 Task: Look for space in Yiyang, China from 13th August, 2023 to 17th August, 2023 for 2 adults in price range Rs.10000 to Rs.16000. Place can be entire place with 2 bedrooms having 2 beds and 1 bathroom. Property type can be house, flat, guest house. Amenities needed are: wifi. Booking option can be shelf check-in. Required host language is Chinese (Simplified).
Action: Mouse moved to (512, 159)
Screenshot: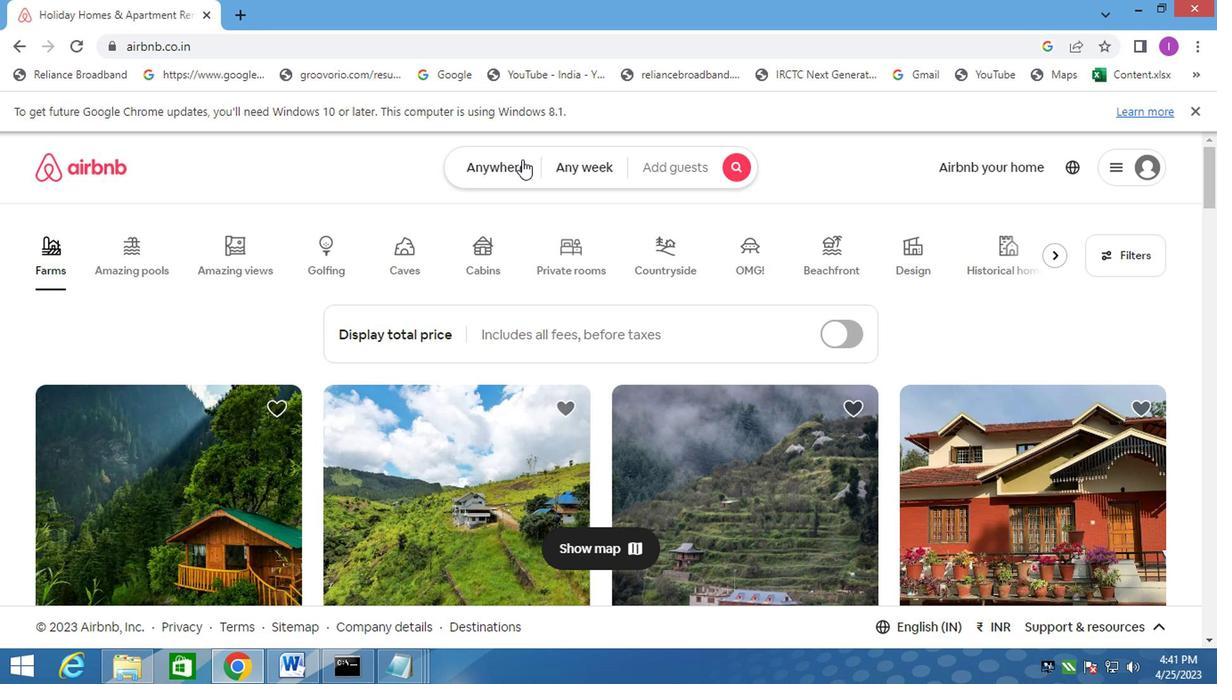 
Action: Mouse pressed left at (512, 159)
Screenshot: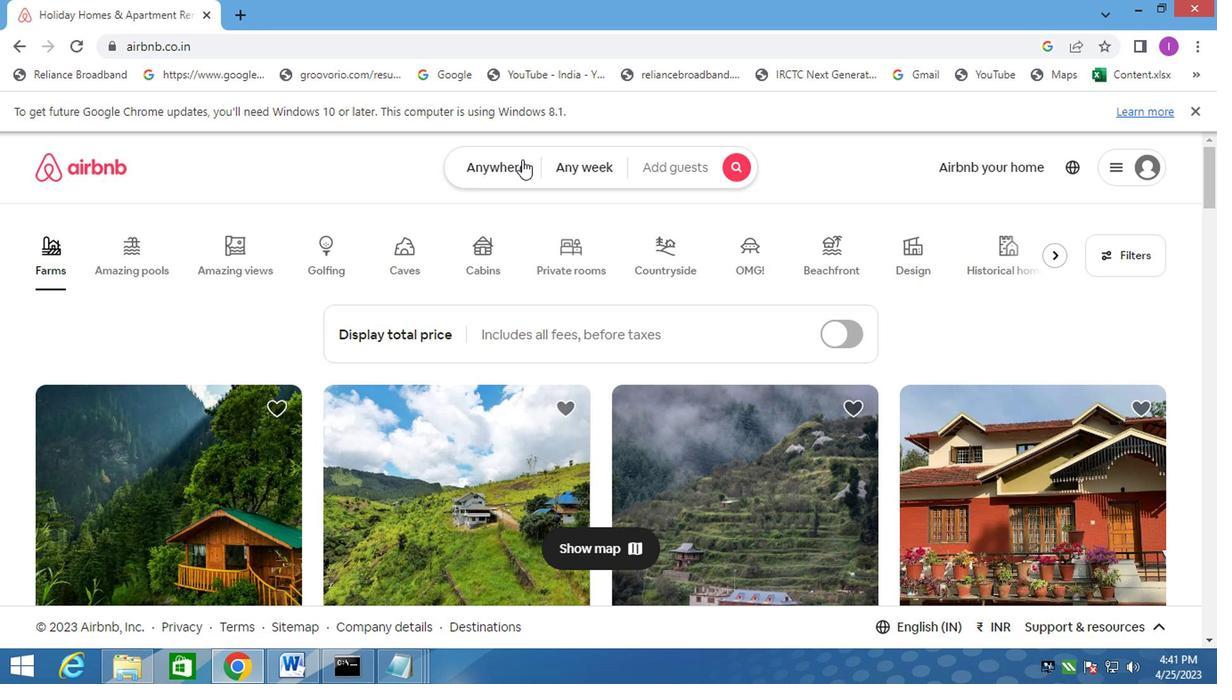 
Action: Mouse moved to (264, 240)
Screenshot: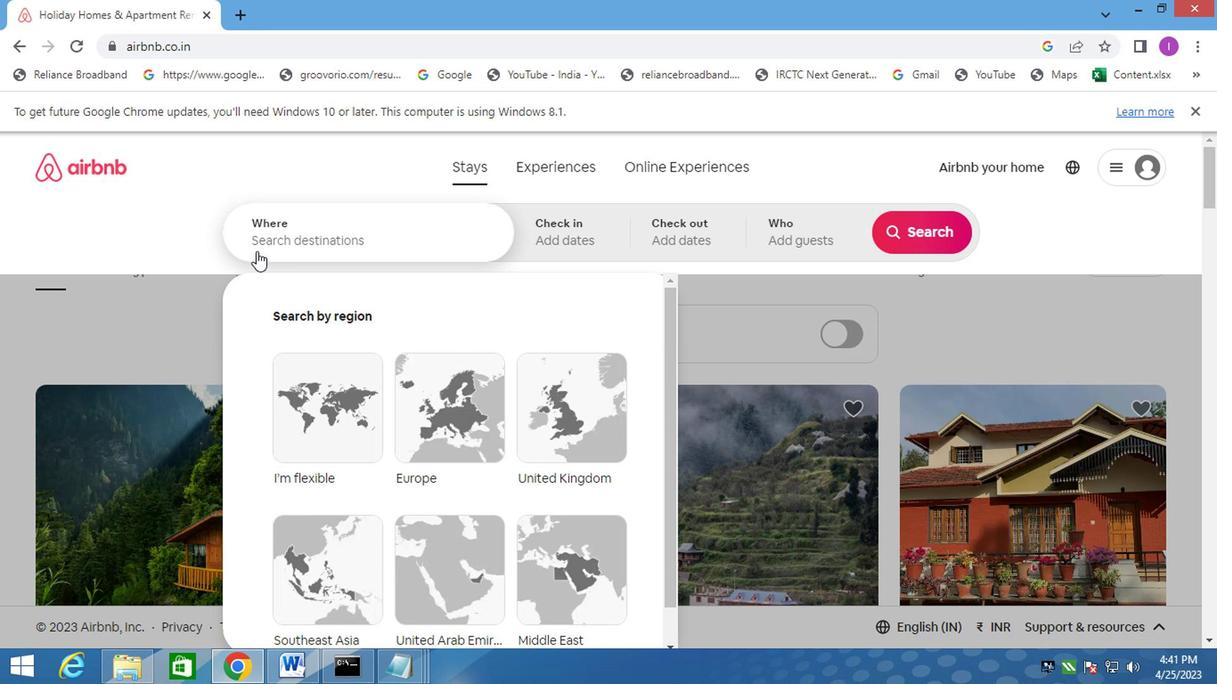 
Action: Mouse pressed left at (264, 240)
Screenshot: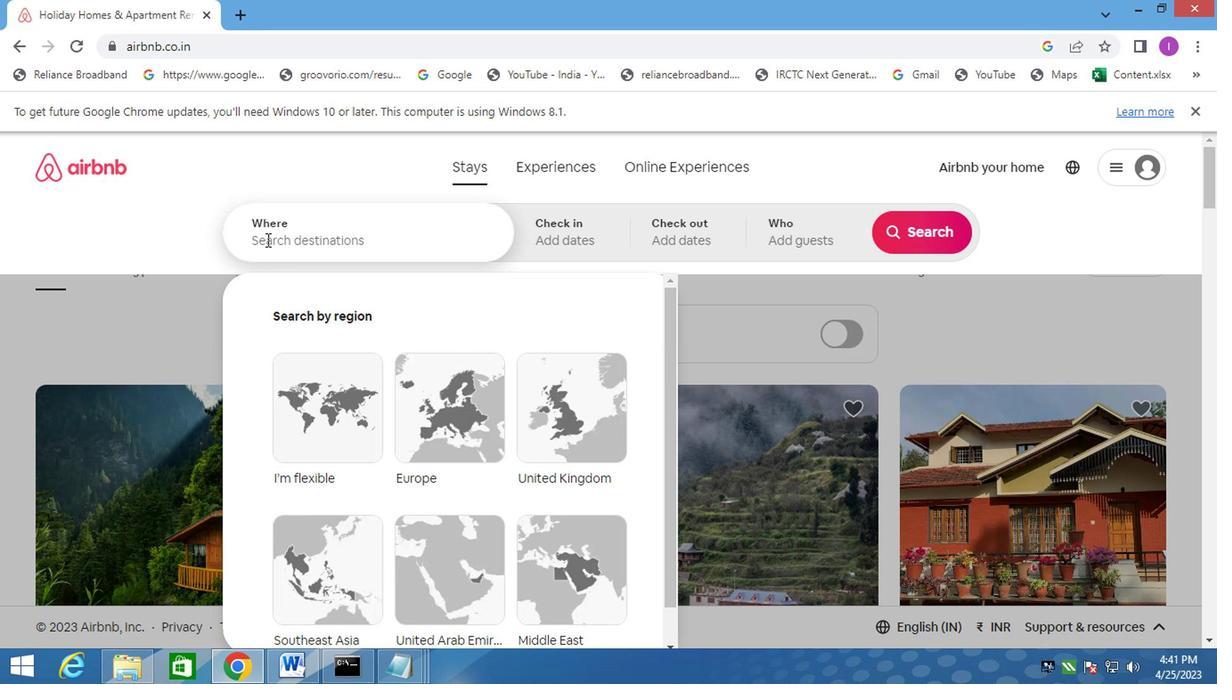 
Action: Mouse moved to (379, 246)
Screenshot: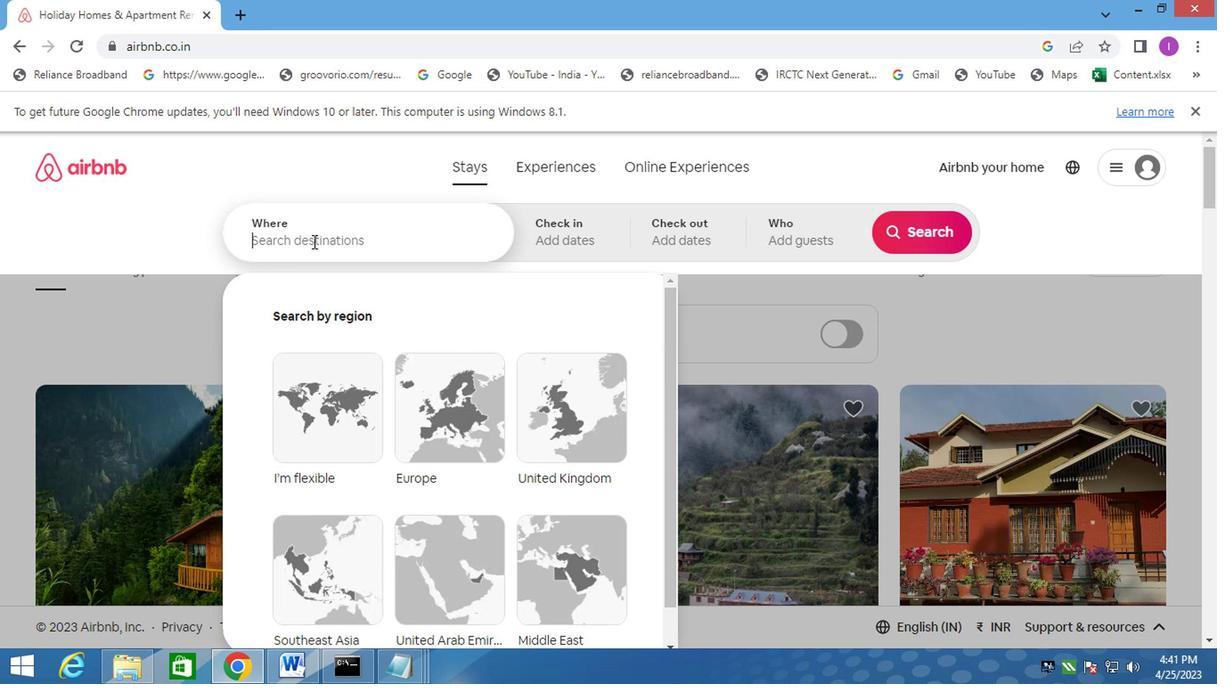 
Action: Key pressed yiyang,china
Screenshot: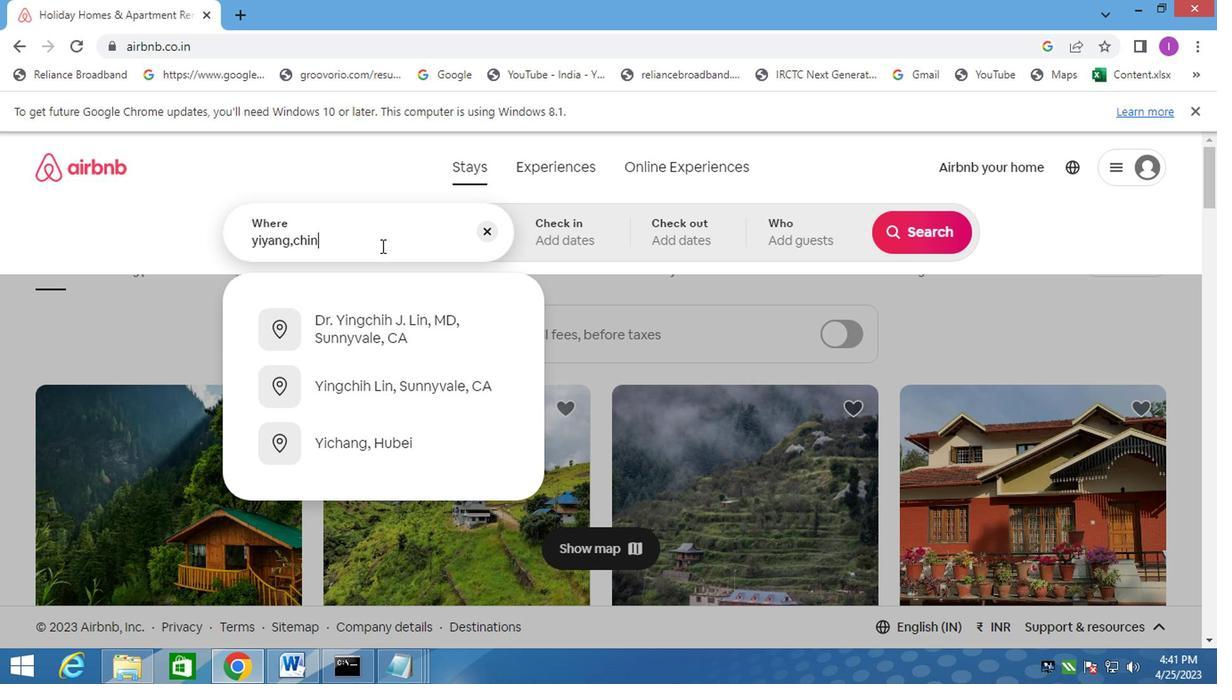 
Action: Mouse moved to (592, 233)
Screenshot: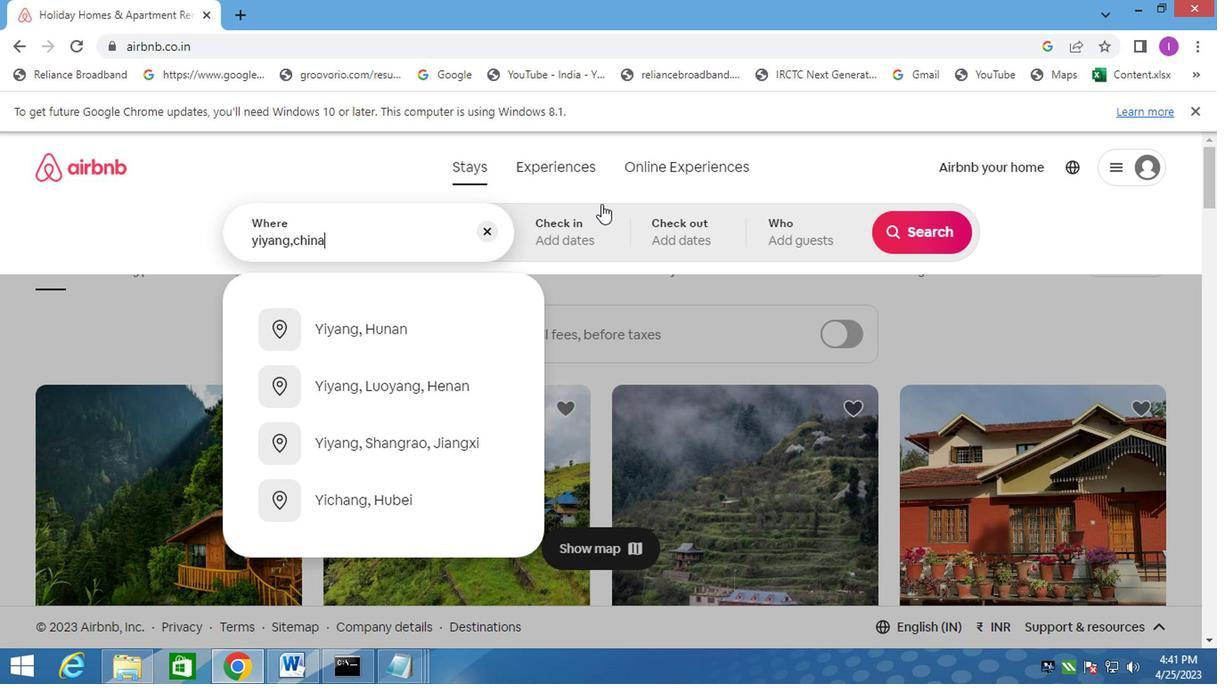 
Action: Mouse pressed left at (592, 233)
Screenshot: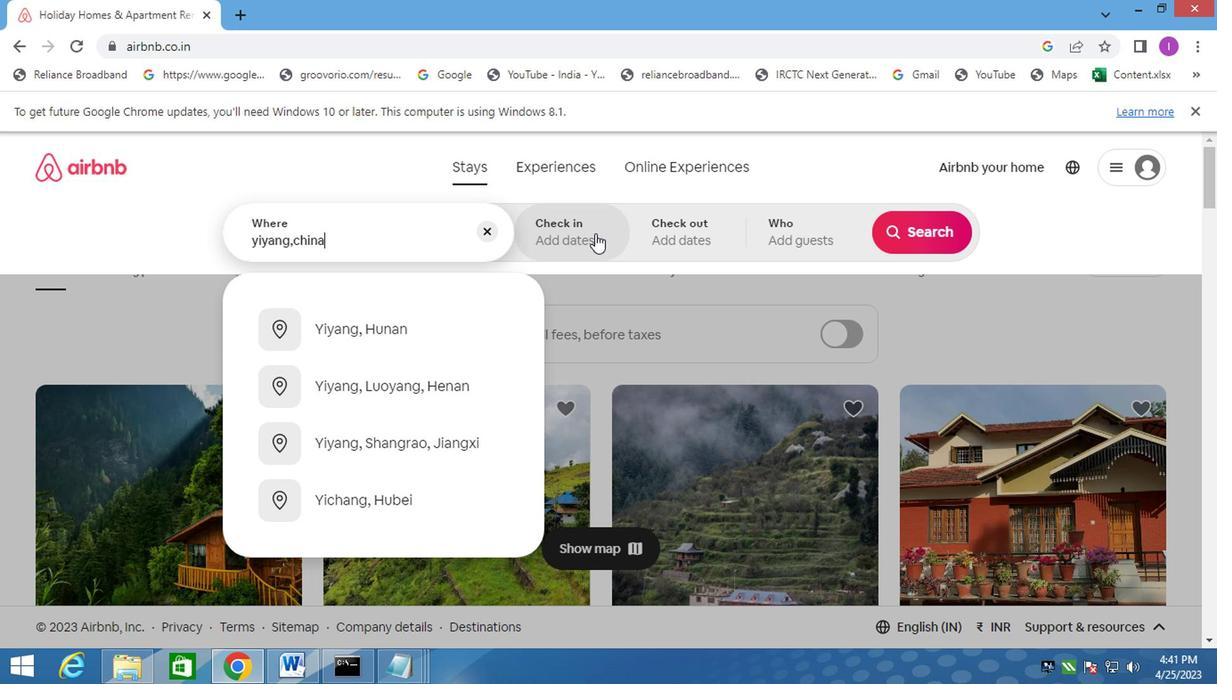 
Action: Mouse moved to (900, 372)
Screenshot: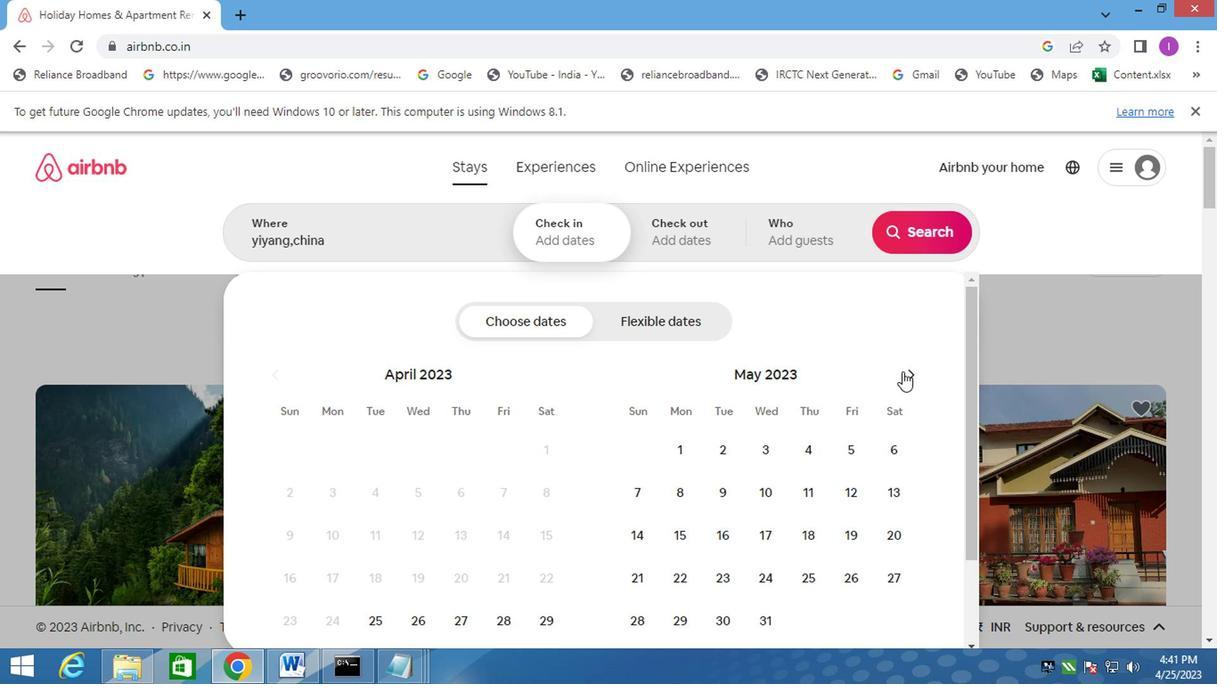 
Action: Mouse pressed left at (900, 372)
Screenshot: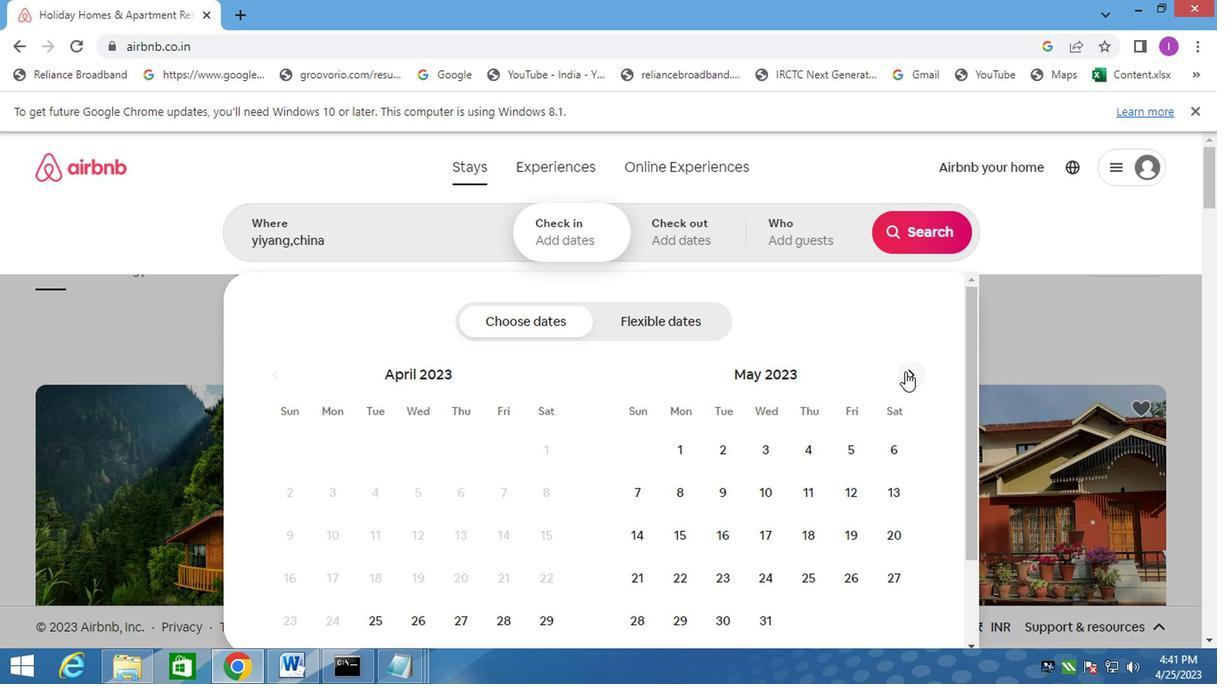 
Action: Mouse pressed left at (900, 372)
Screenshot: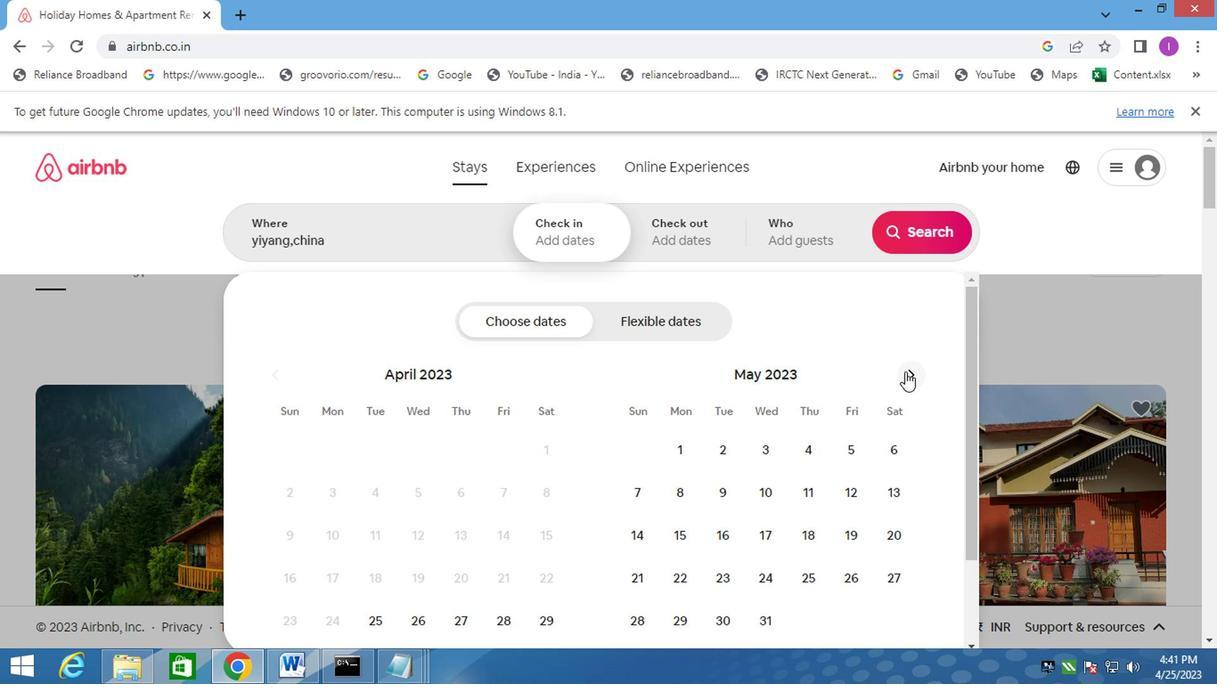 
Action: Mouse pressed left at (900, 372)
Screenshot: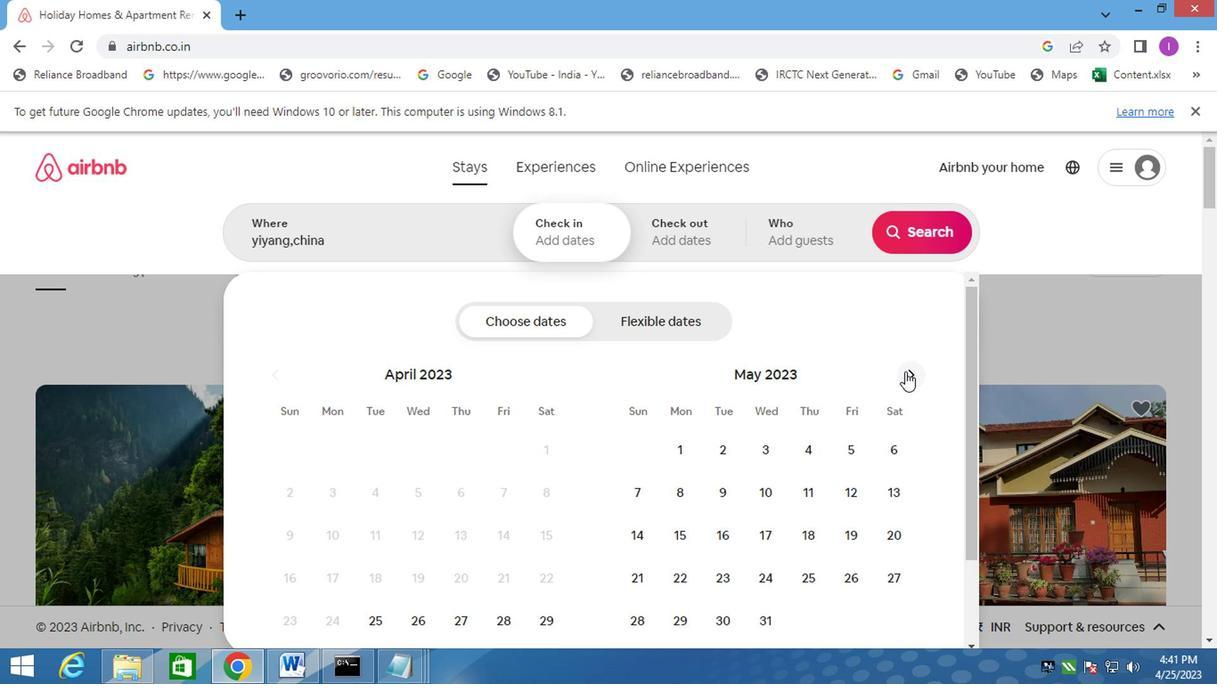 
Action: Mouse pressed left at (900, 372)
Screenshot: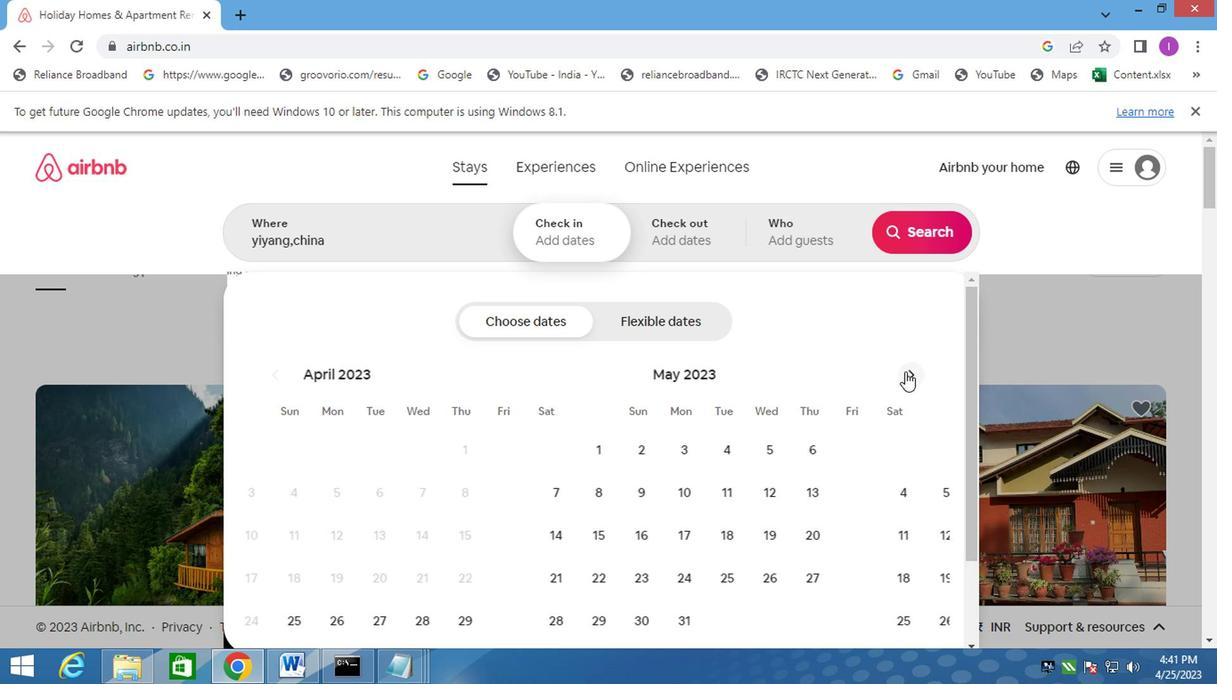 
Action: Mouse moved to (903, 375)
Screenshot: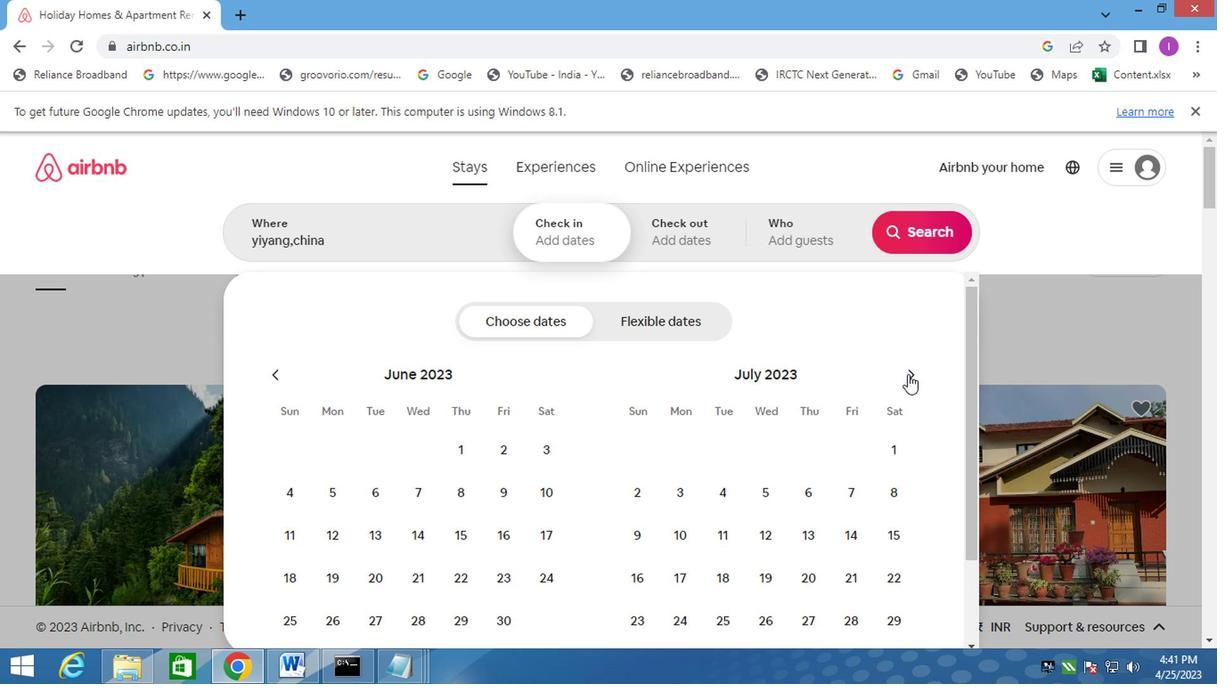 
Action: Mouse pressed left at (903, 375)
Screenshot: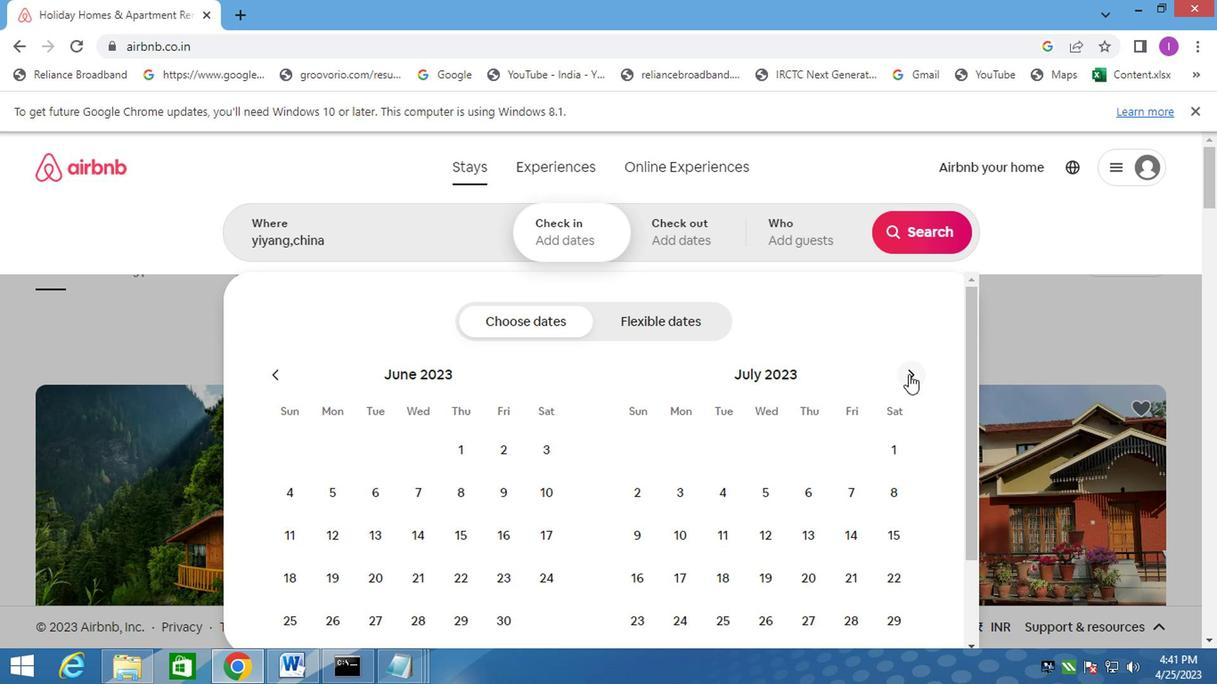 
Action: Mouse moved to (638, 536)
Screenshot: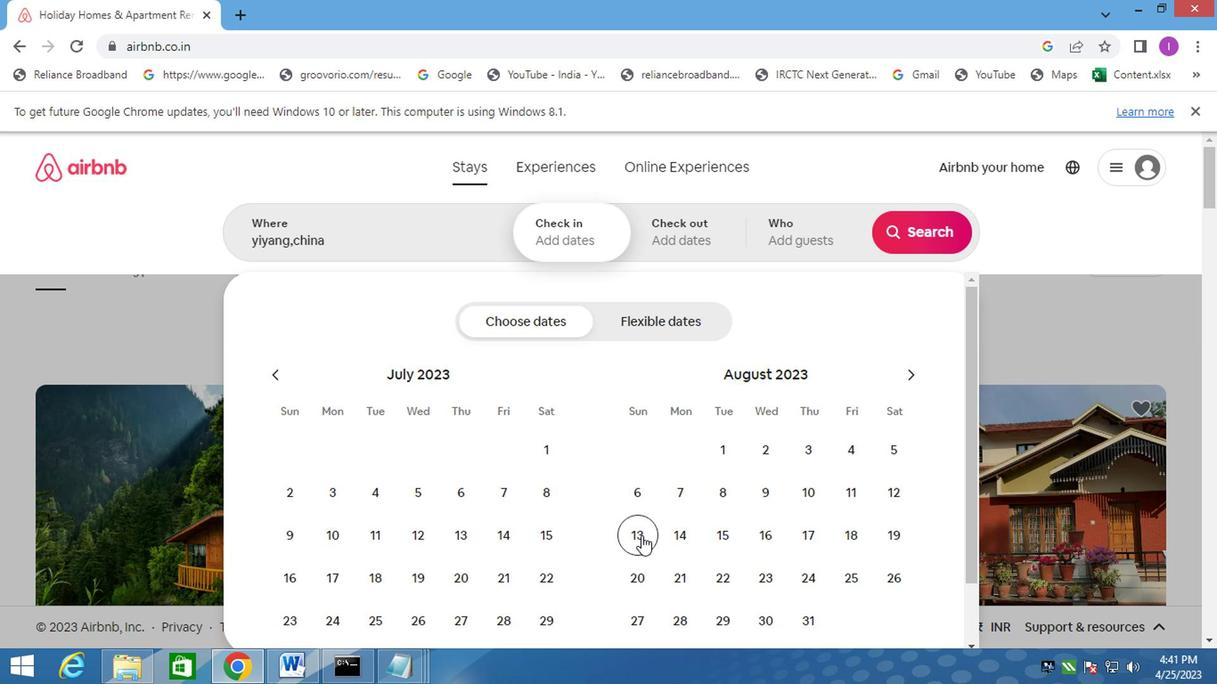 
Action: Mouse pressed left at (638, 536)
Screenshot: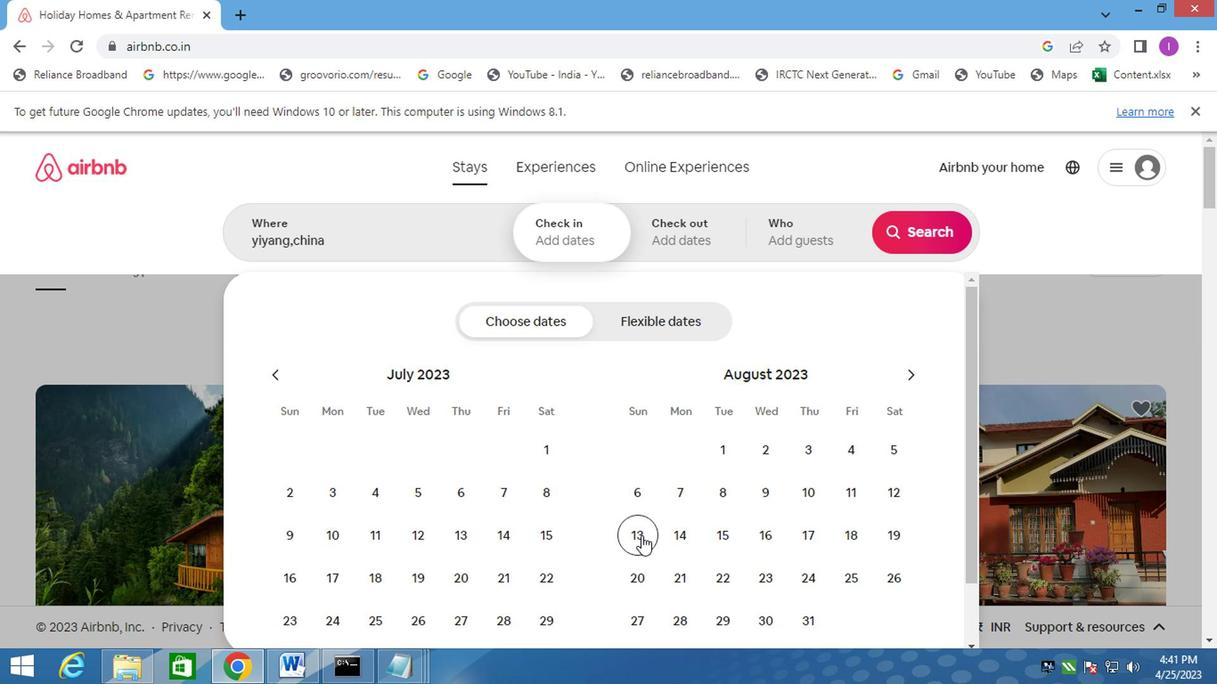 
Action: Mouse moved to (809, 547)
Screenshot: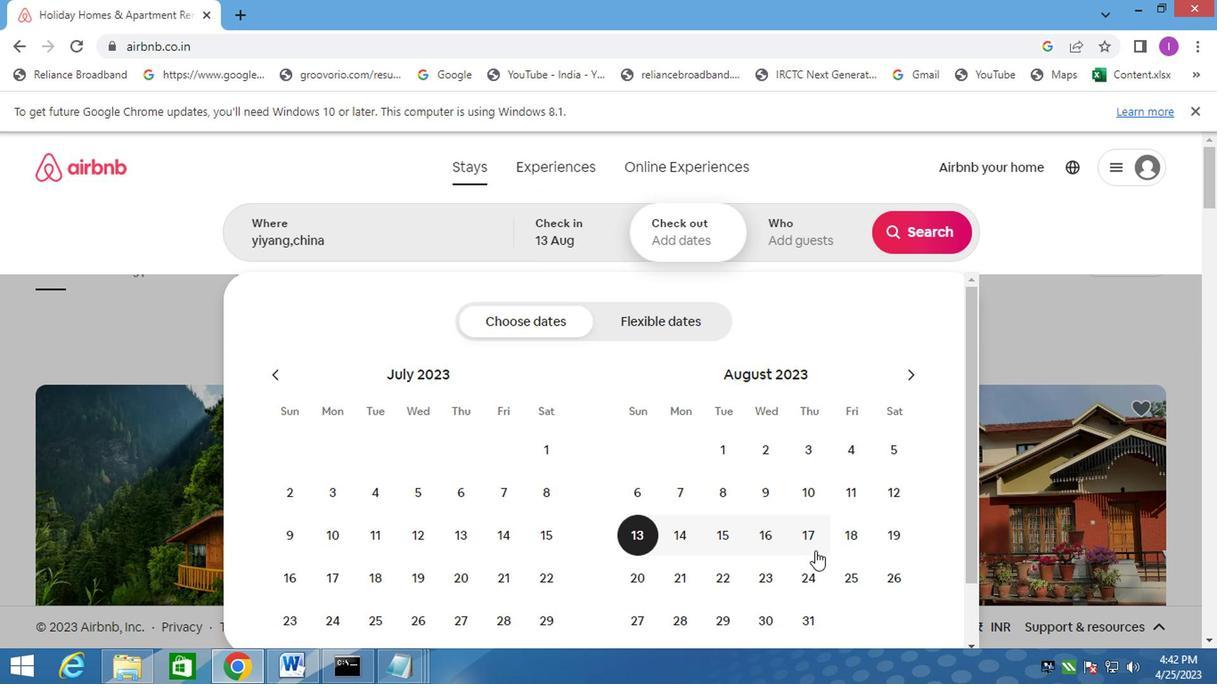 
Action: Mouse pressed left at (809, 547)
Screenshot: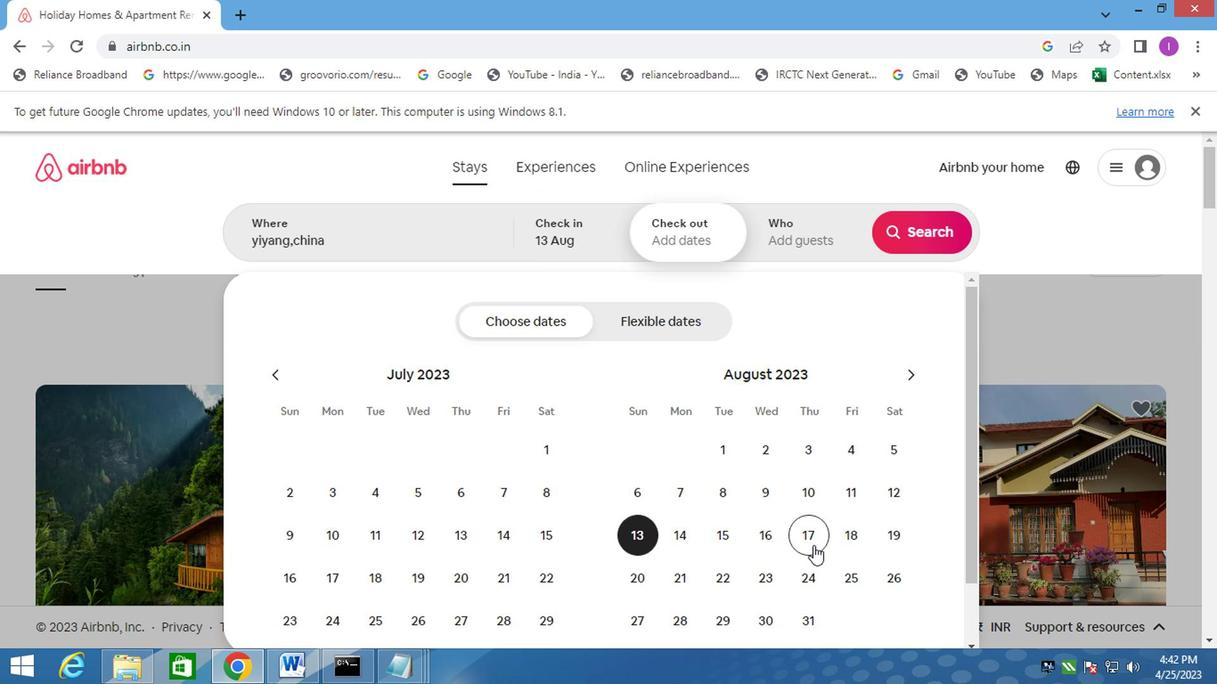 
Action: Mouse moved to (798, 242)
Screenshot: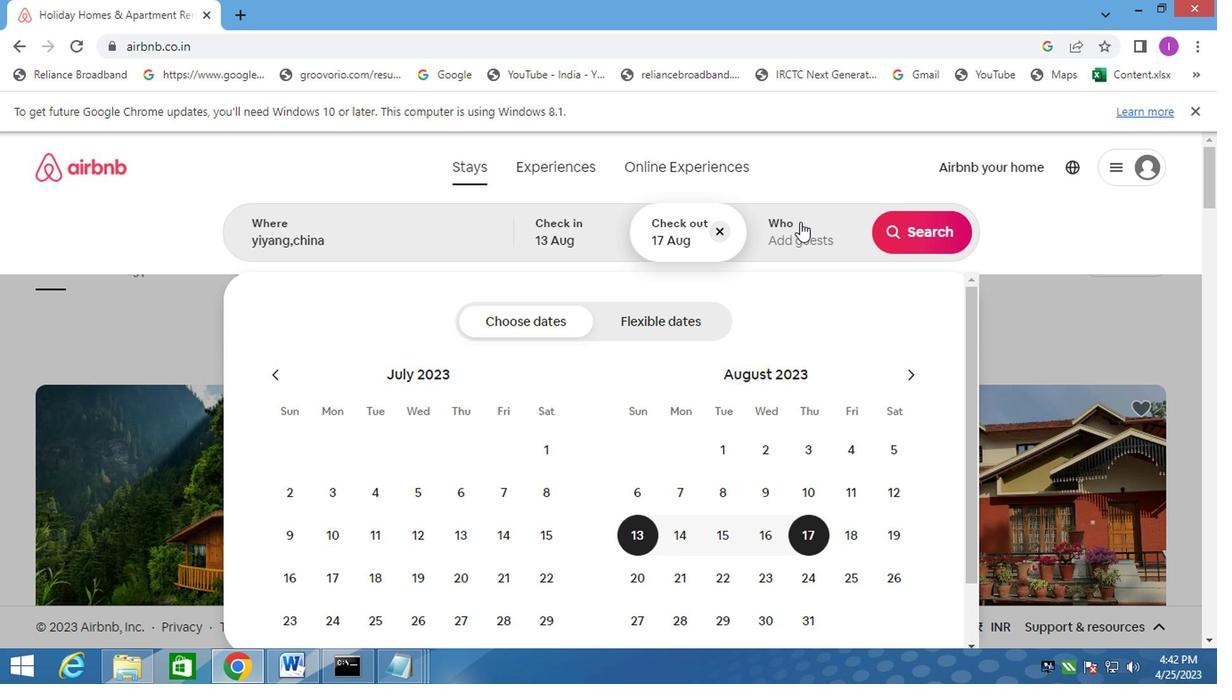 
Action: Mouse pressed left at (798, 242)
Screenshot: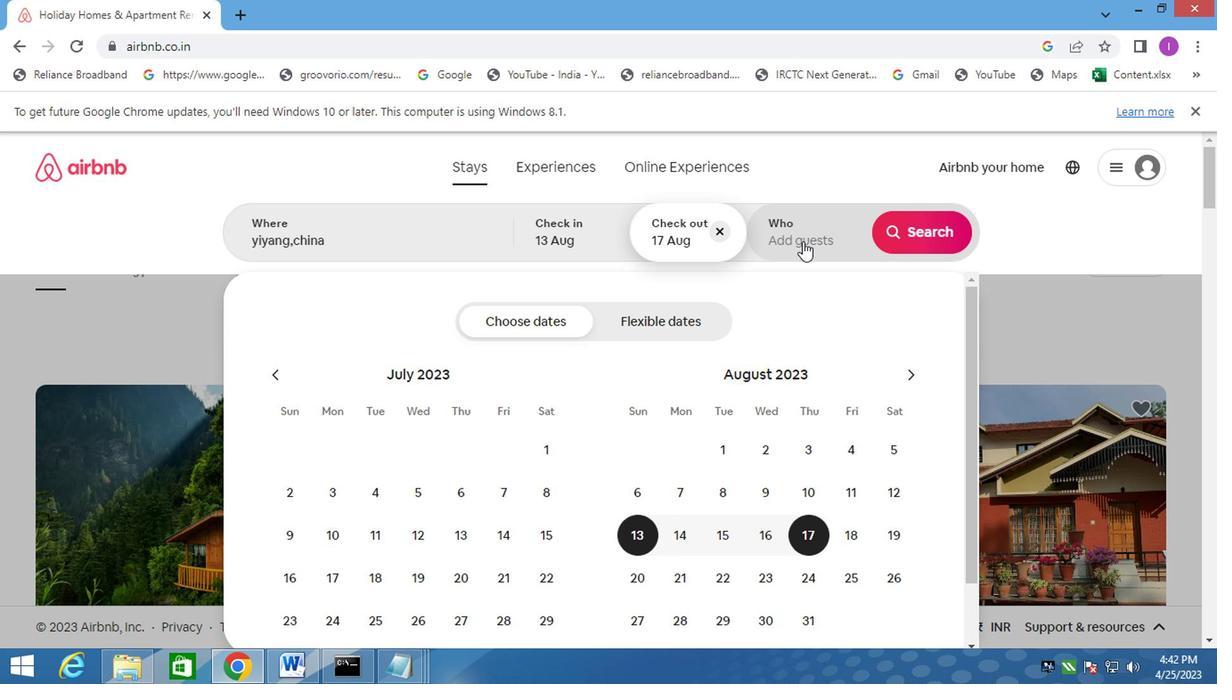 
Action: Mouse moved to (926, 331)
Screenshot: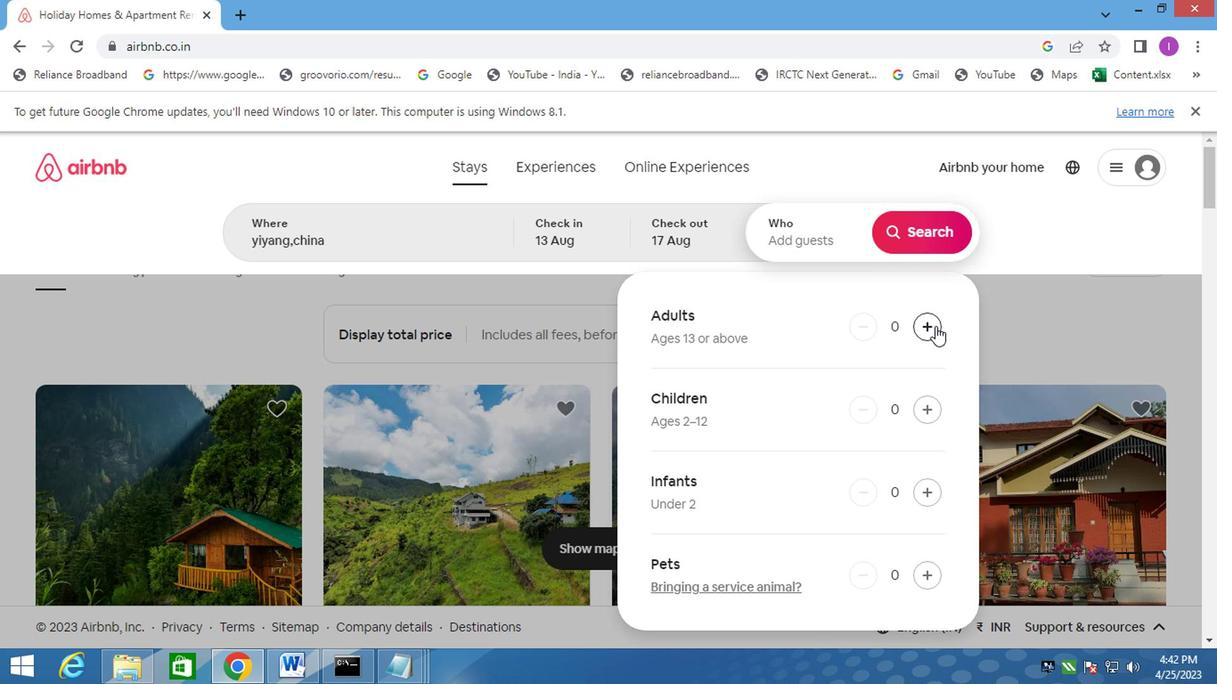 
Action: Mouse pressed left at (926, 331)
Screenshot: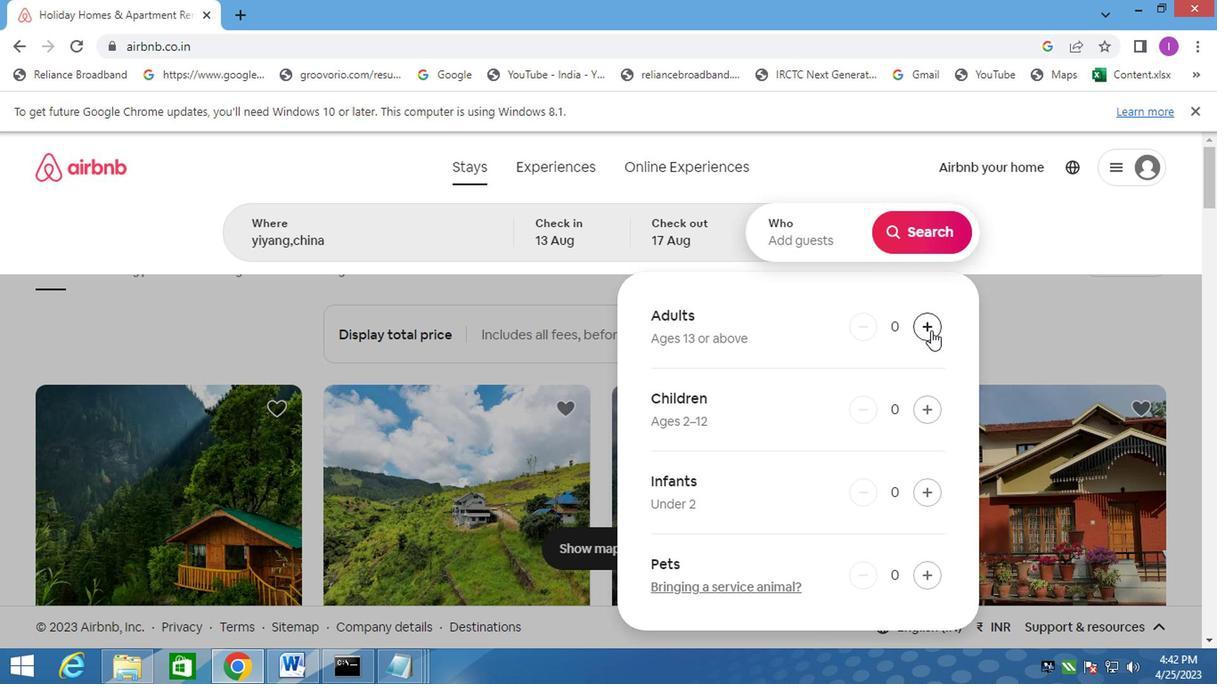 
Action: Mouse pressed left at (926, 331)
Screenshot: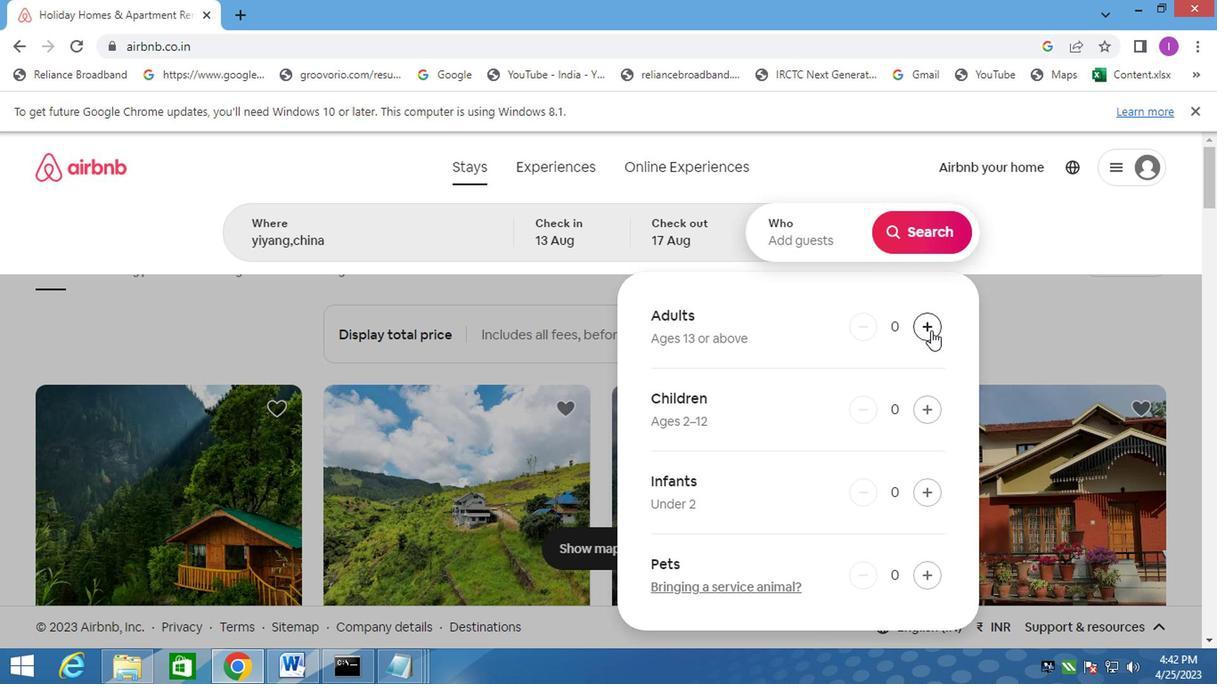 
Action: Mouse moved to (921, 232)
Screenshot: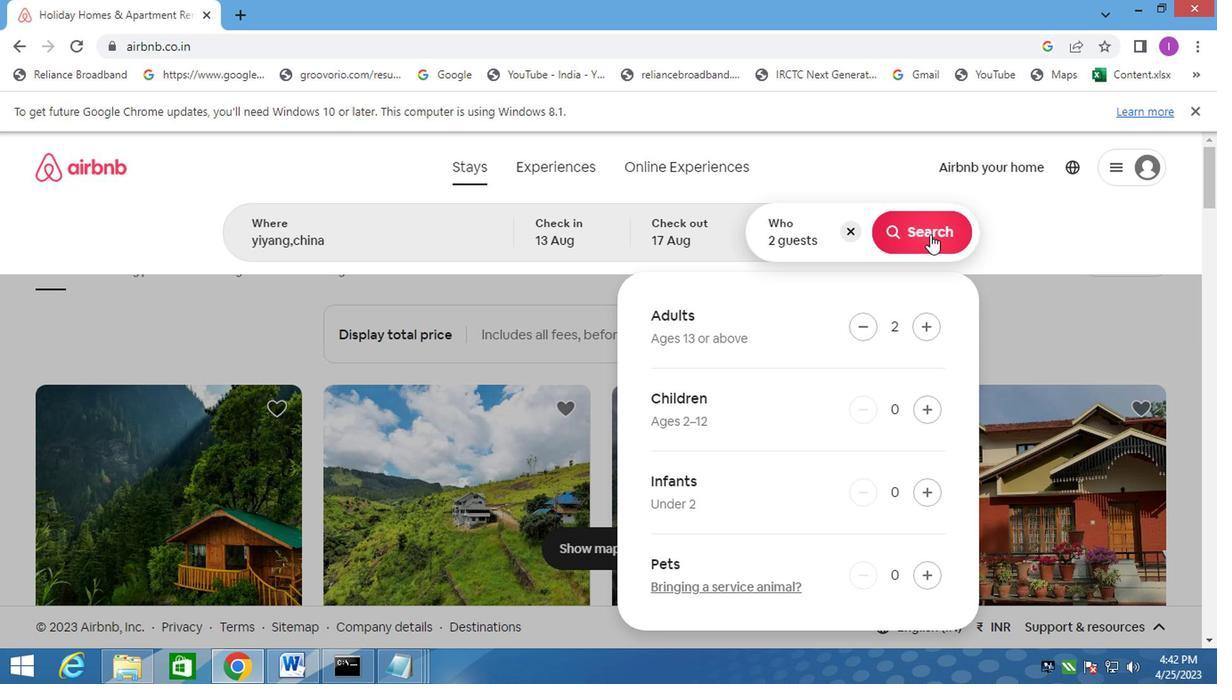 
Action: Mouse pressed left at (921, 232)
Screenshot: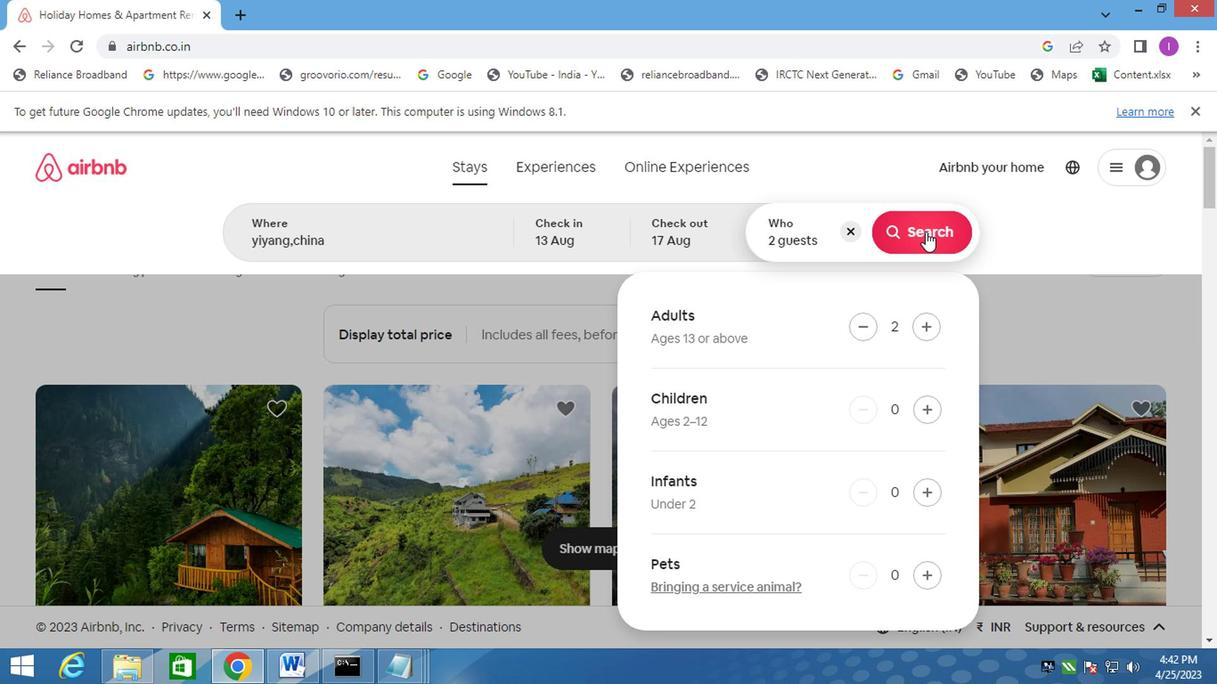 
Action: Mouse moved to (1151, 235)
Screenshot: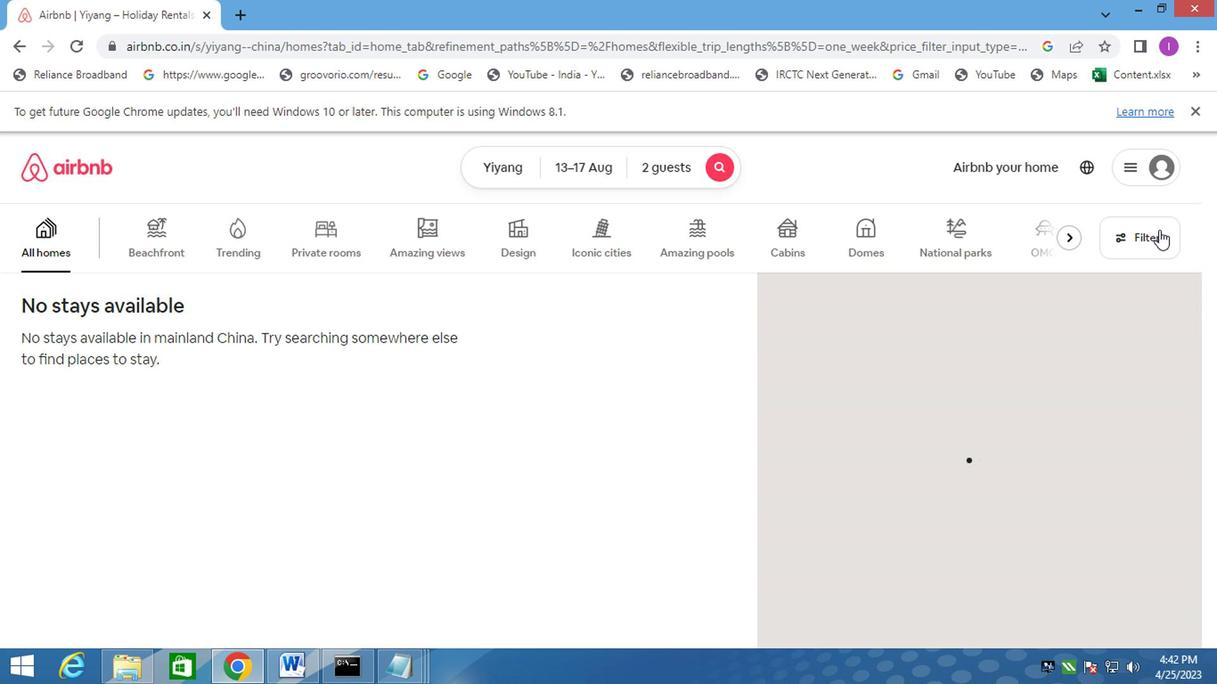 
Action: Mouse pressed left at (1151, 235)
Screenshot: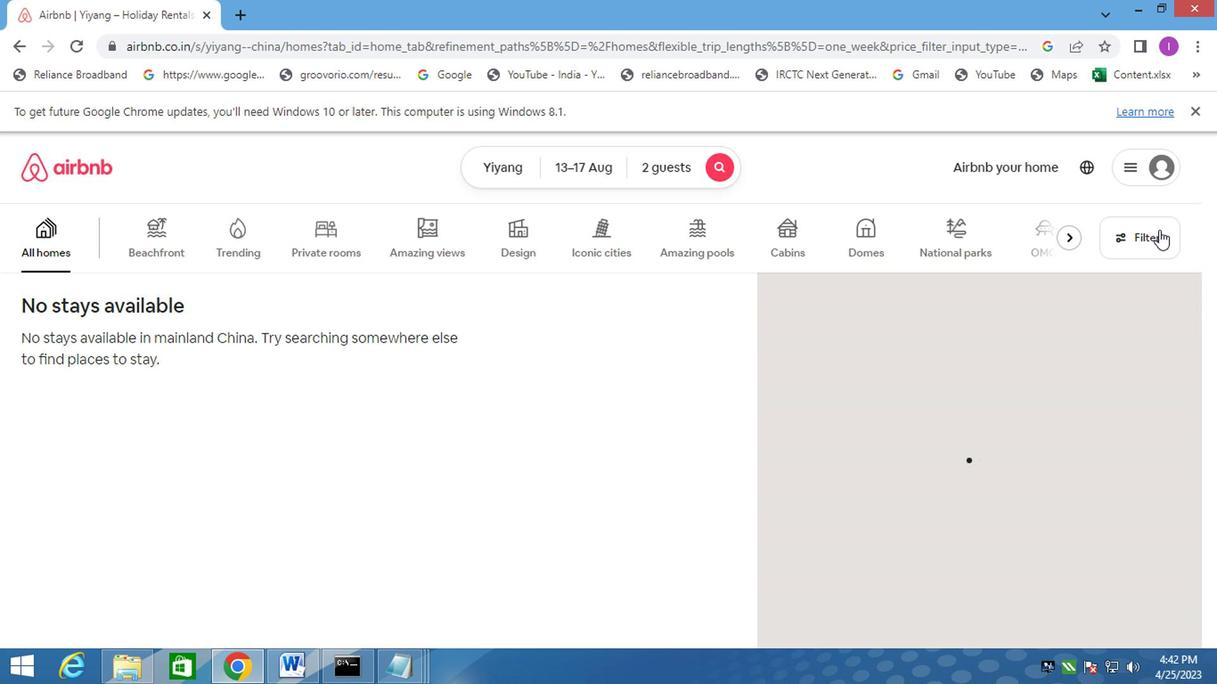 
Action: Mouse moved to (370, 339)
Screenshot: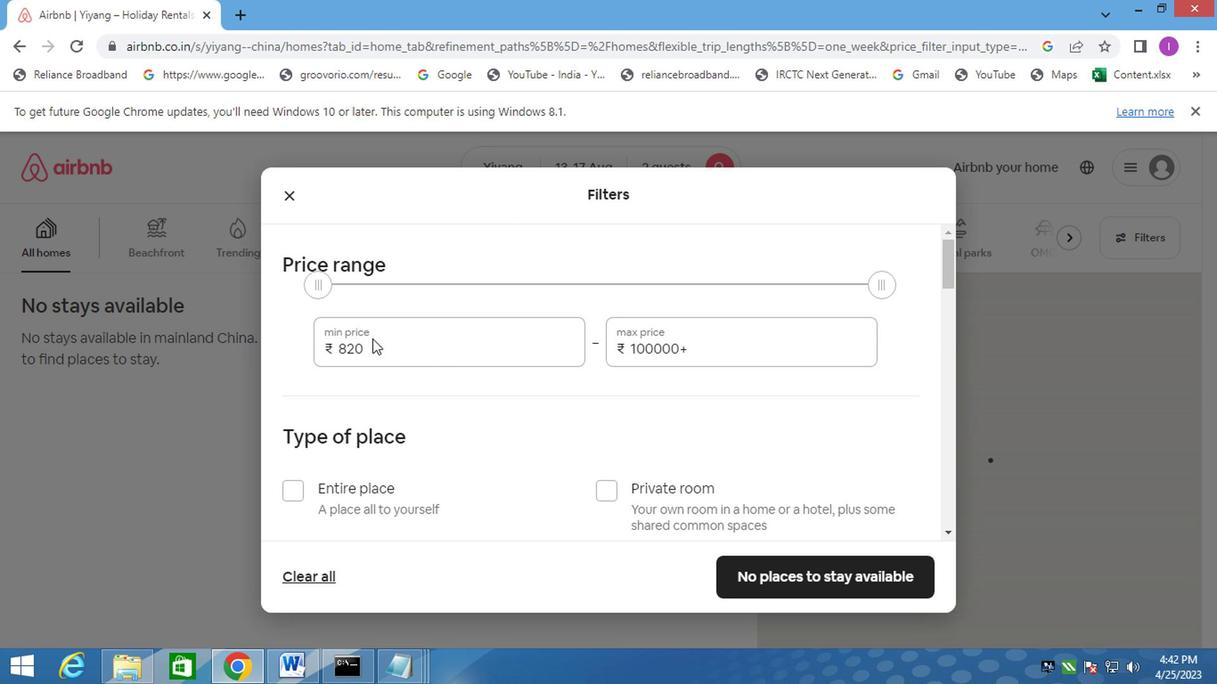 
Action: Mouse pressed left at (370, 339)
Screenshot: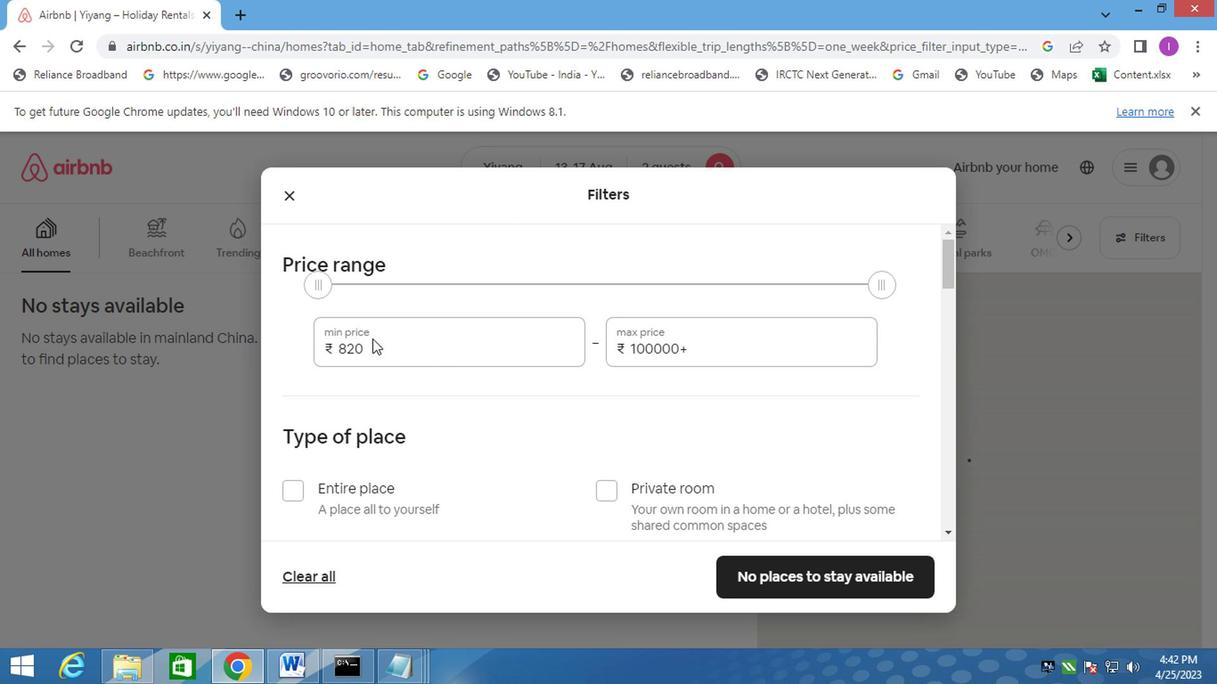 
Action: Mouse moved to (372, 345)
Screenshot: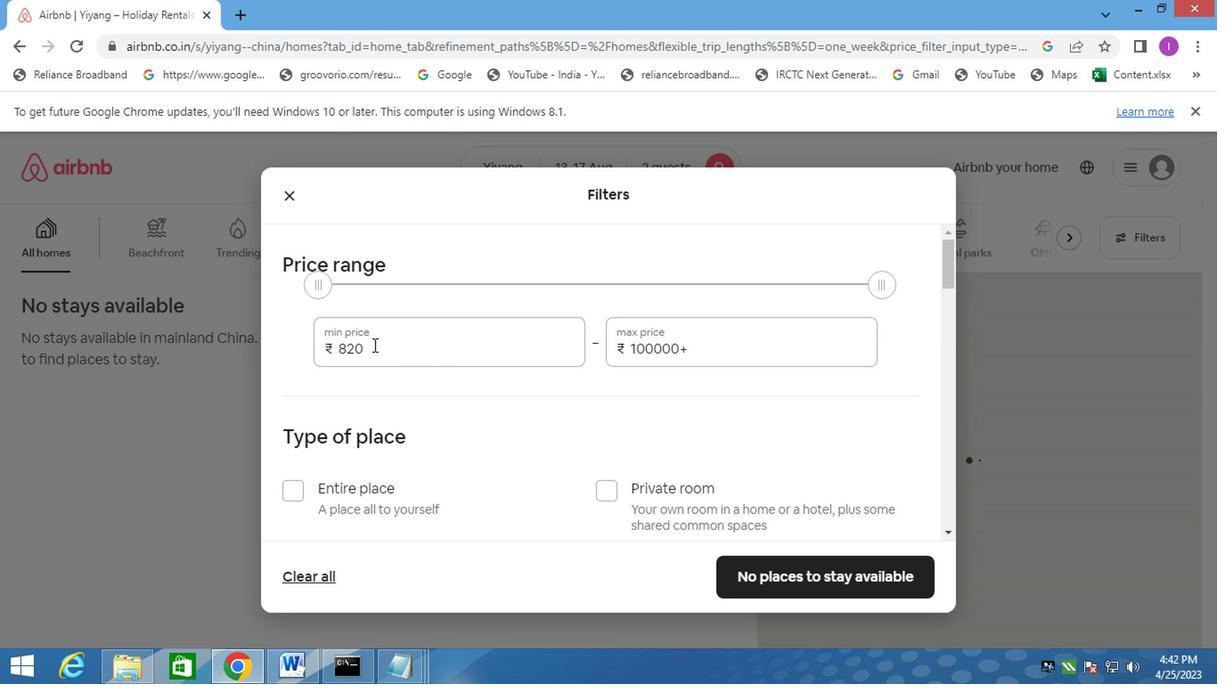 
Action: Mouse pressed left at (372, 345)
Screenshot: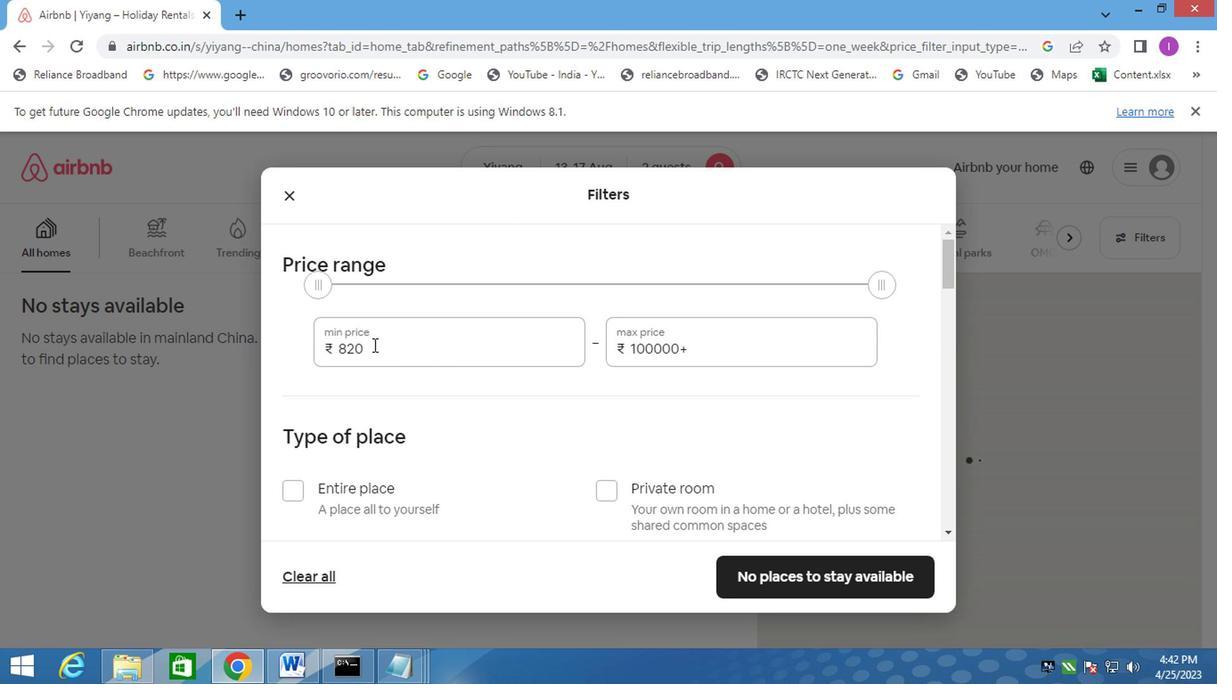 
Action: Mouse moved to (618, 319)
Screenshot: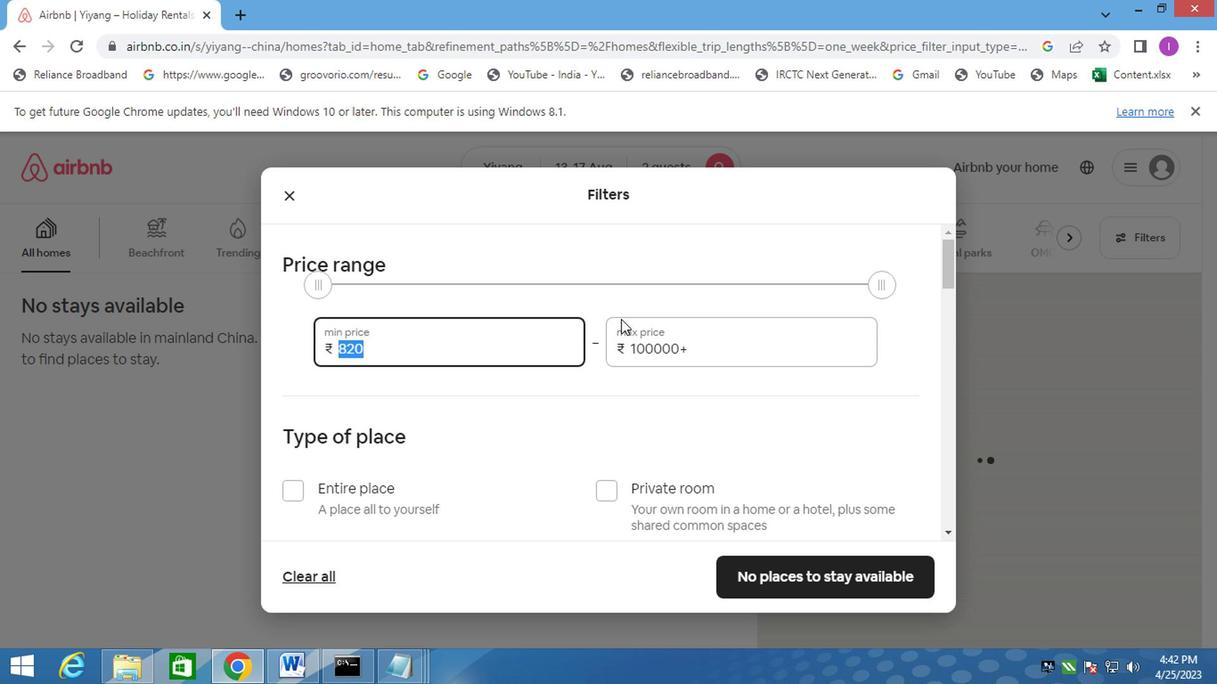 
Action: Key pressed 1
Screenshot: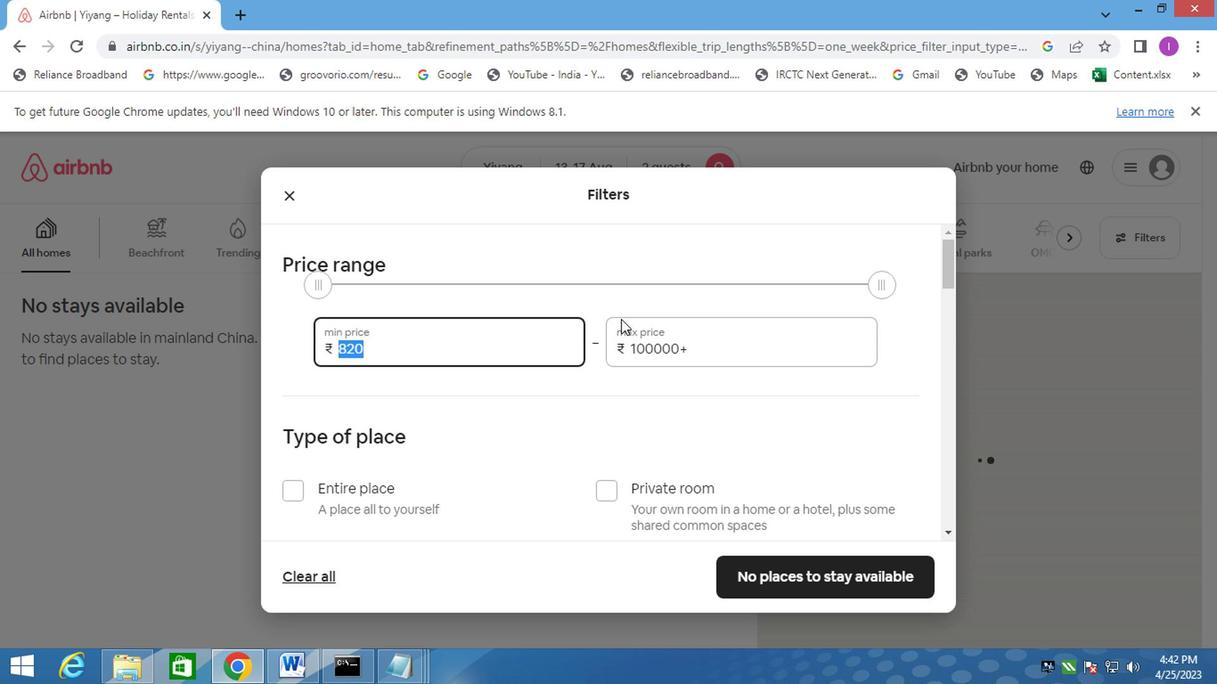 
Action: Mouse moved to (616, 320)
Screenshot: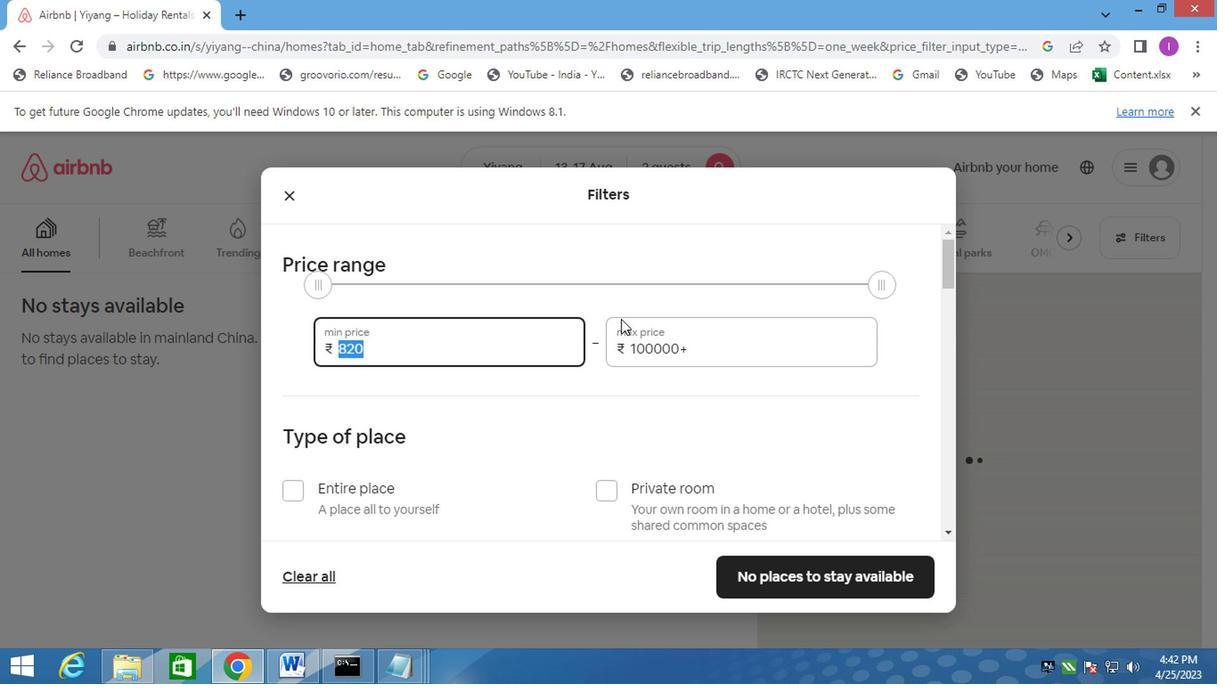 
Action: Key pressed 0000
Screenshot: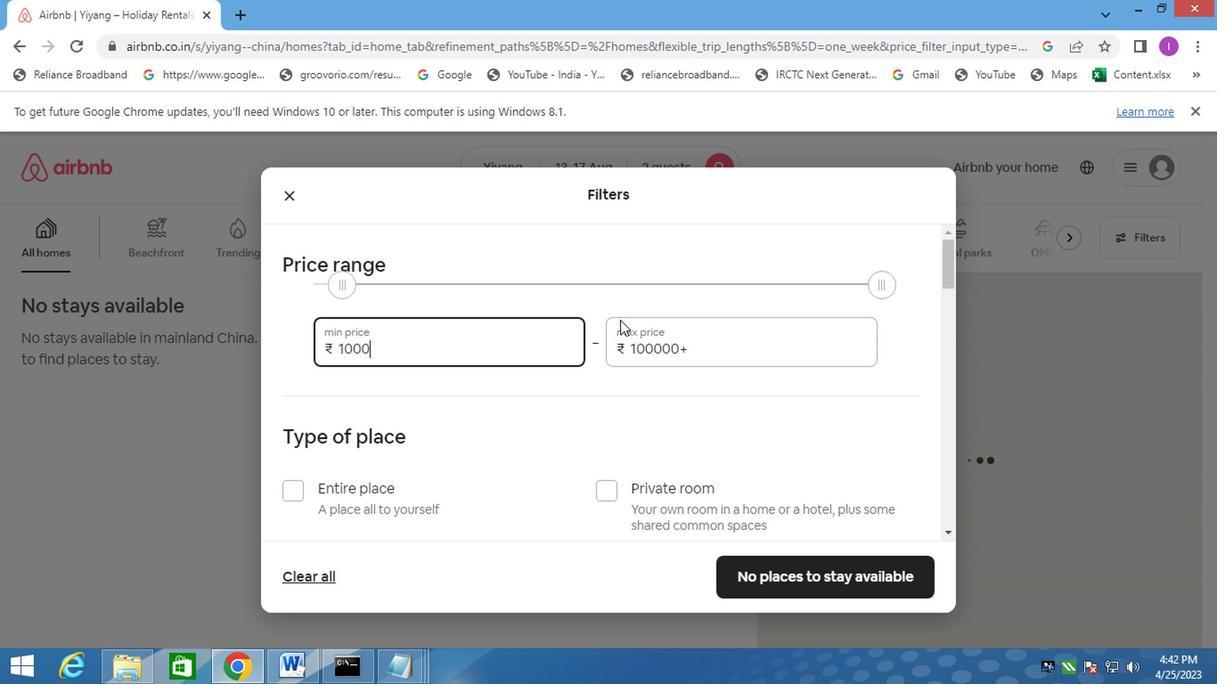 
Action: Mouse moved to (684, 337)
Screenshot: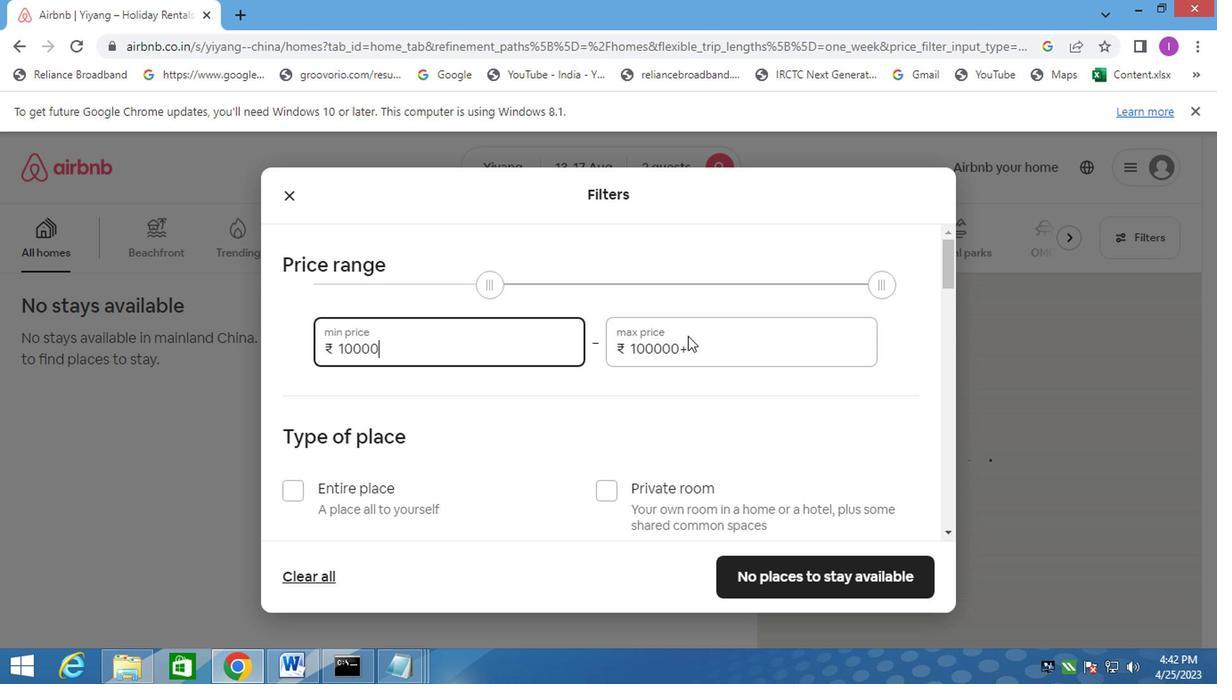 
Action: Mouse pressed left at (684, 337)
Screenshot: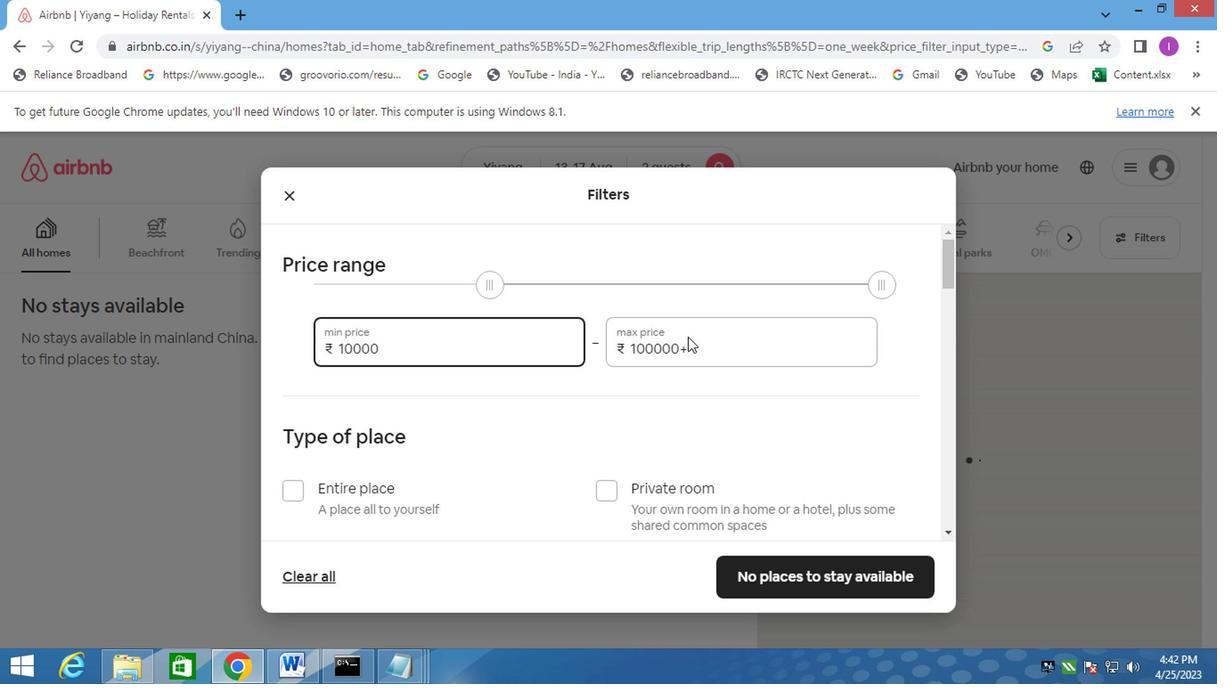 
Action: Mouse moved to (712, 353)
Screenshot: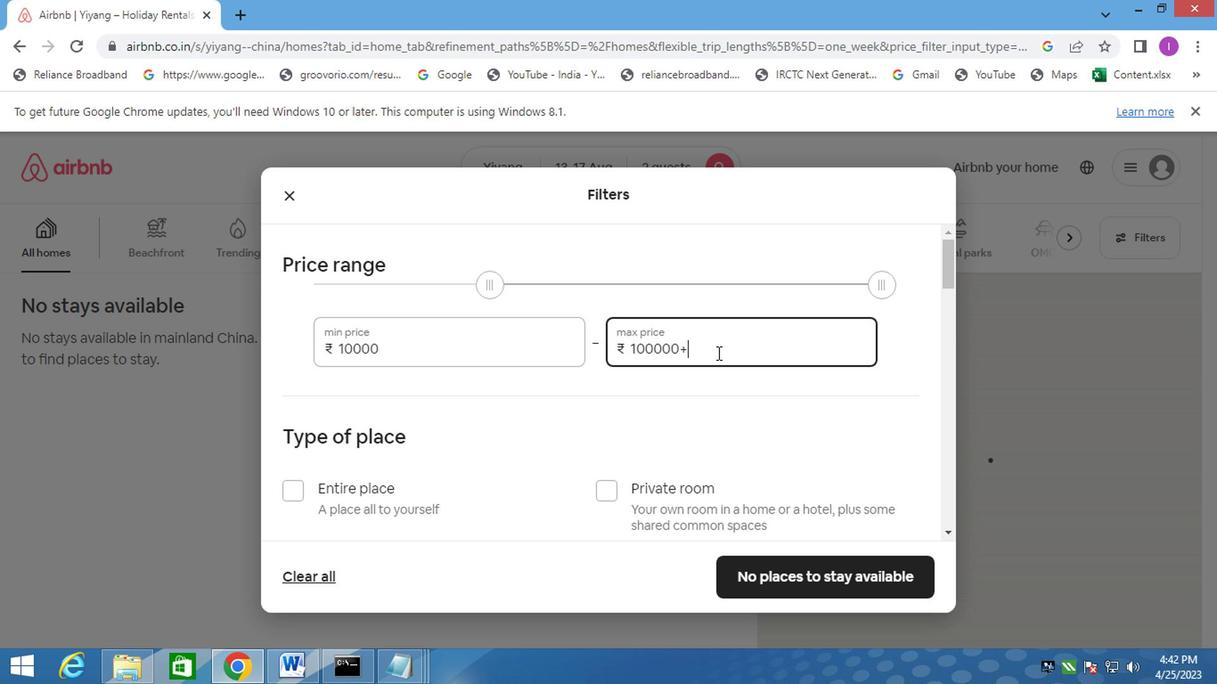 
Action: Mouse pressed left at (712, 353)
Screenshot: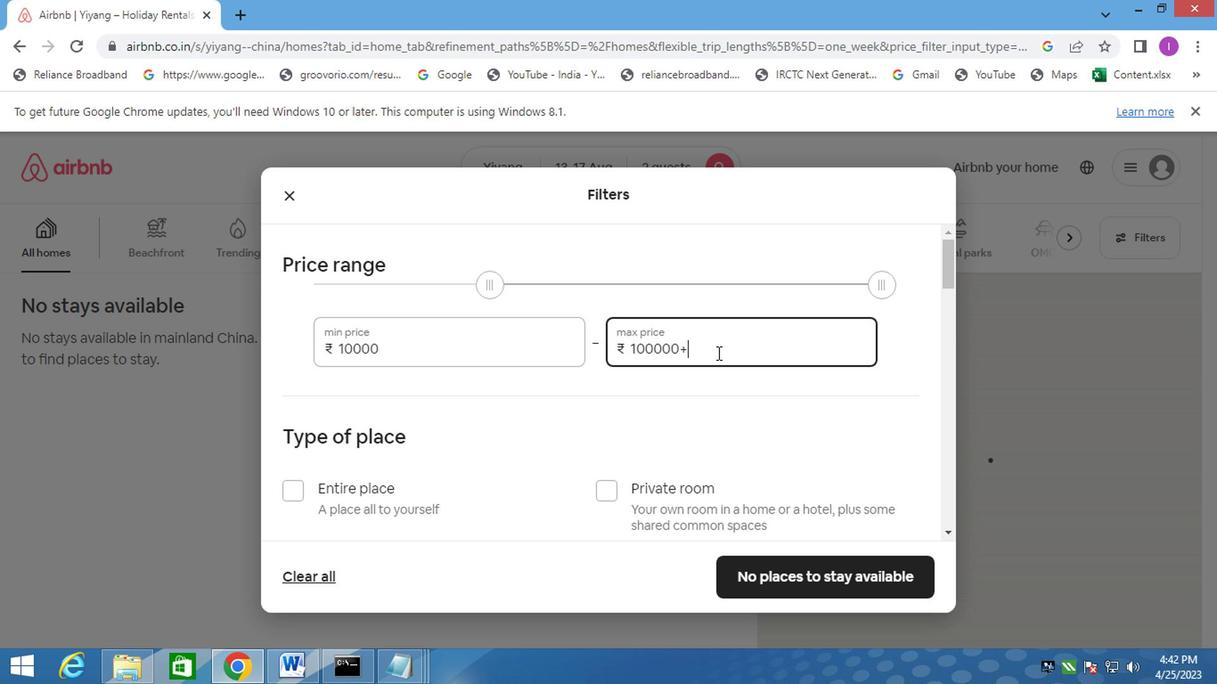 
Action: Mouse moved to (620, 344)
Screenshot: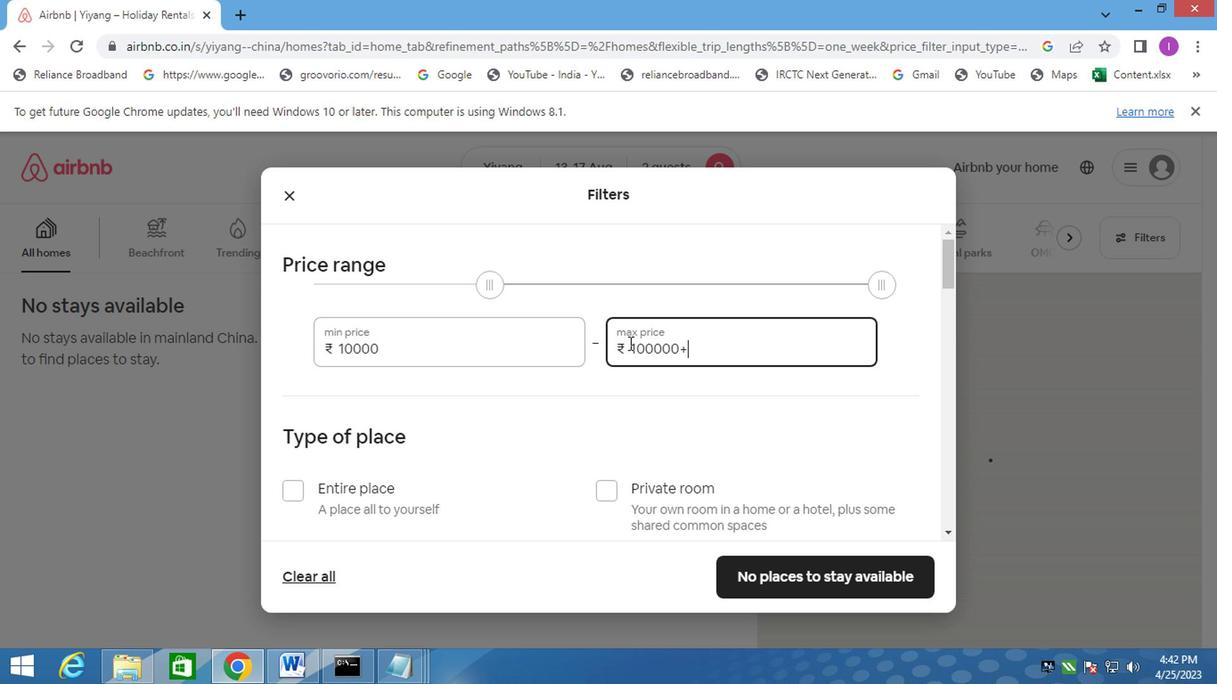 
Action: Key pressed 16000
Screenshot: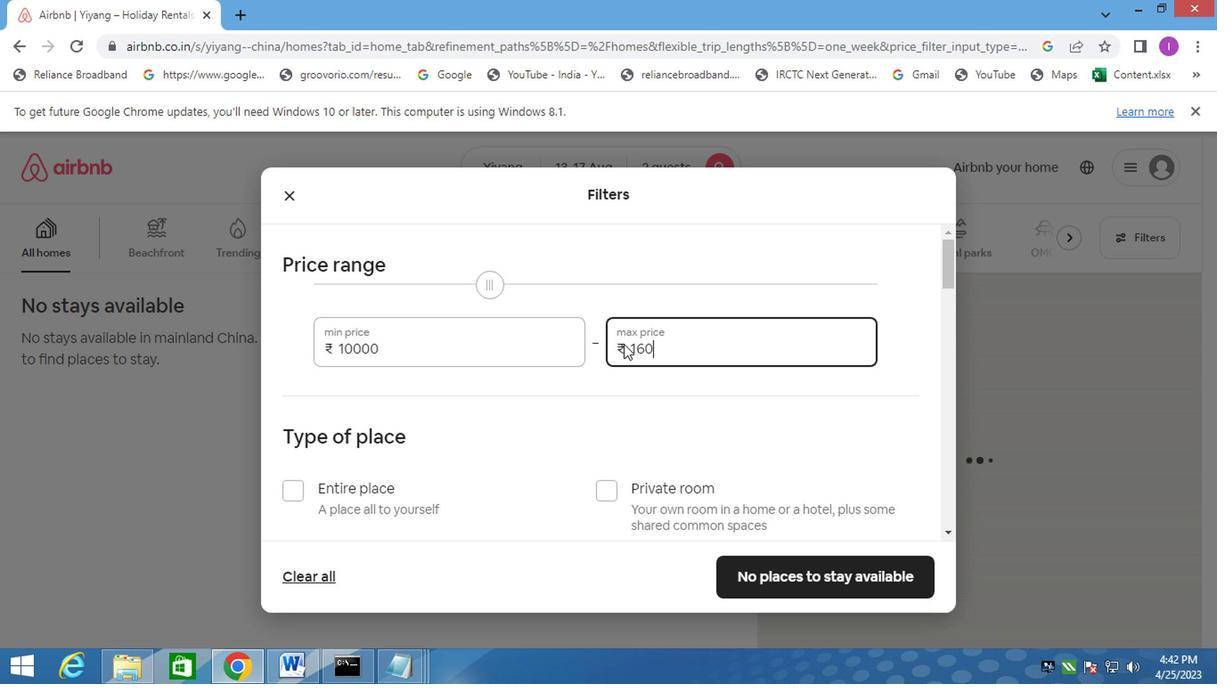 
Action: Mouse moved to (281, 491)
Screenshot: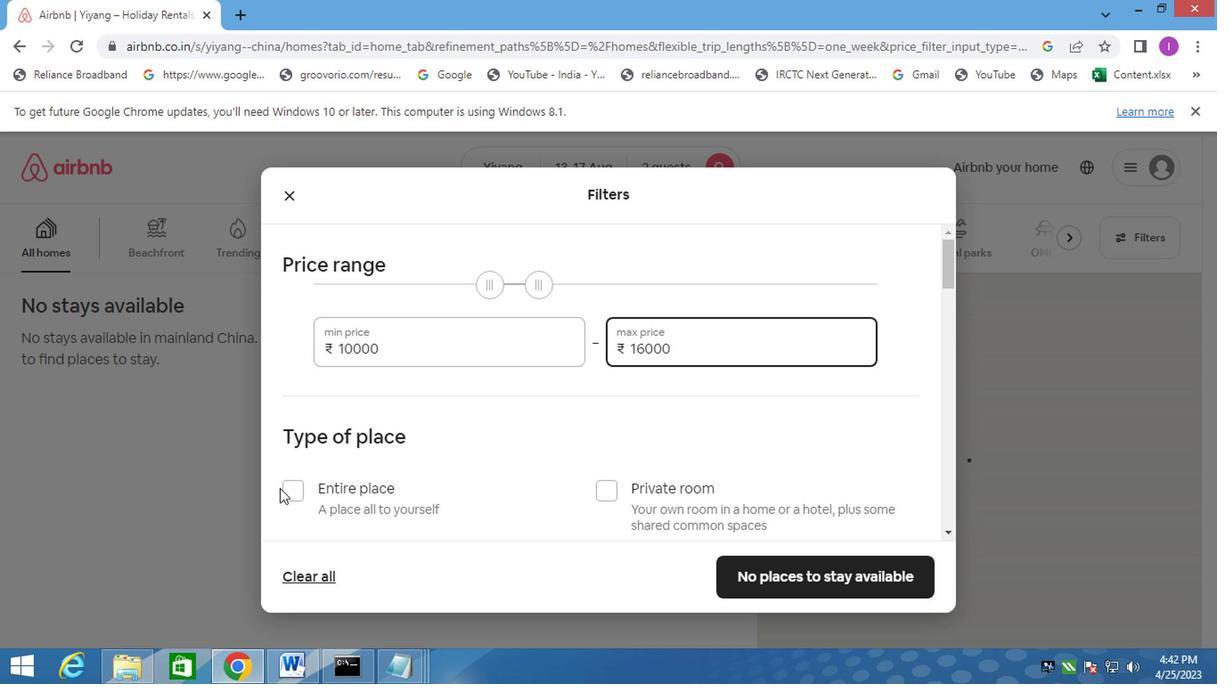 
Action: Mouse pressed left at (281, 491)
Screenshot: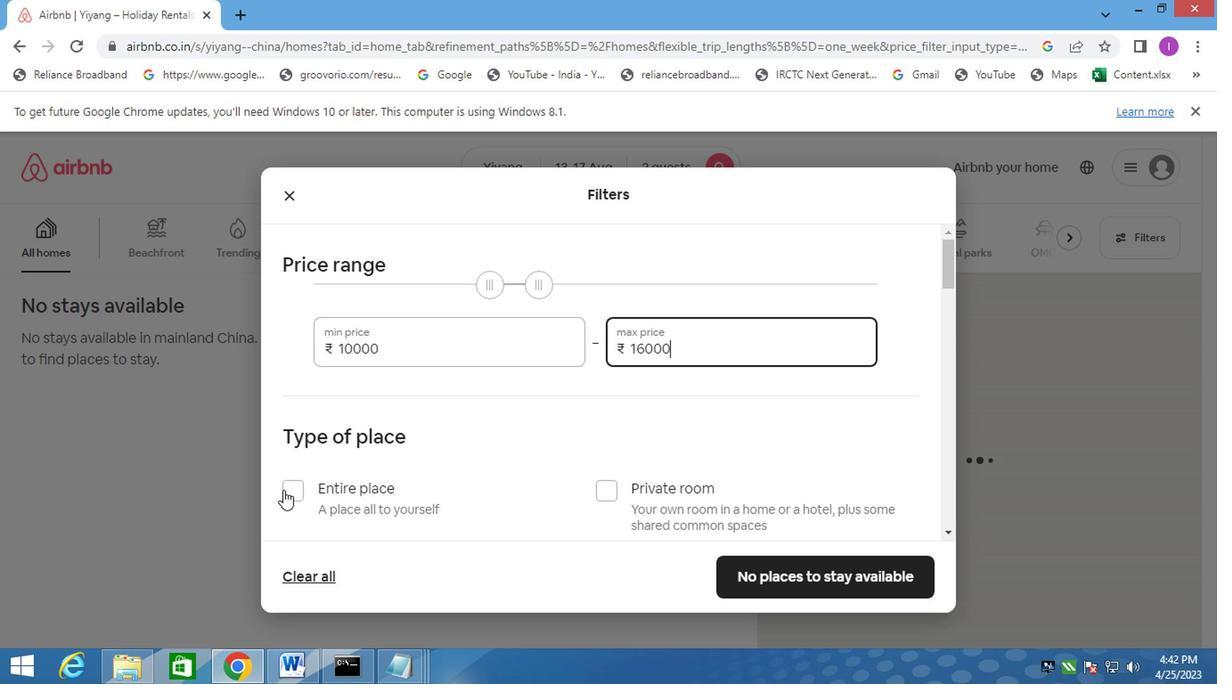 
Action: Mouse moved to (616, 347)
Screenshot: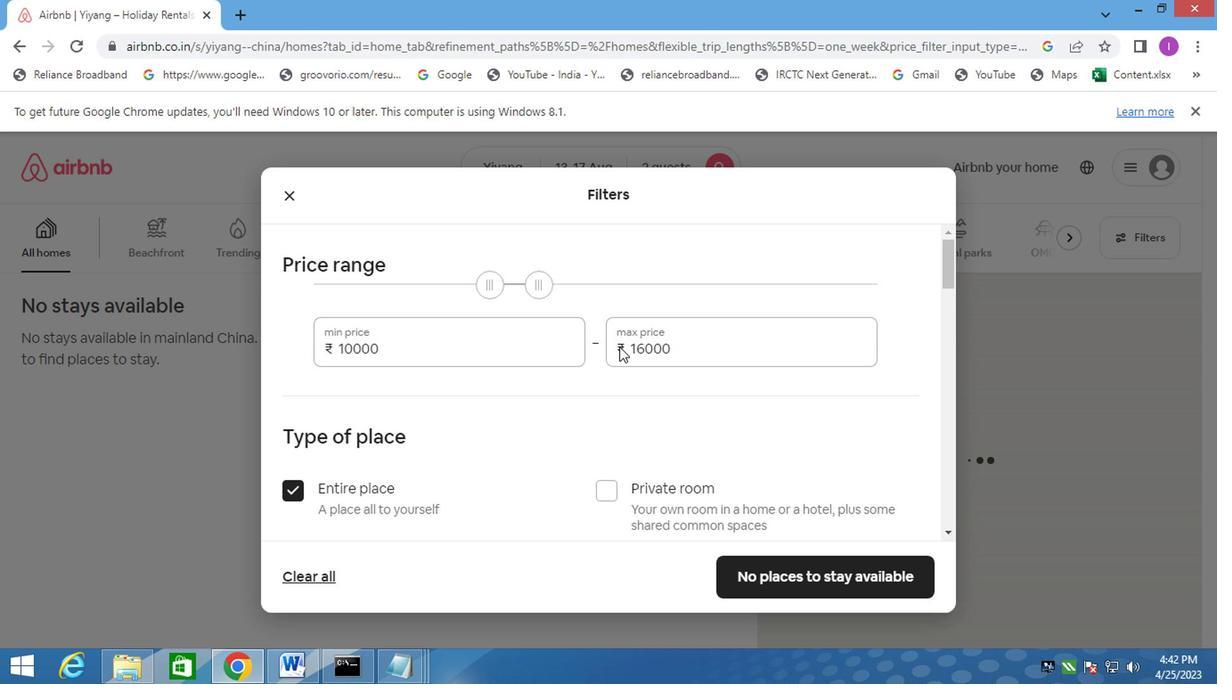 
Action: Mouse scrolled (616, 346) with delta (0, 0)
Screenshot: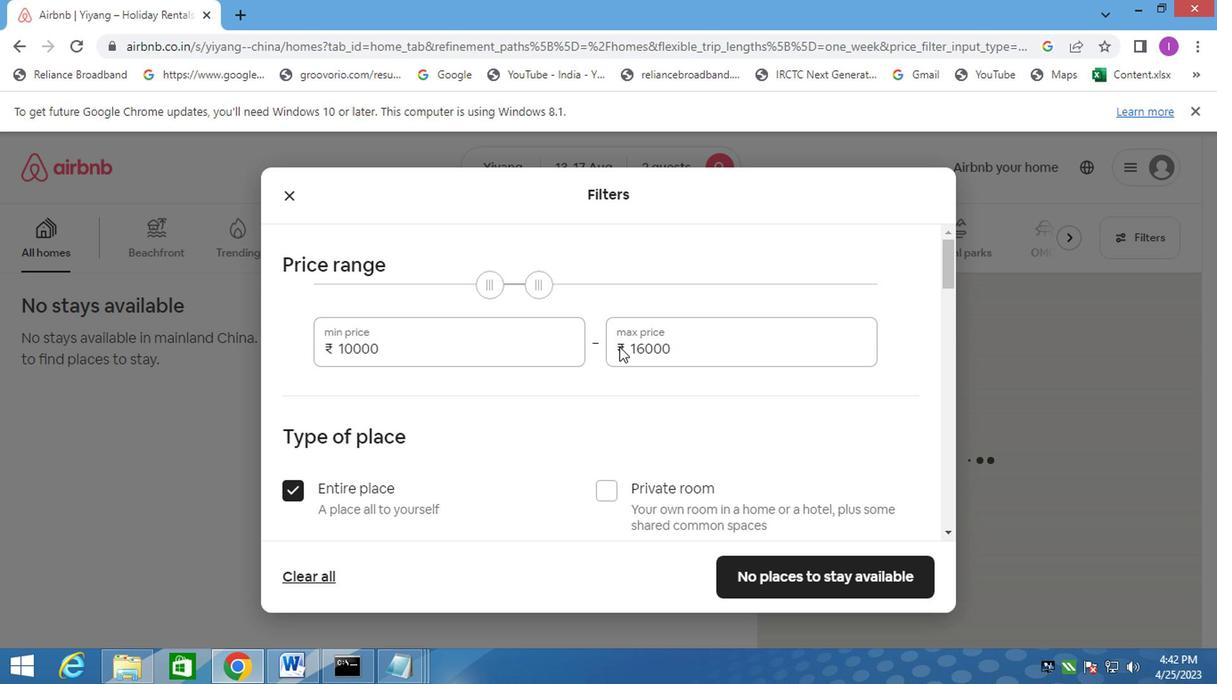
Action: Mouse moved to (622, 345)
Screenshot: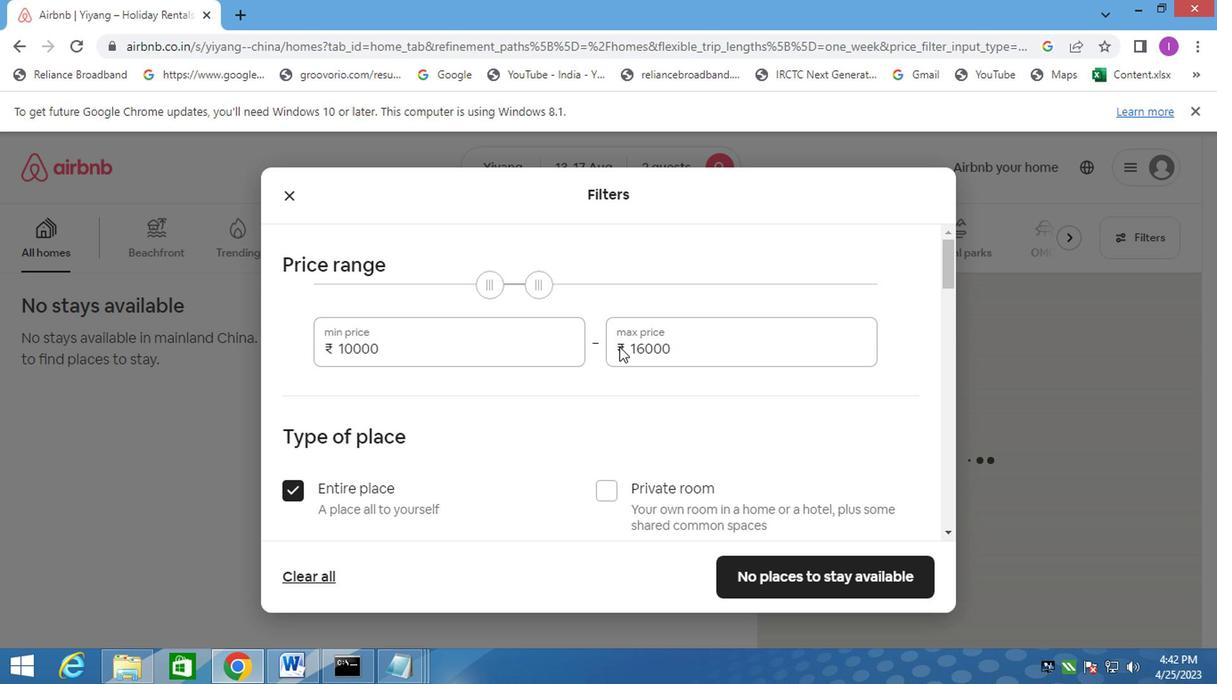 
Action: Mouse scrolled (622, 344) with delta (0, 0)
Screenshot: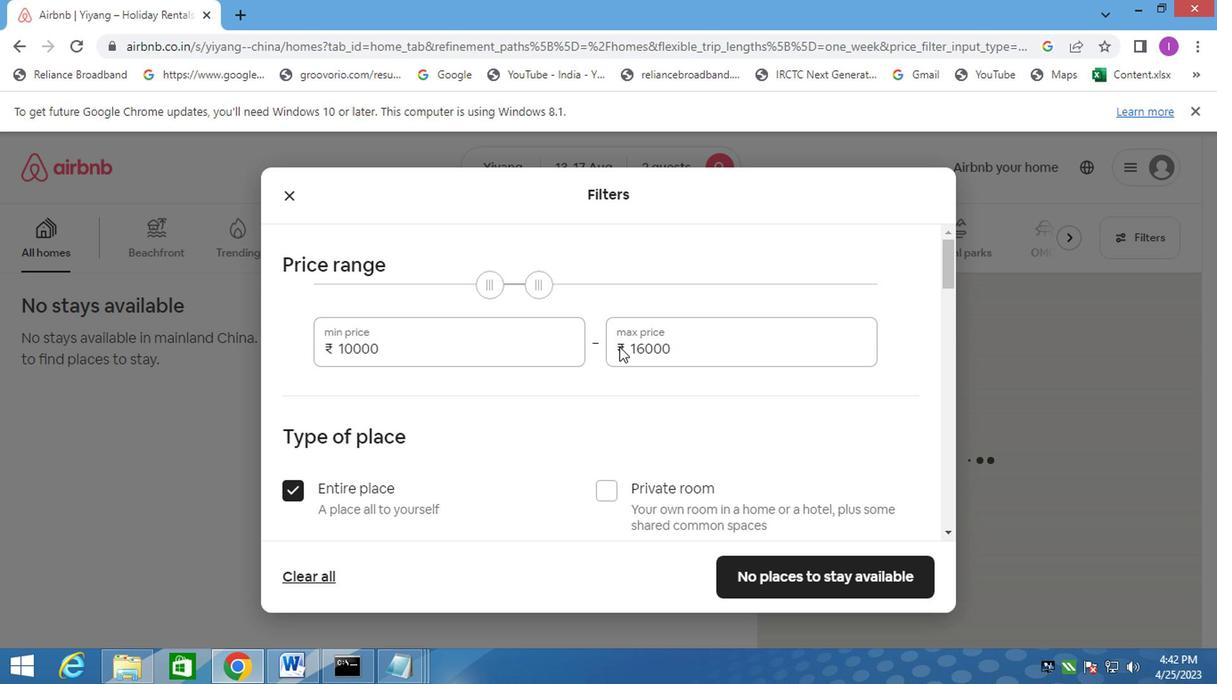 
Action: Mouse scrolled (622, 344) with delta (0, 0)
Screenshot: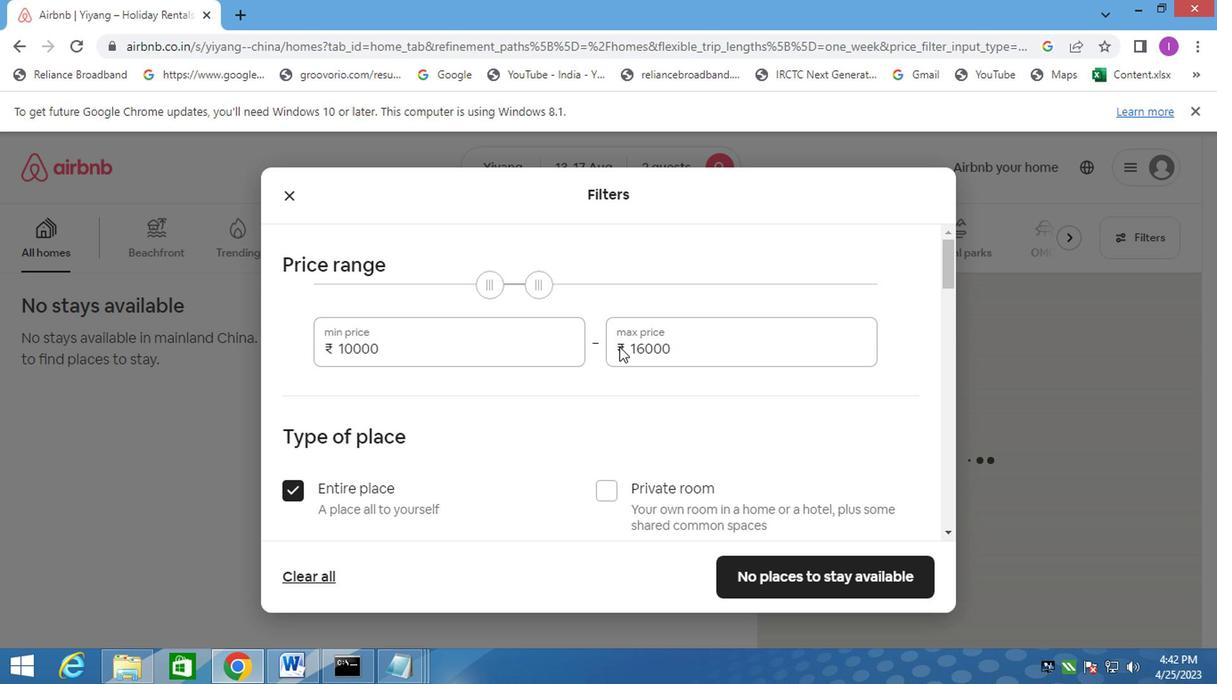 
Action: Mouse moved to (418, 442)
Screenshot: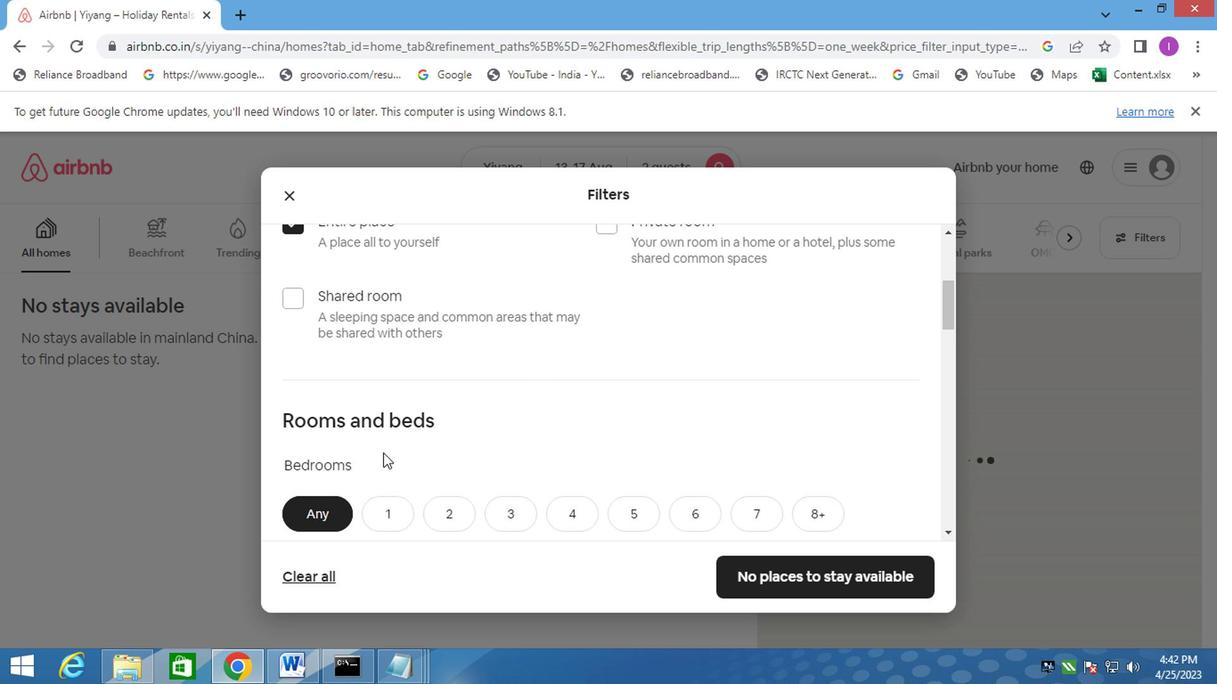 
Action: Mouse scrolled (418, 441) with delta (0, -1)
Screenshot: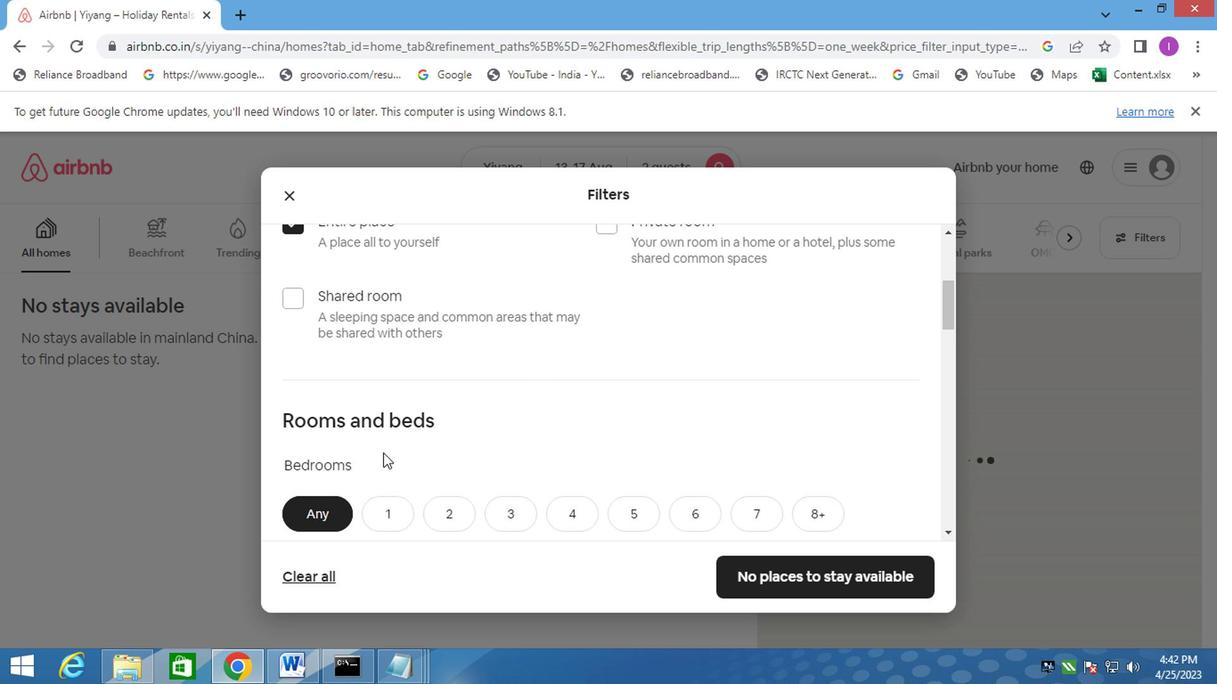 
Action: Mouse moved to (458, 434)
Screenshot: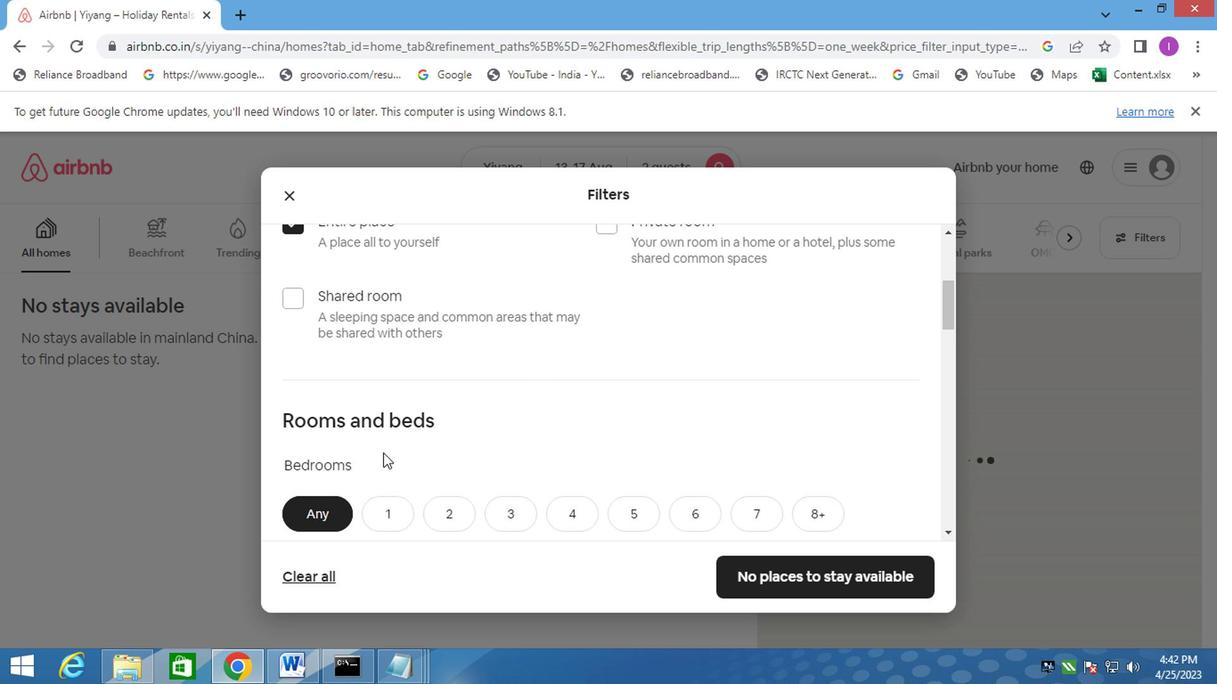 
Action: Mouse scrolled (458, 432) with delta (0, -1)
Screenshot: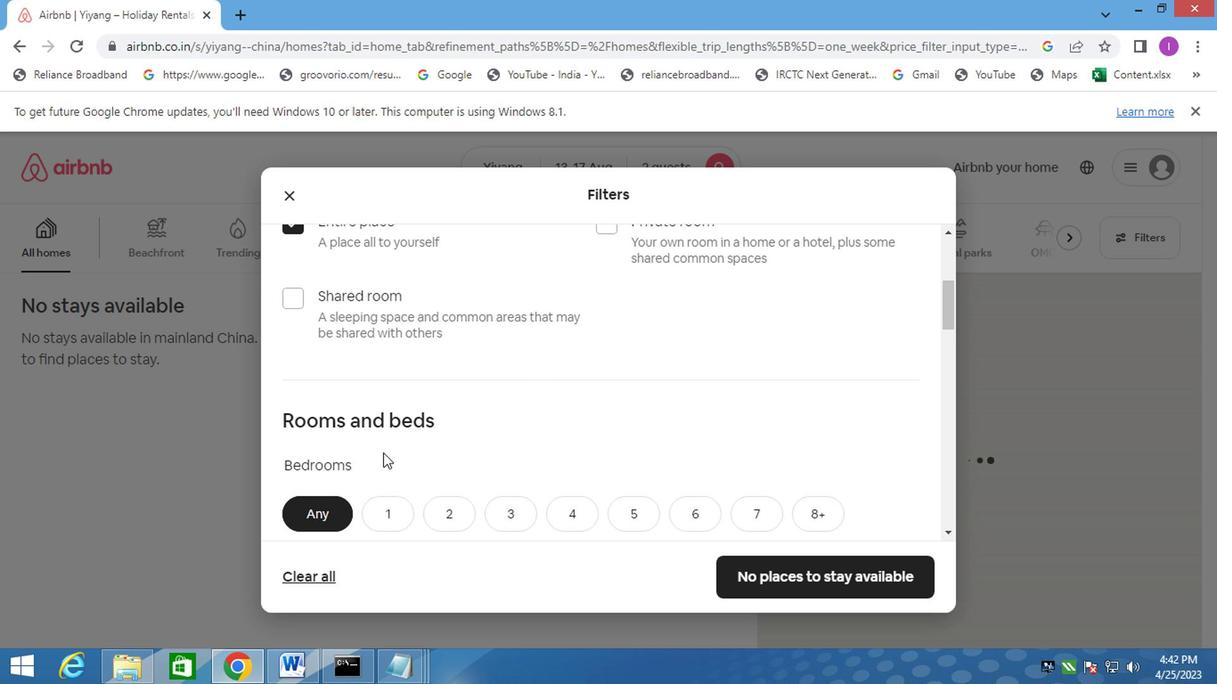 
Action: Mouse moved to (454, 339)
Screenshot: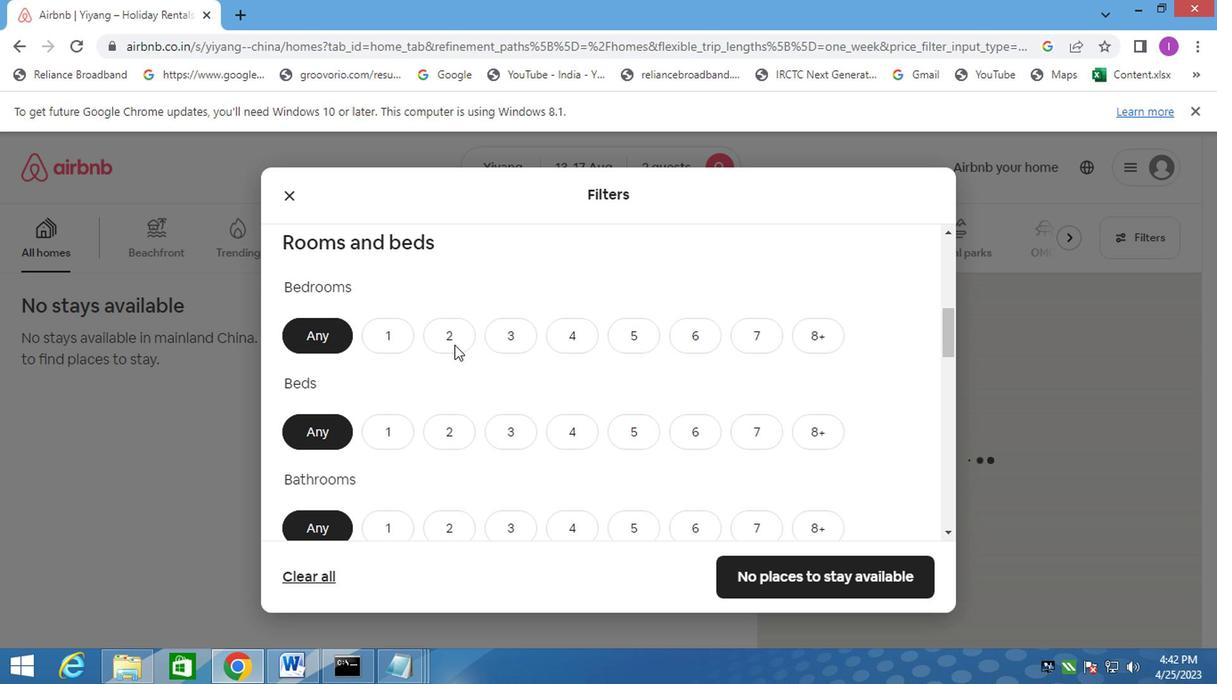 
Action: Mouse pressed left at (454, 339)
Screenshot: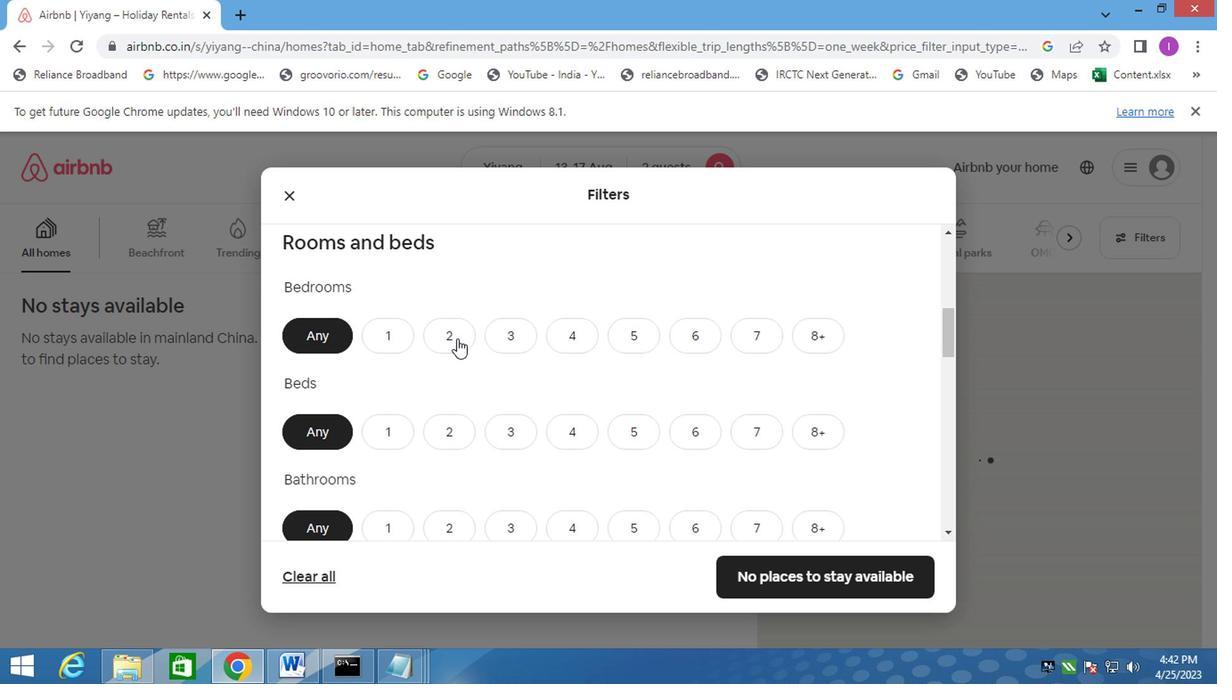 
Action: Mouse moved to (434, 431)
Screenshot: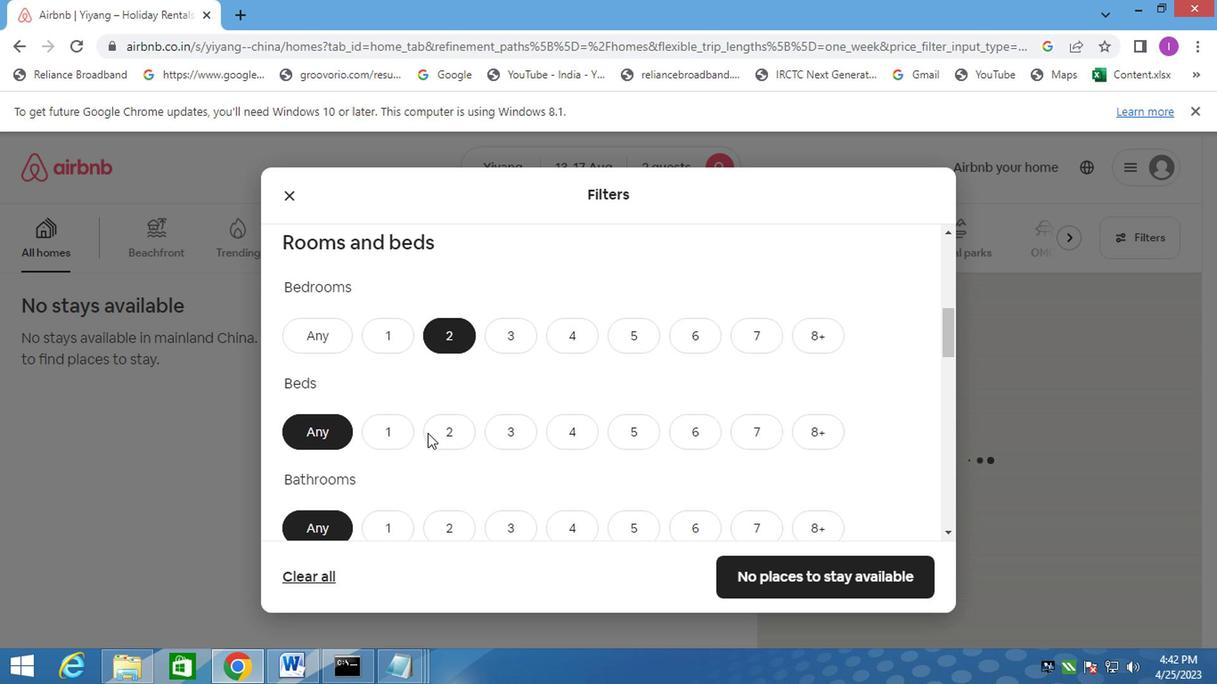 
Action: Mouse pressed left at (434, 431)
Screenshot: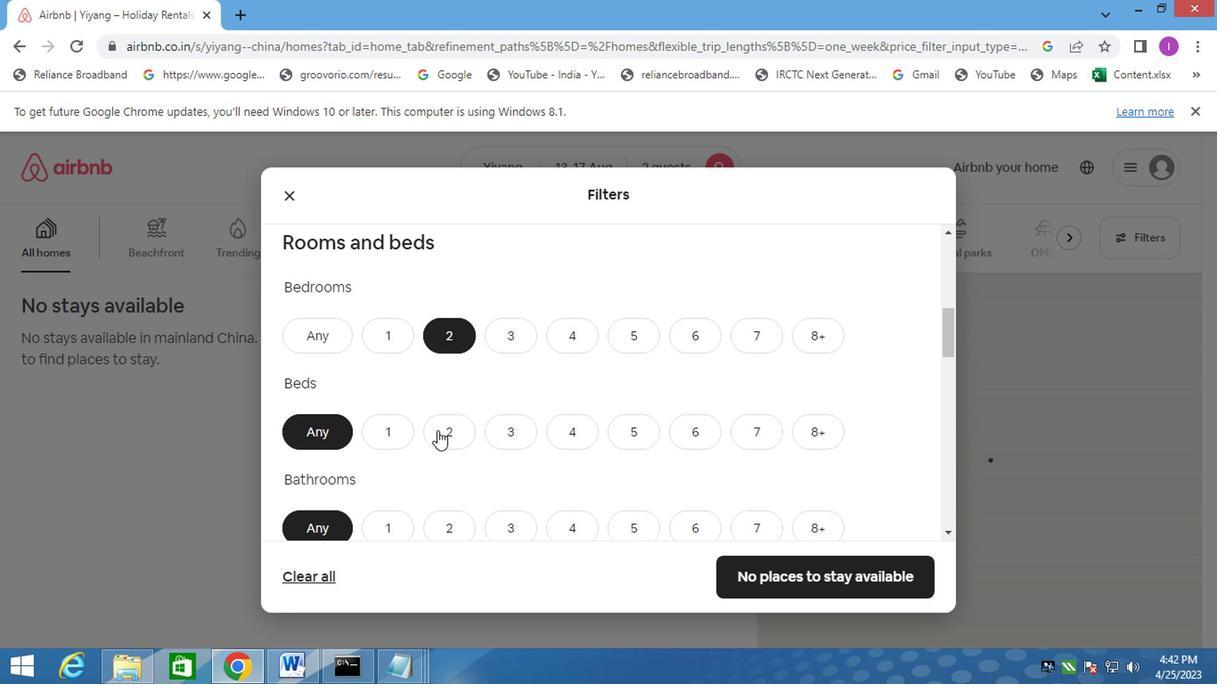 
Action: Mouse moved to (376, 517)
Screenshot: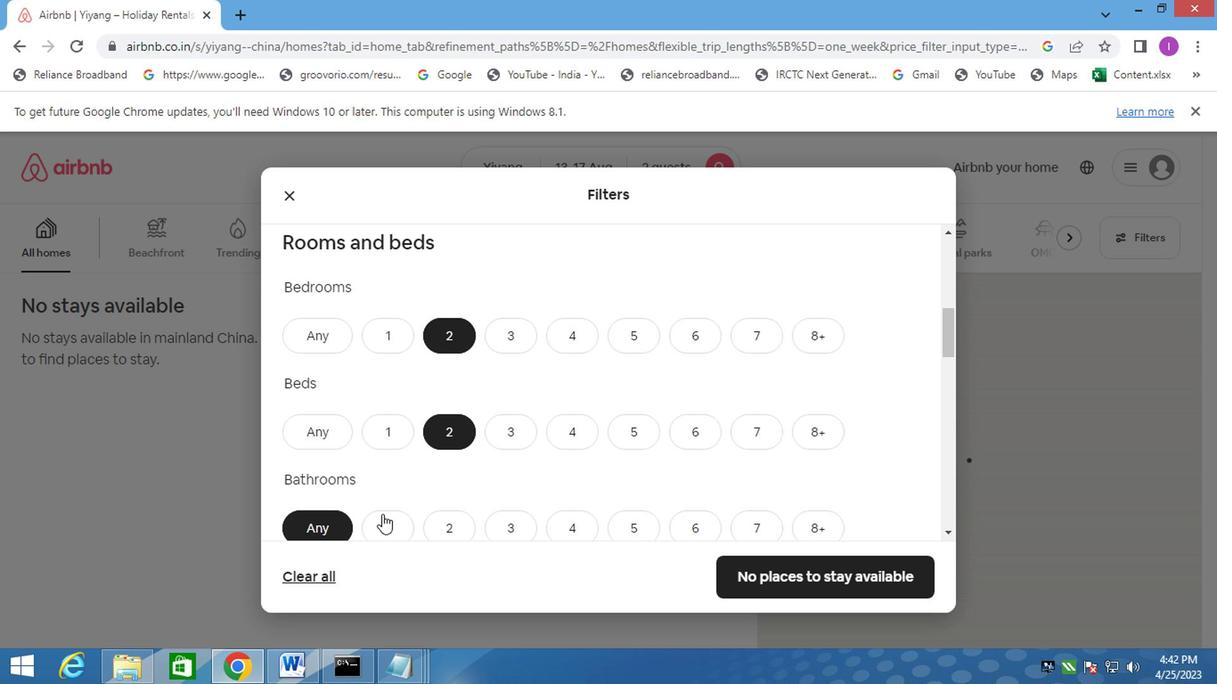 
Action: Mouse pressed left at (376, 517)
Screenshot: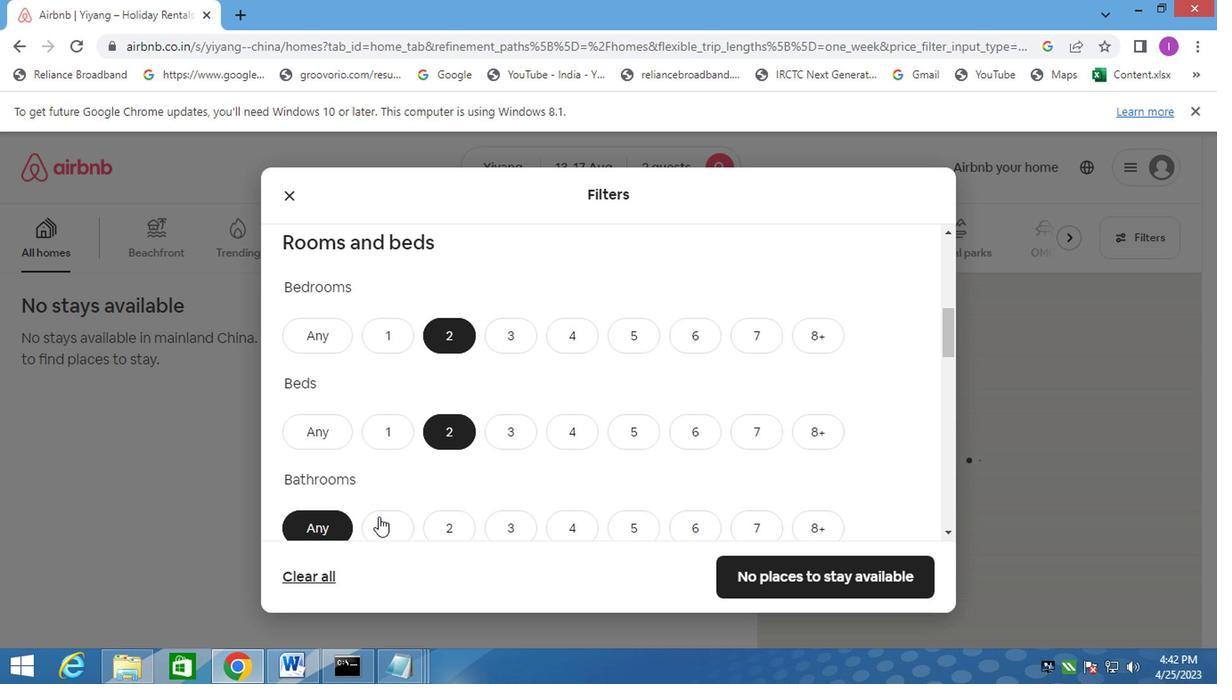 
Action: Mouse moved to (491, 399)
Screenshot: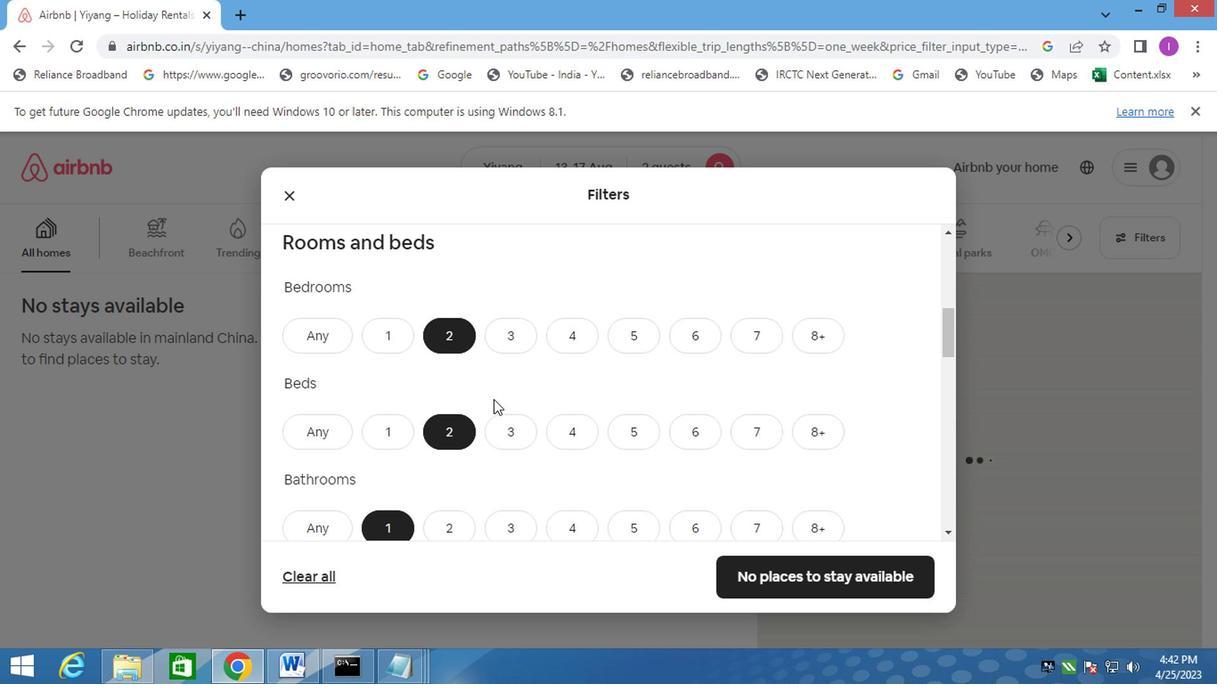 
Action: Mouse scrolled (491, 398) with delta (0, 0)
Screenshot: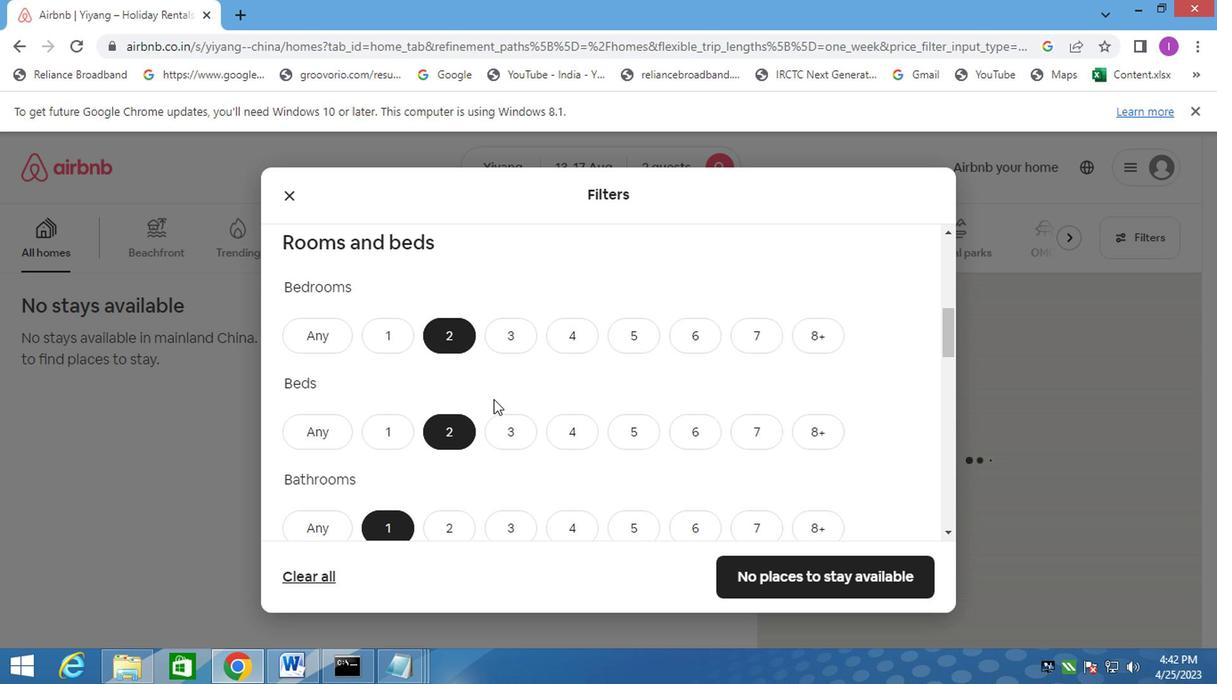 
Action: Mouse scrolled (491, 398) with delta (0, 0)
Screenshot: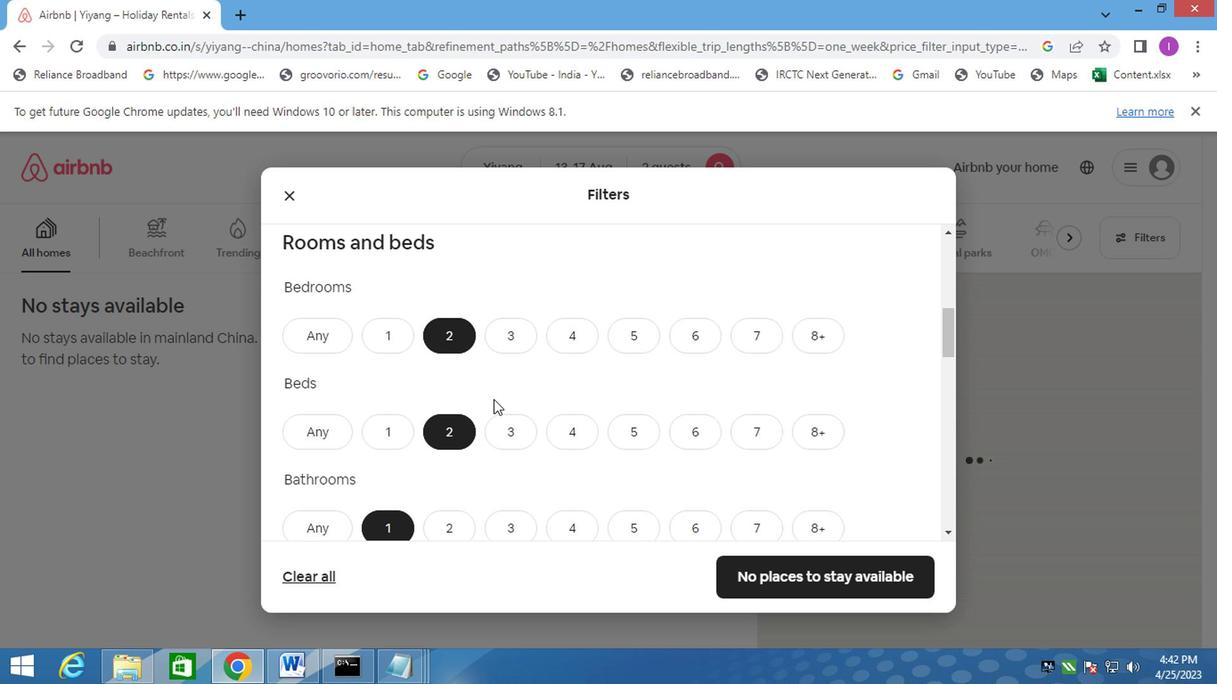 
Action: Mouse moved to (493, 398)
Screenshot: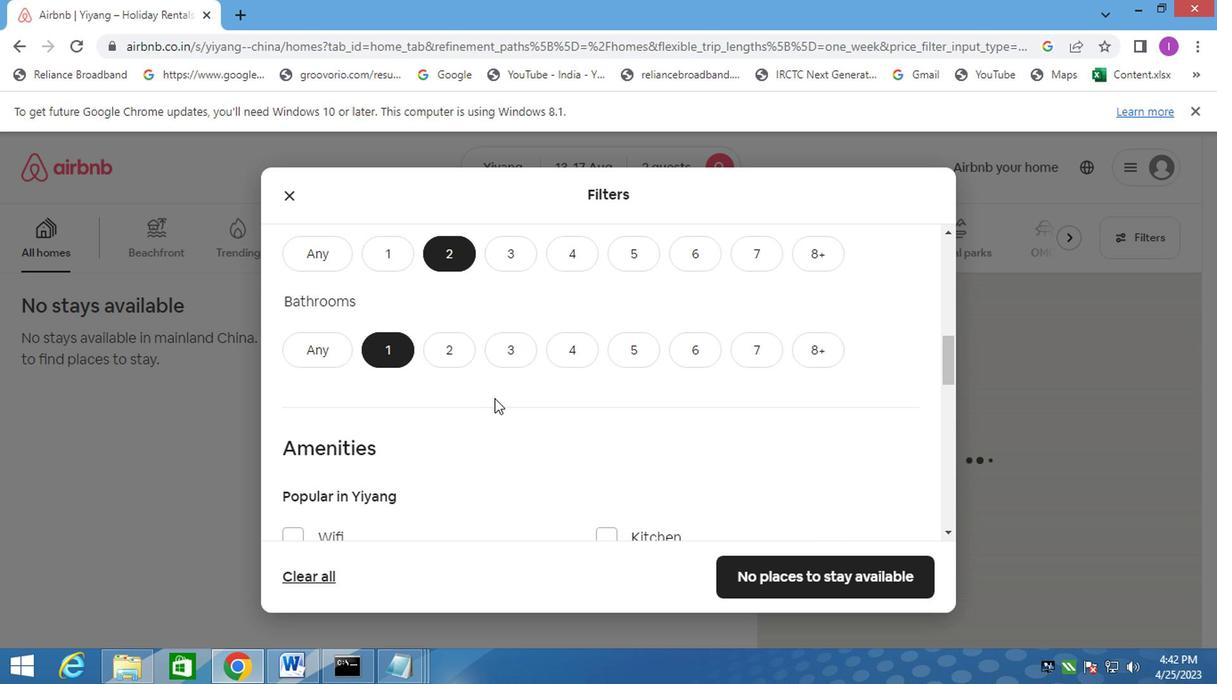
Action: Mouse scrolled (493, 397) with delta (0, -1)
Screenshot: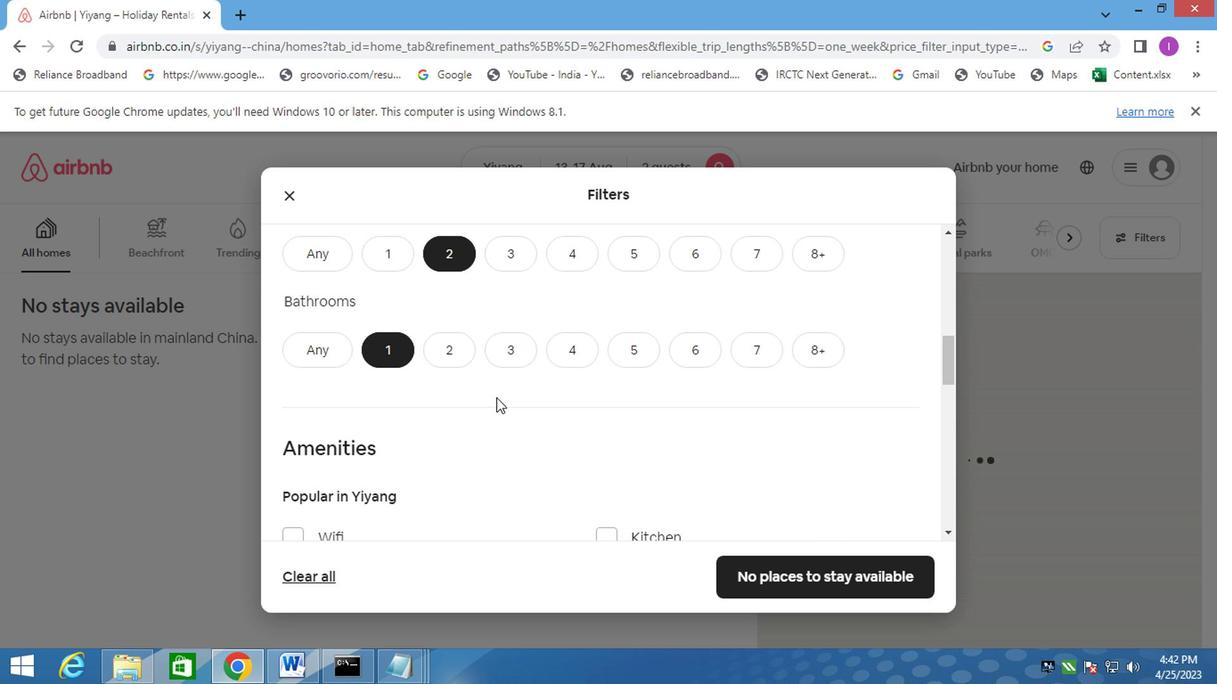 
Action: Mouse scrolled (493, 397) with delta (0, -1)
Screenshot: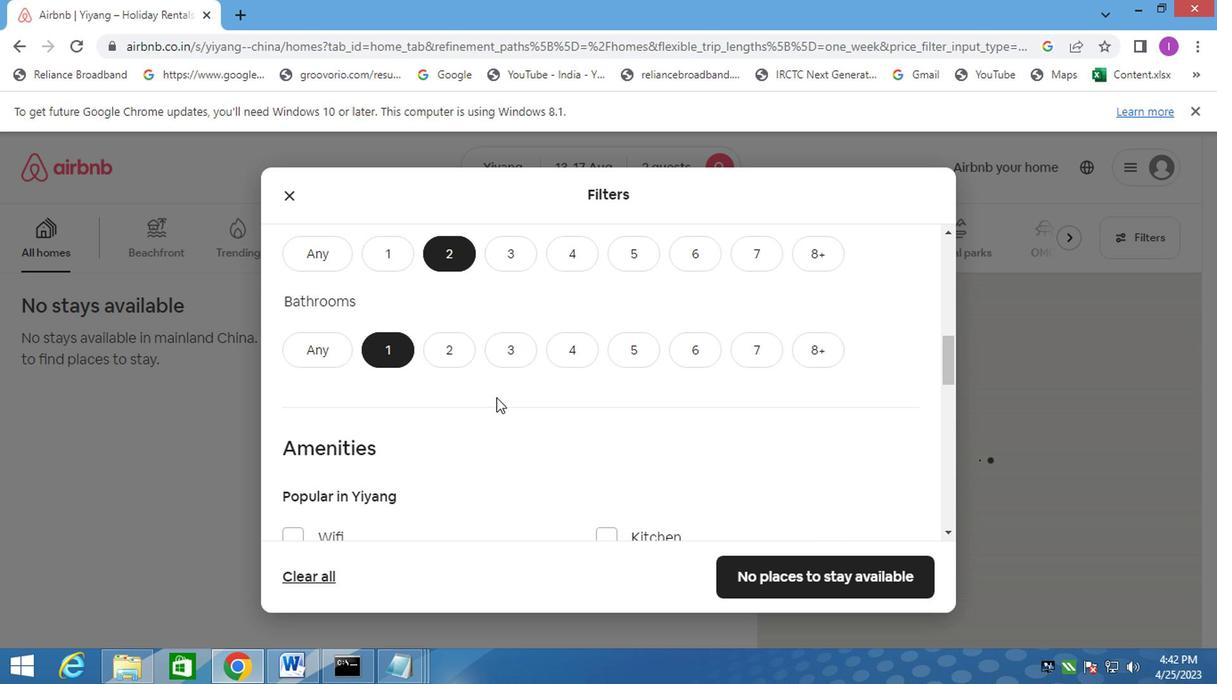 
Action: Mouse moved to (477, 391)
Screenshot: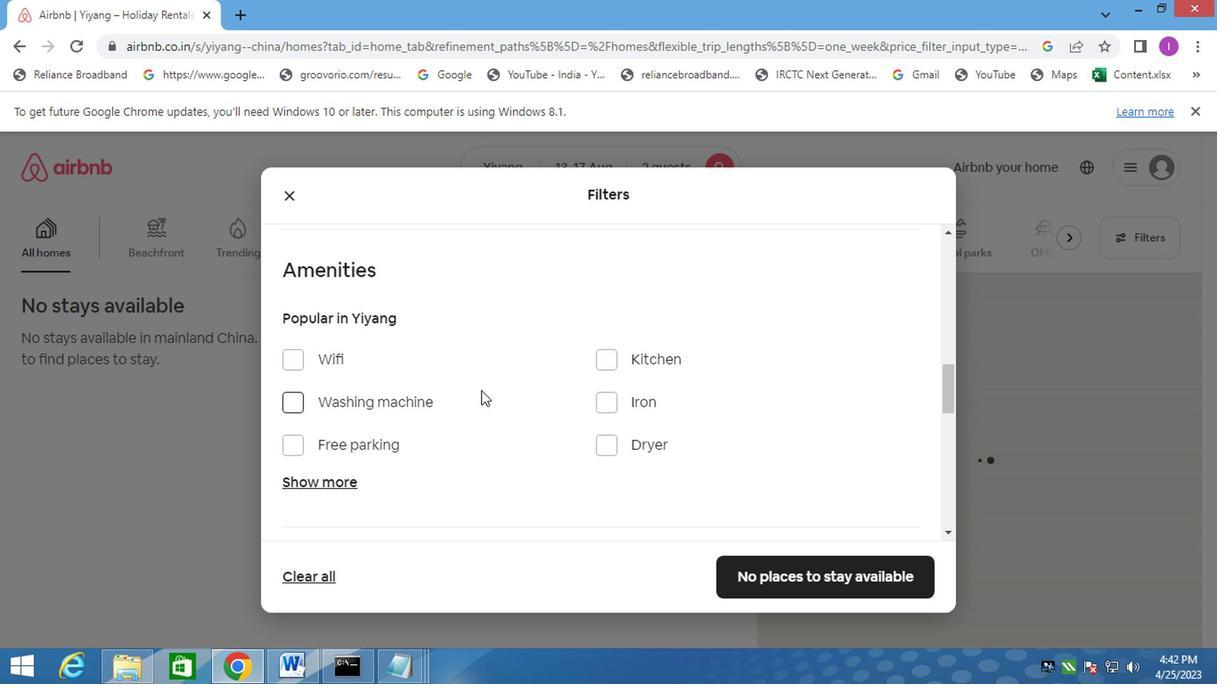 
Action: Mouse scrolled (477, 390) with delta (0, 0)
Screenshot: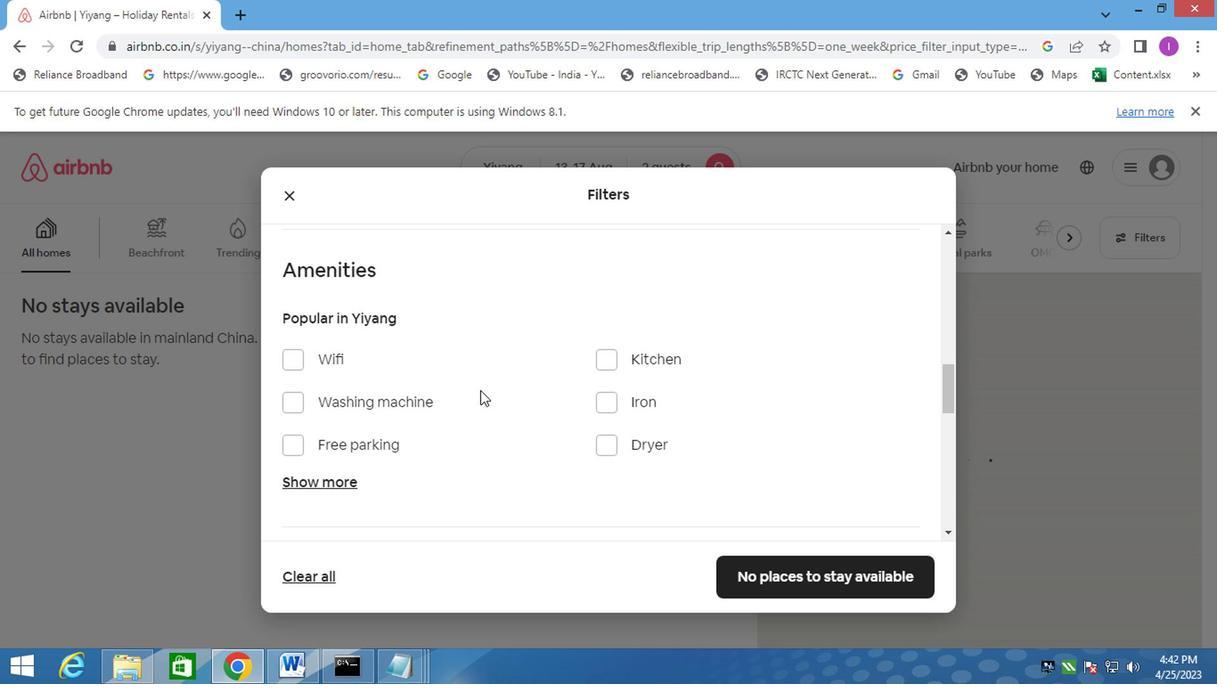 
Action: Mouse moved to (284, 272)
Screenshot: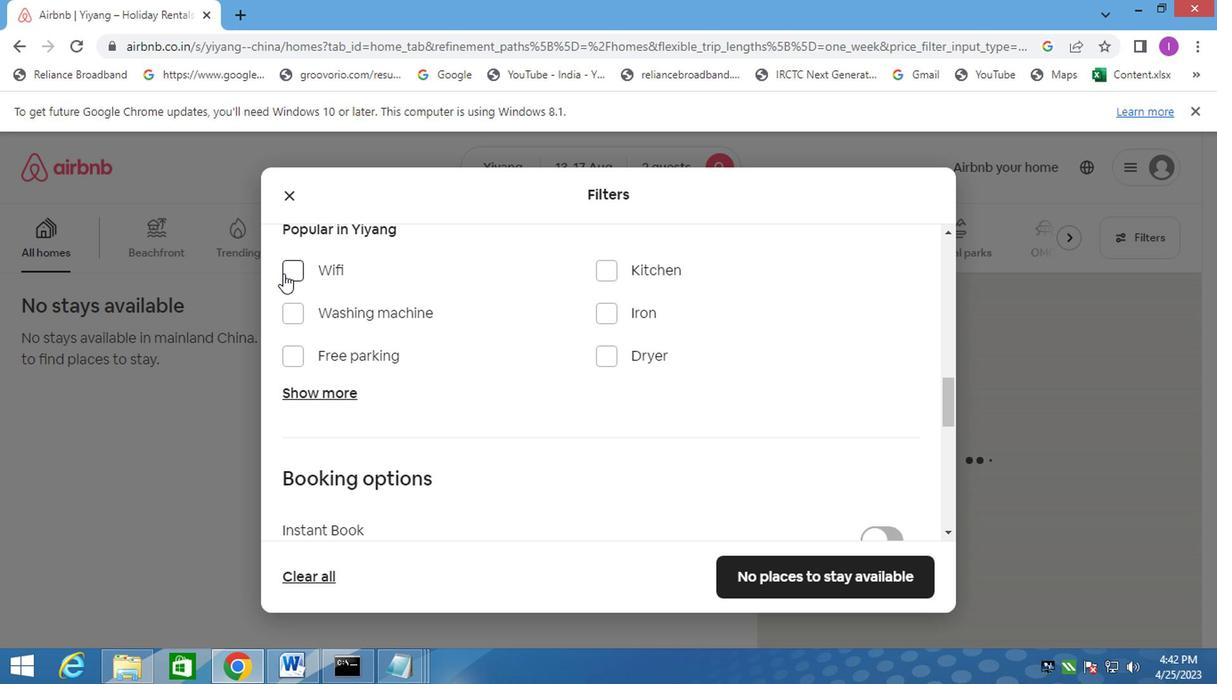 
Action: Mouse pressed left at (284, 272)
Screenshot: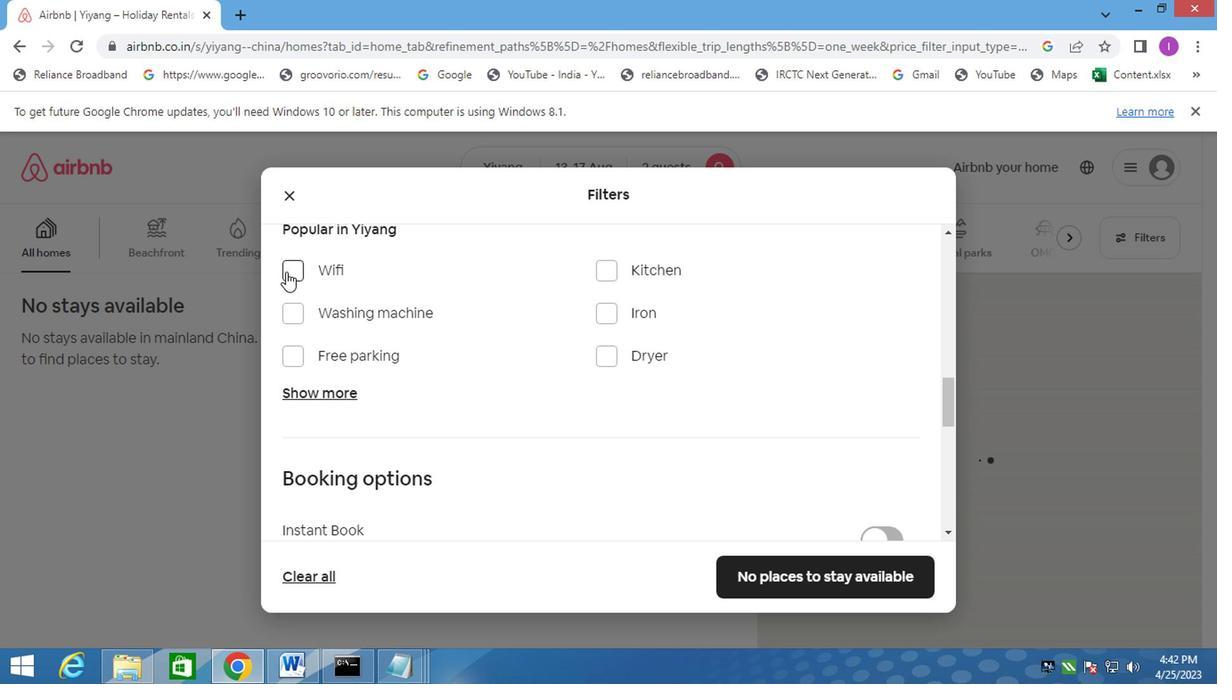 
Action: Mouse moved to (405, 334)
Screenshot: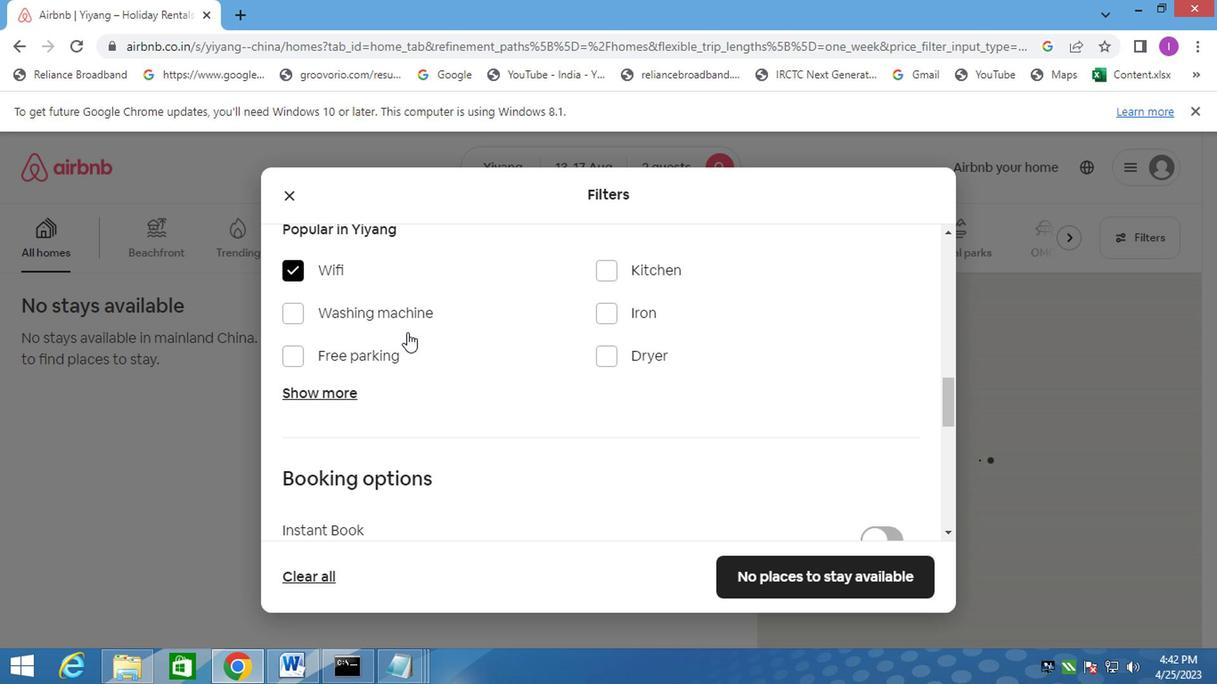 
Action: Mouse scrolled (405, 334) with delta (0, 0)
Screenshot: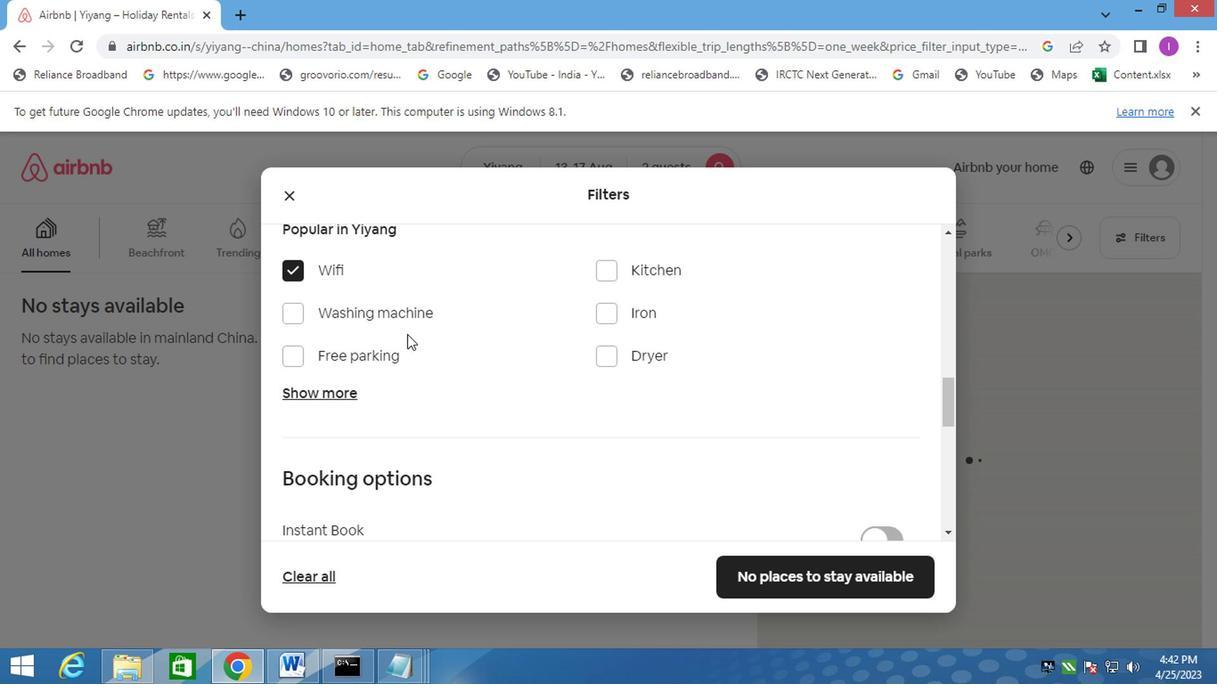
Action: Mouse scrolled (405, 334) with delta (0, 0)
Screenshot: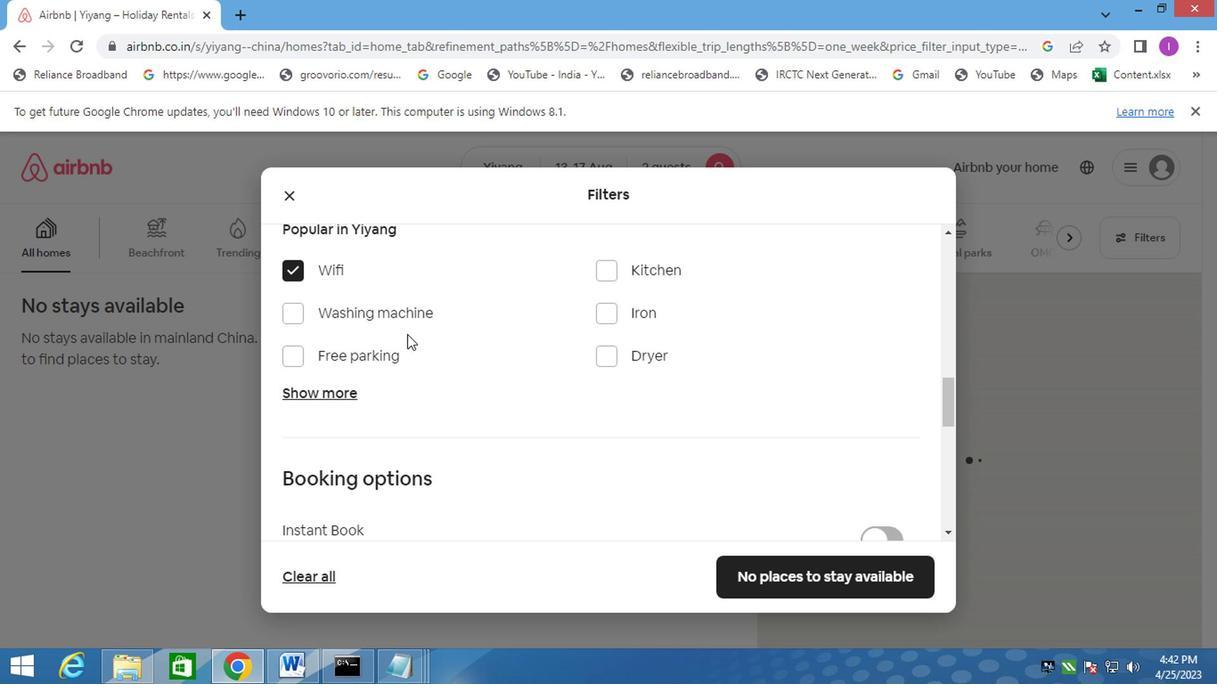 
Action: Mouse moved to (408, 329)
Screenshot: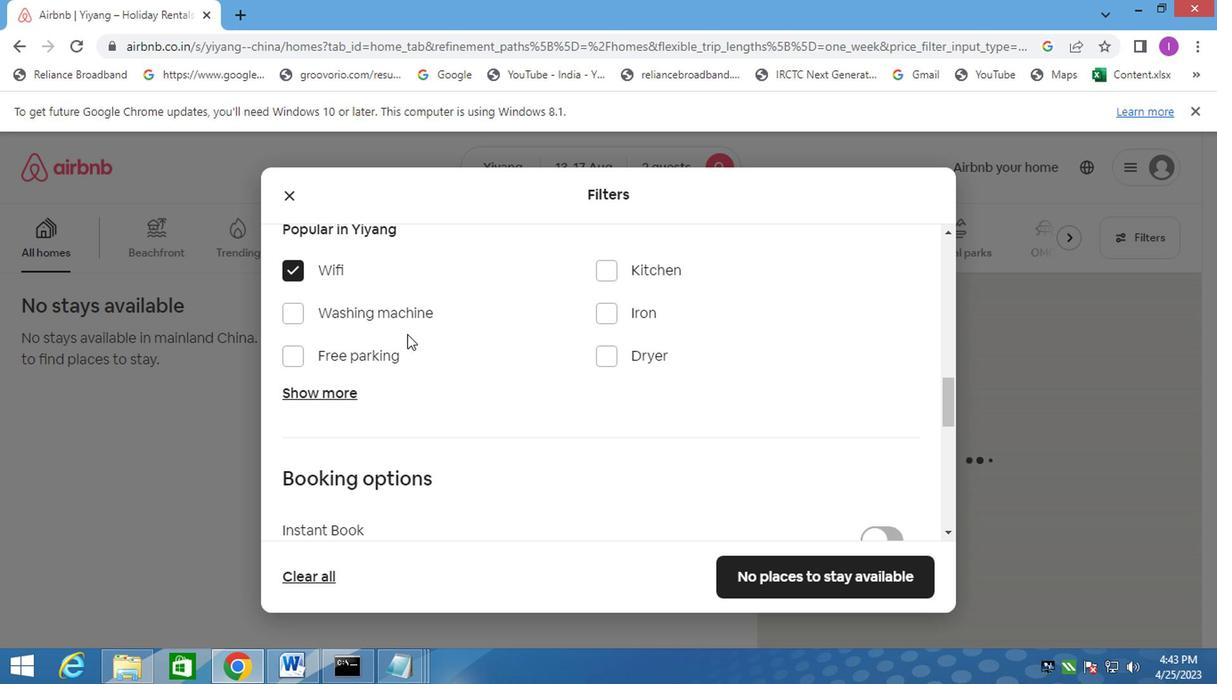 
Action: Mouse scrolled (408, 329) with delta (0, 0)
Screenshot: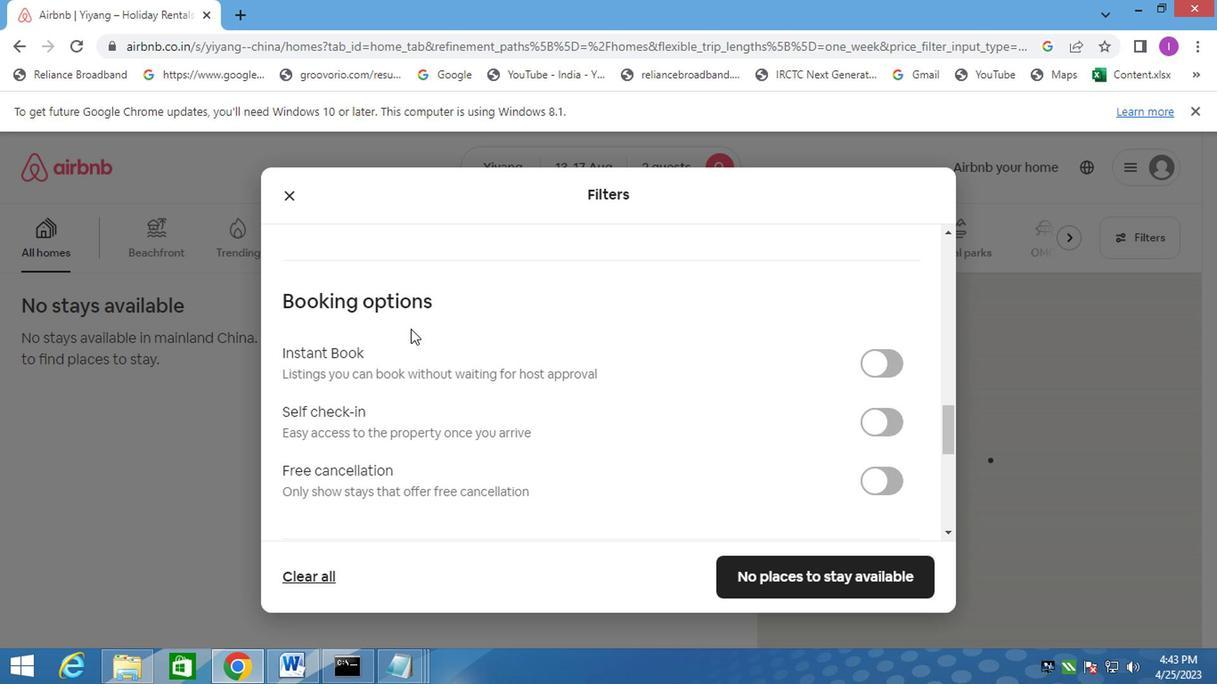
Action: Mouse moved to (888, 338)
Screenshot: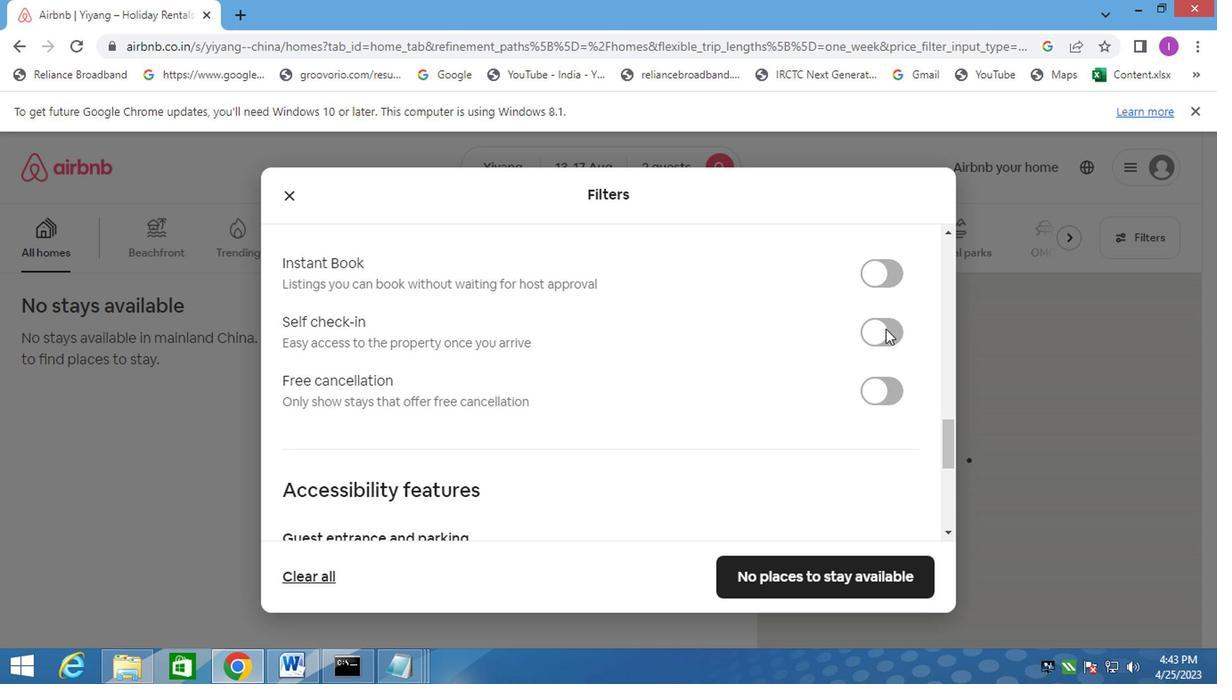 
Action: Mouse pressed left at (888, 338)
Screenshot: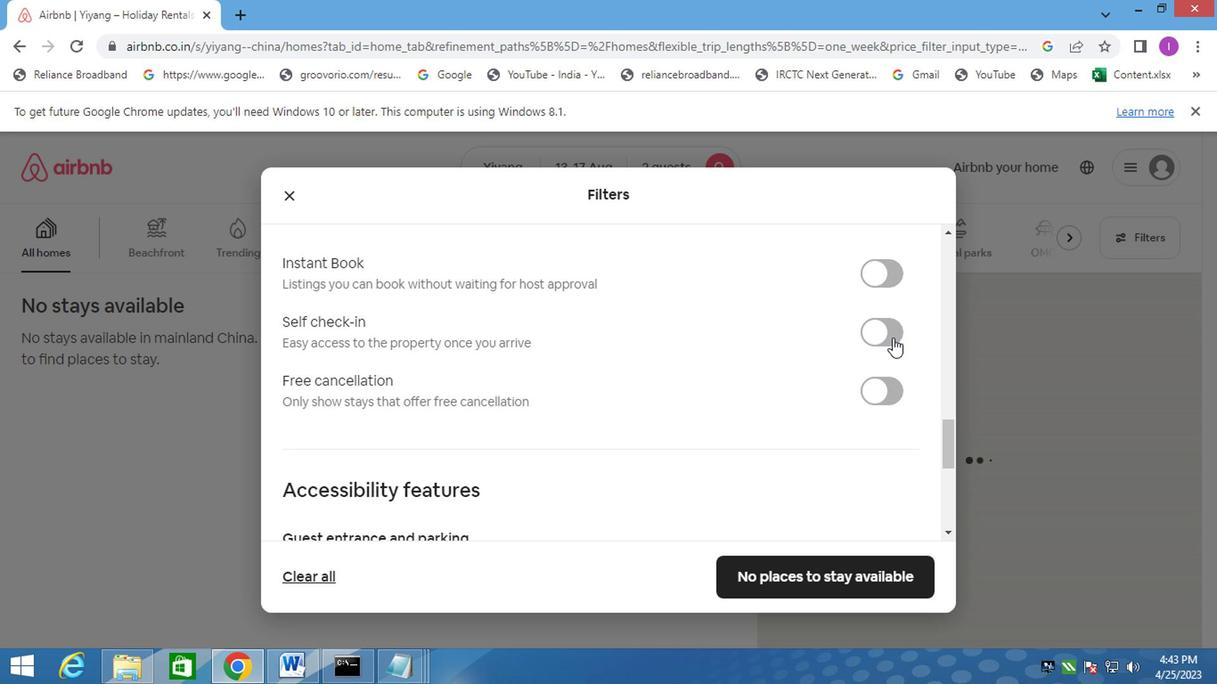
Action: Mouse moved to (456, 392)
Screenshot: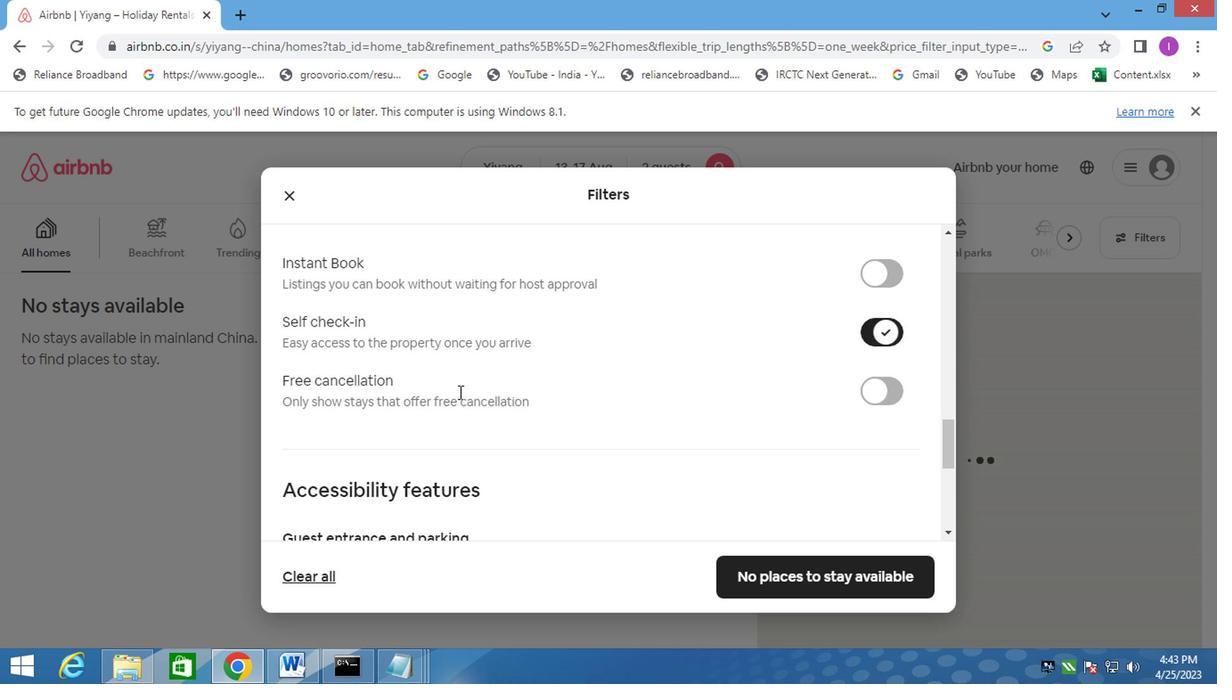 
Action: Mouse scrolled (456, 391) with delta (0, -1)
Screenshot: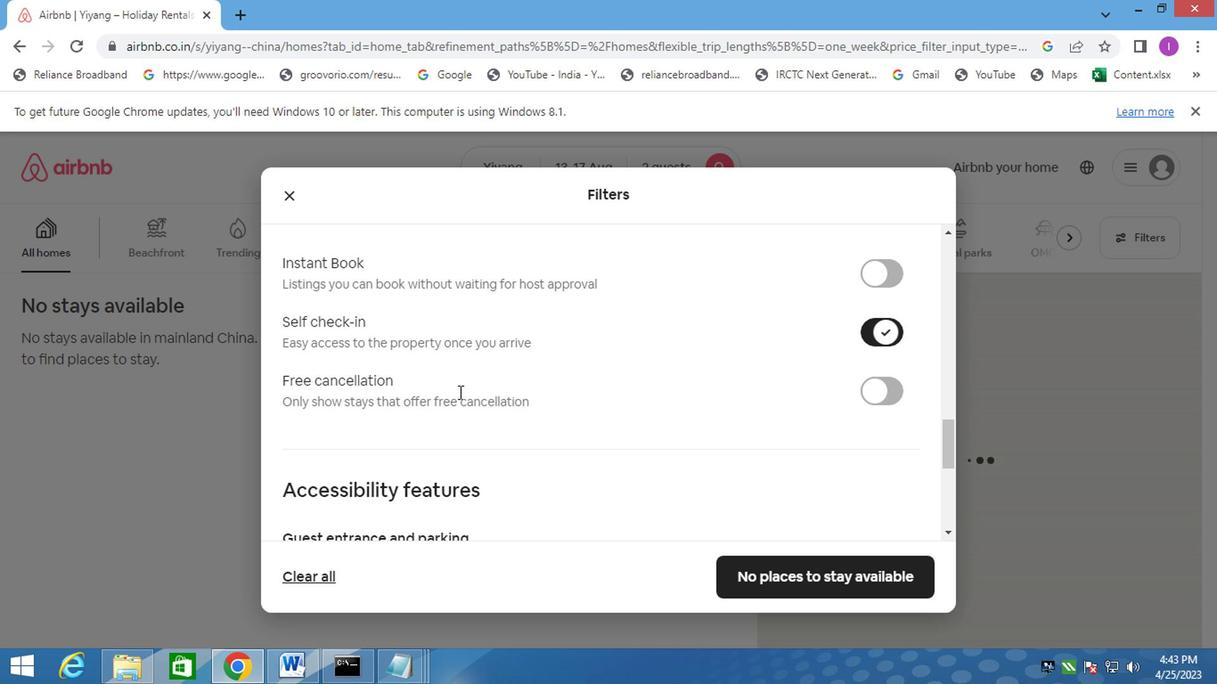 
Action: Mouse scrolled (456, 391) with delta (0, -1)
Screenshot: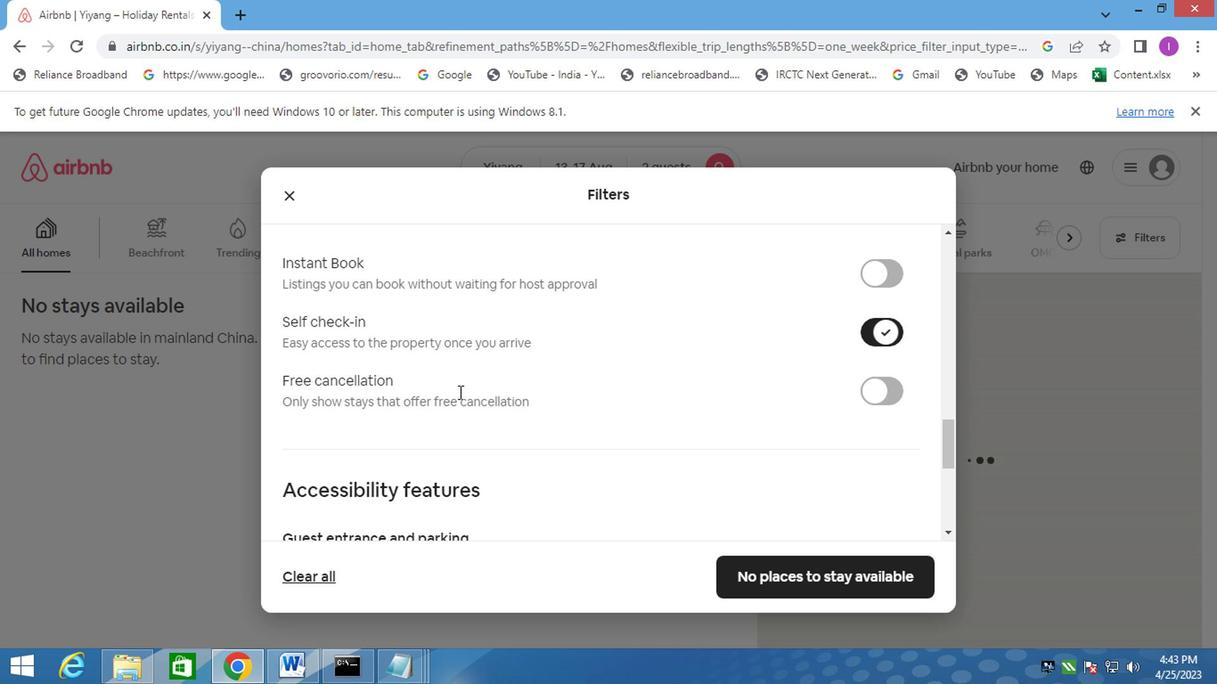 
Action: Mouse scrolled (456, 391) with delta (0, -1)
Screenshot: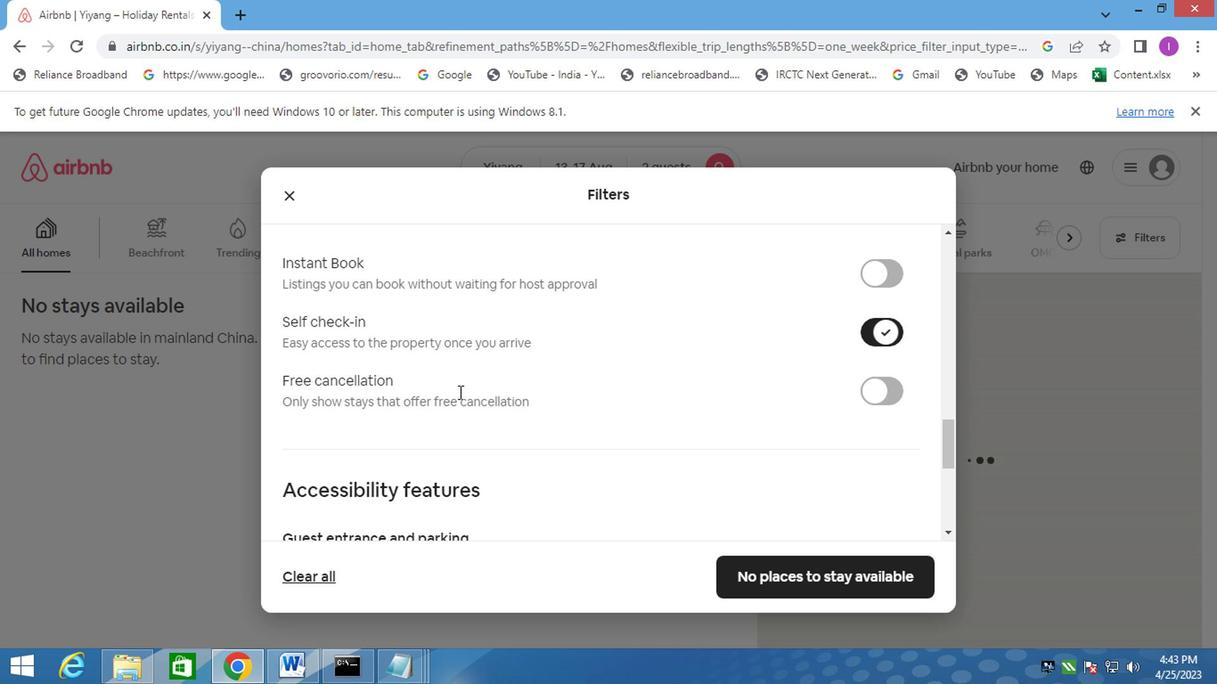 
Action: Mouse moved to (460, 386)
Screenshot: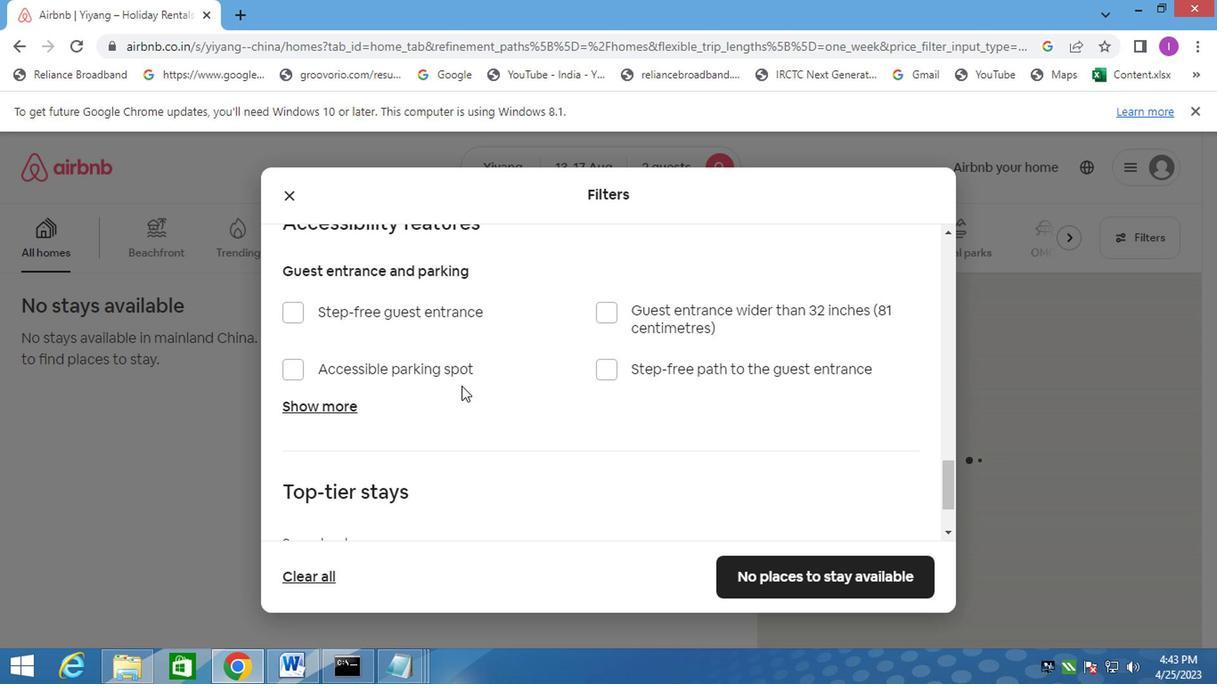 
Action: Mouse scrolled (460, 384) with delta (0, -1)
Screenshot: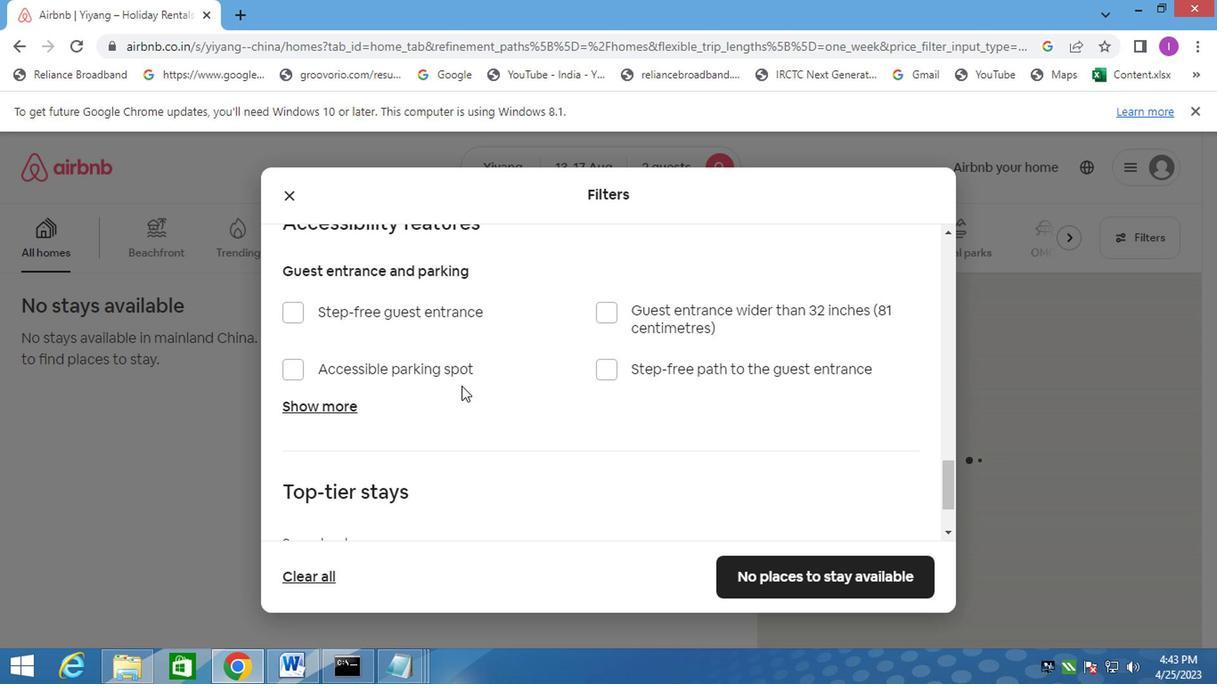 
Action: Mouse moved to (460, 386)
Screenshot: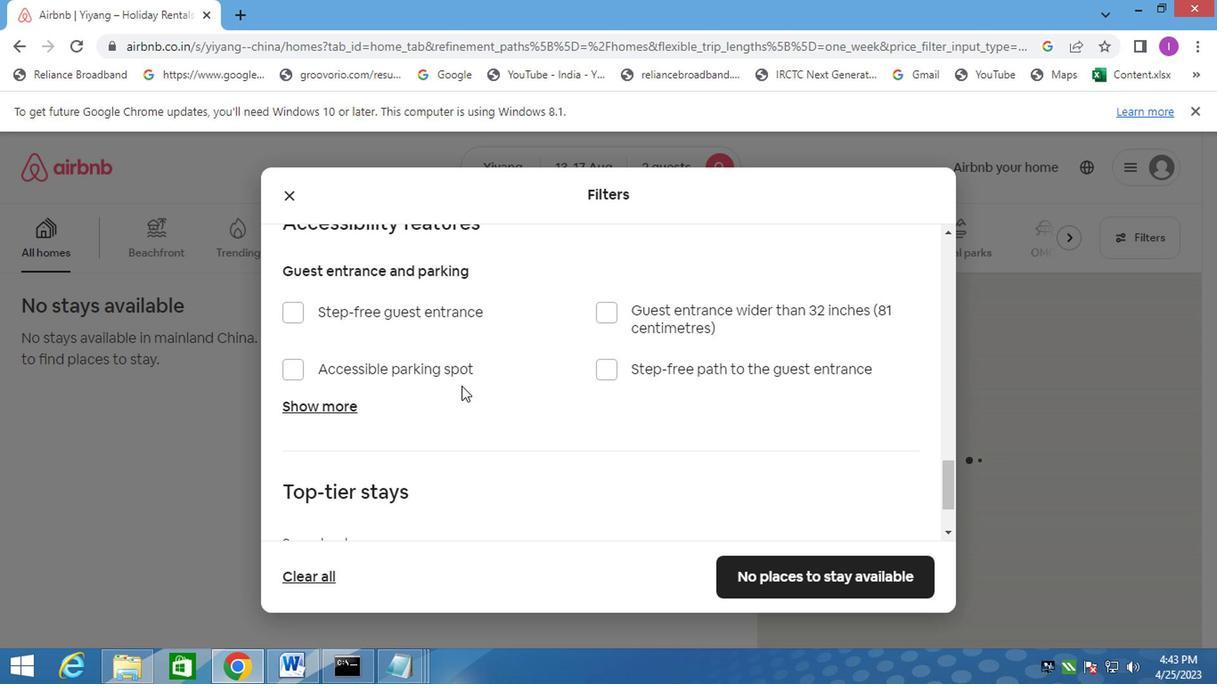 
Action: Mouse scrolled (460, 384) with delta (0, -1)
Screenshot: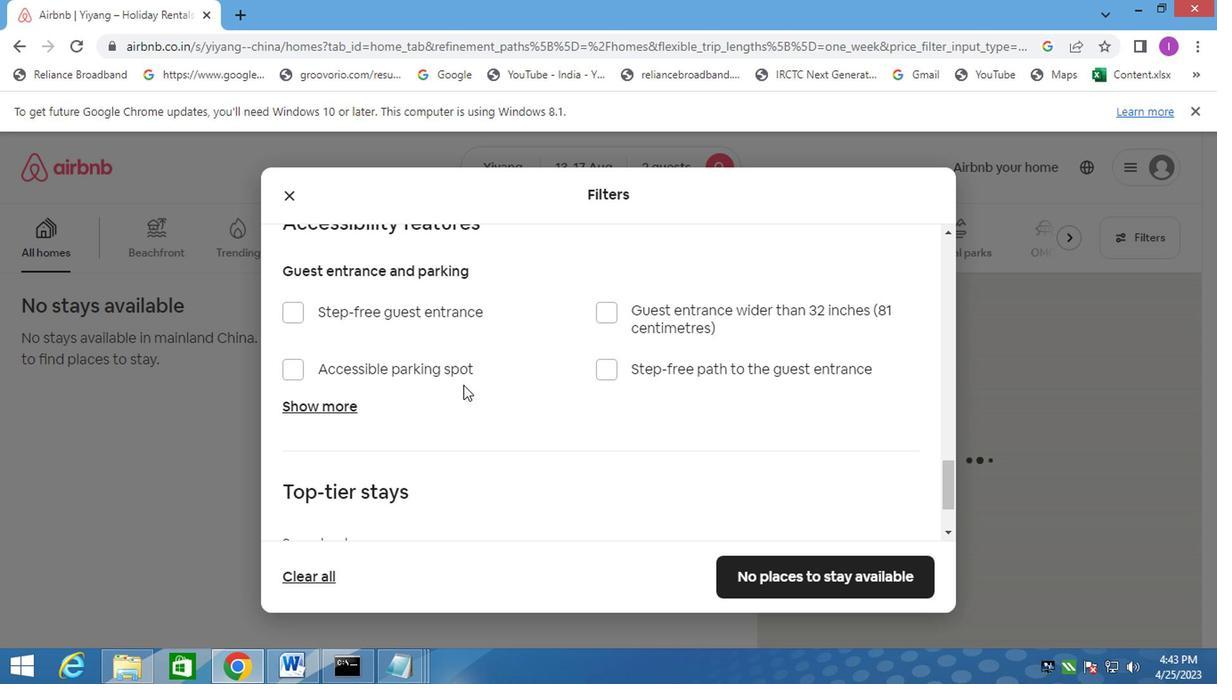 
Action: Mouse moved to (460, 386)
Screenshot: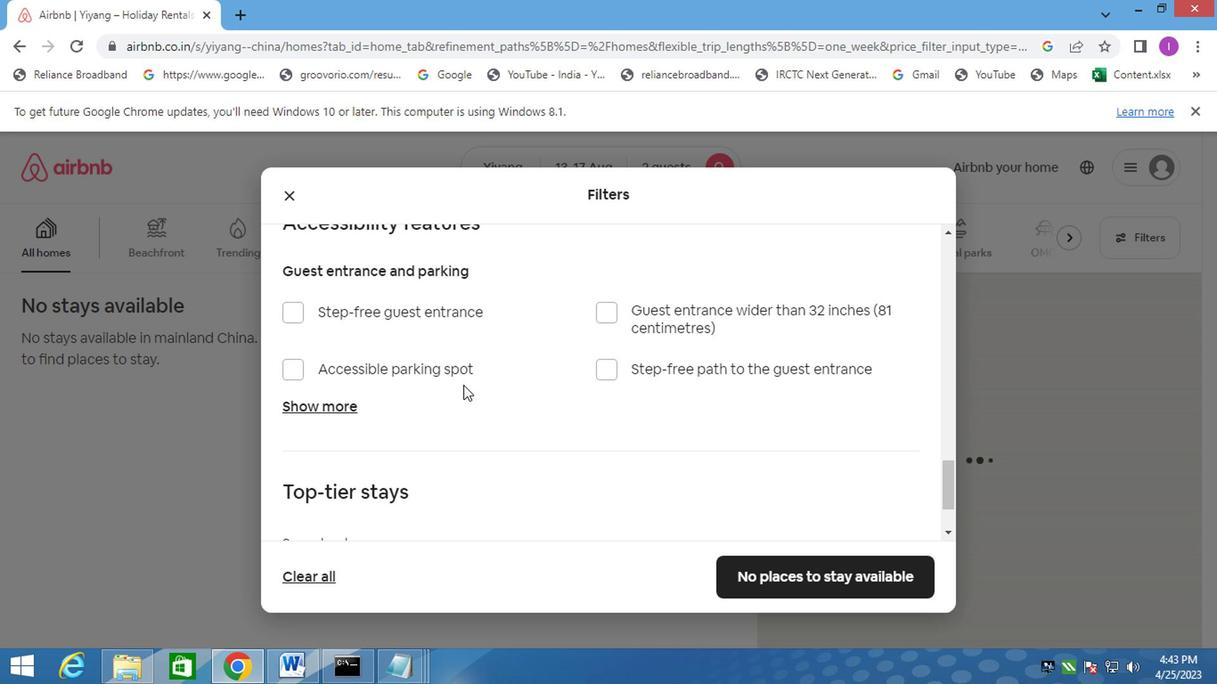 
Action: Mouse scrolled (460, 384) with delta (0, -1)
Screenshot: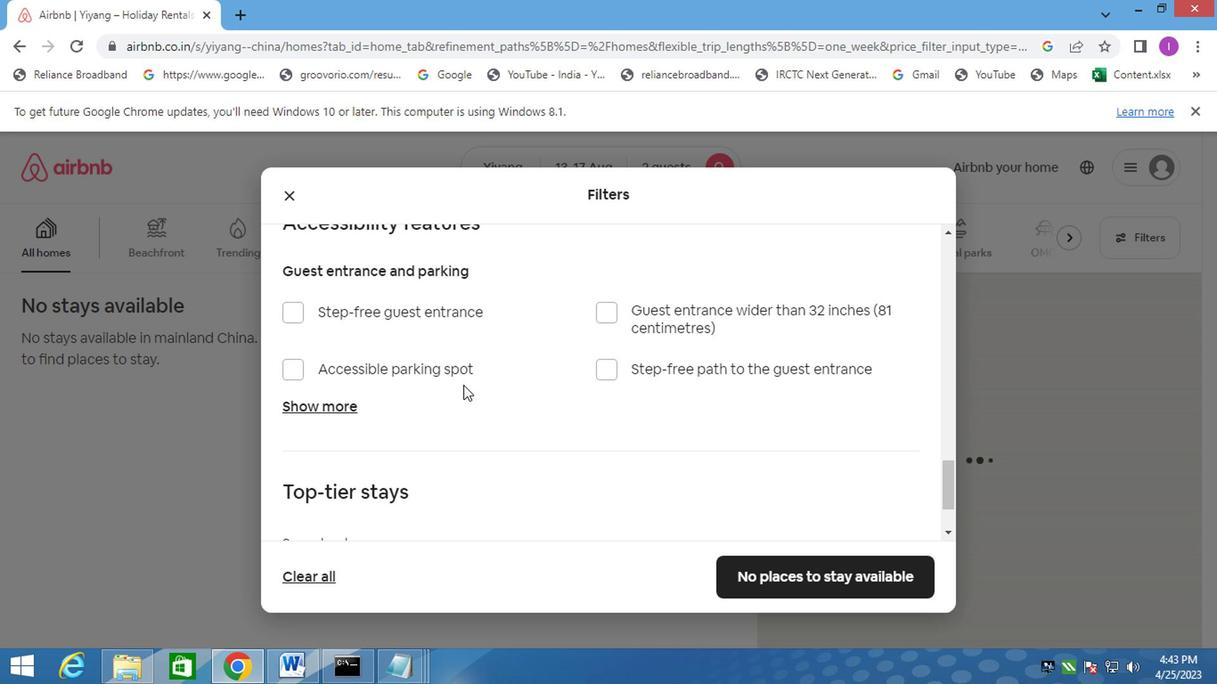 
Action: Mouse scrolled (460, 384) with delta (0, -1)
Screenshot: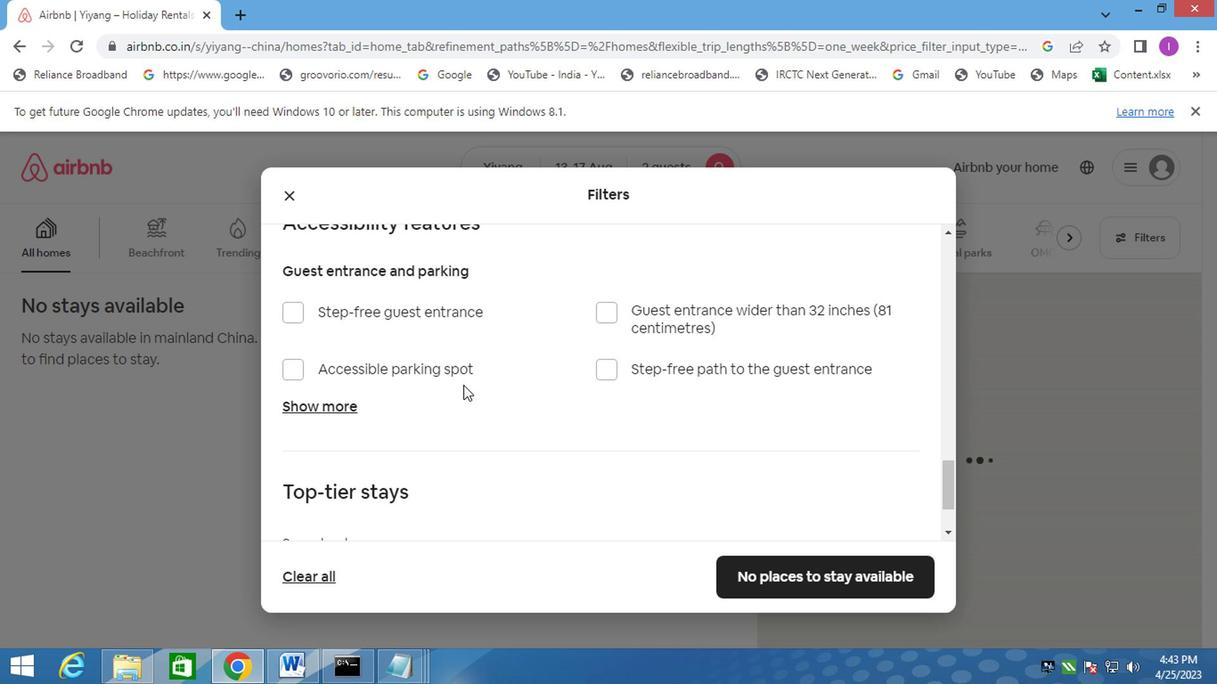 
Action: Mouse scrolled (460, 384) with delta (0, -1)
Screenshot: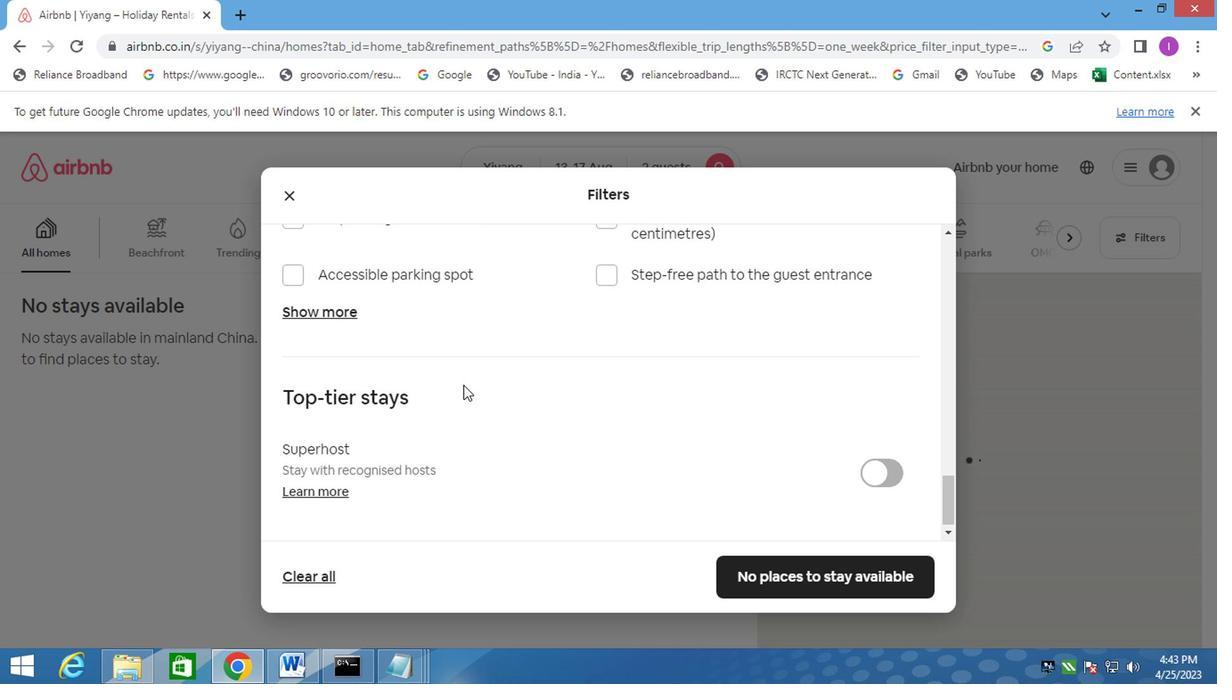 
Action: Mouse scrolled (460, 384) with delta (0, -1)
Screenshot: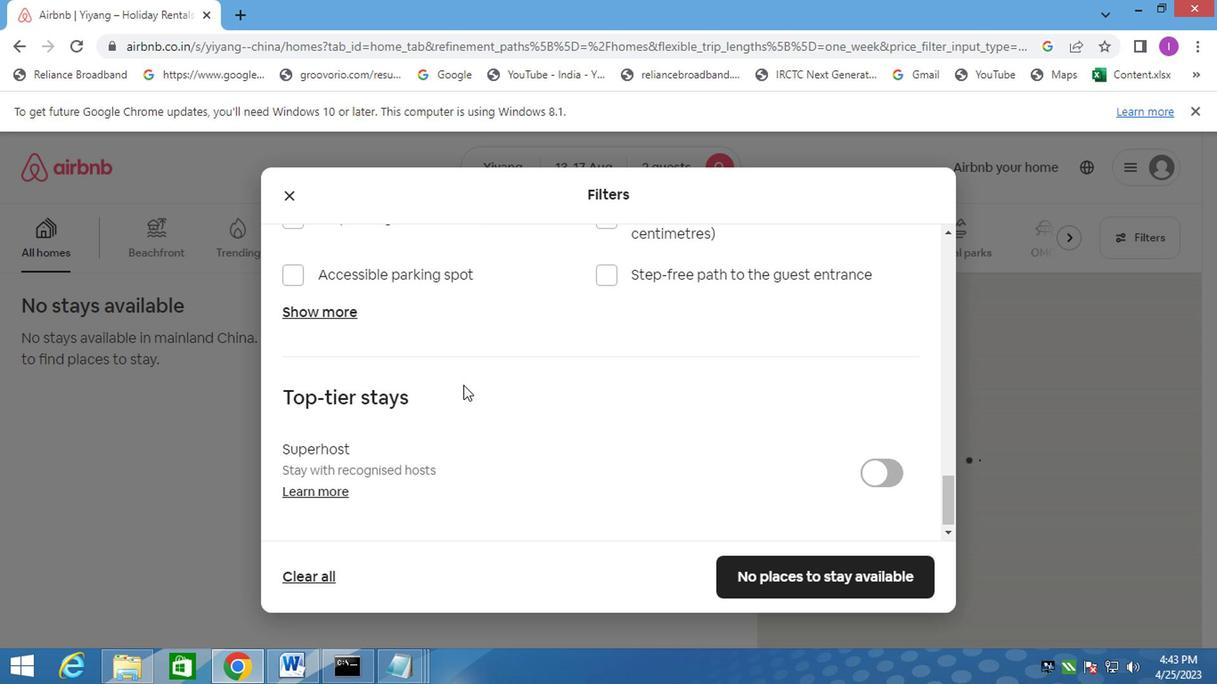 
Action: Mouse scrolled (460, 384) with delta (0, -1)
Screenshot: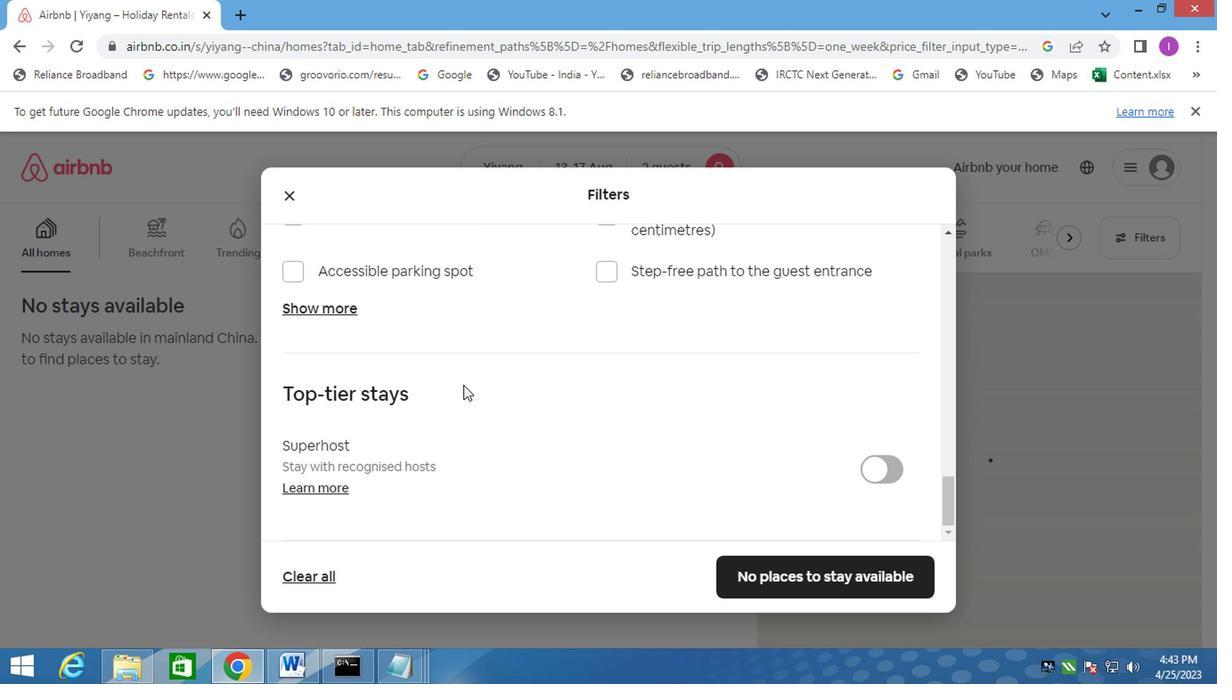 
Action: Mouse scrolled (460, 384) with delta (0, -1)
Screenshot: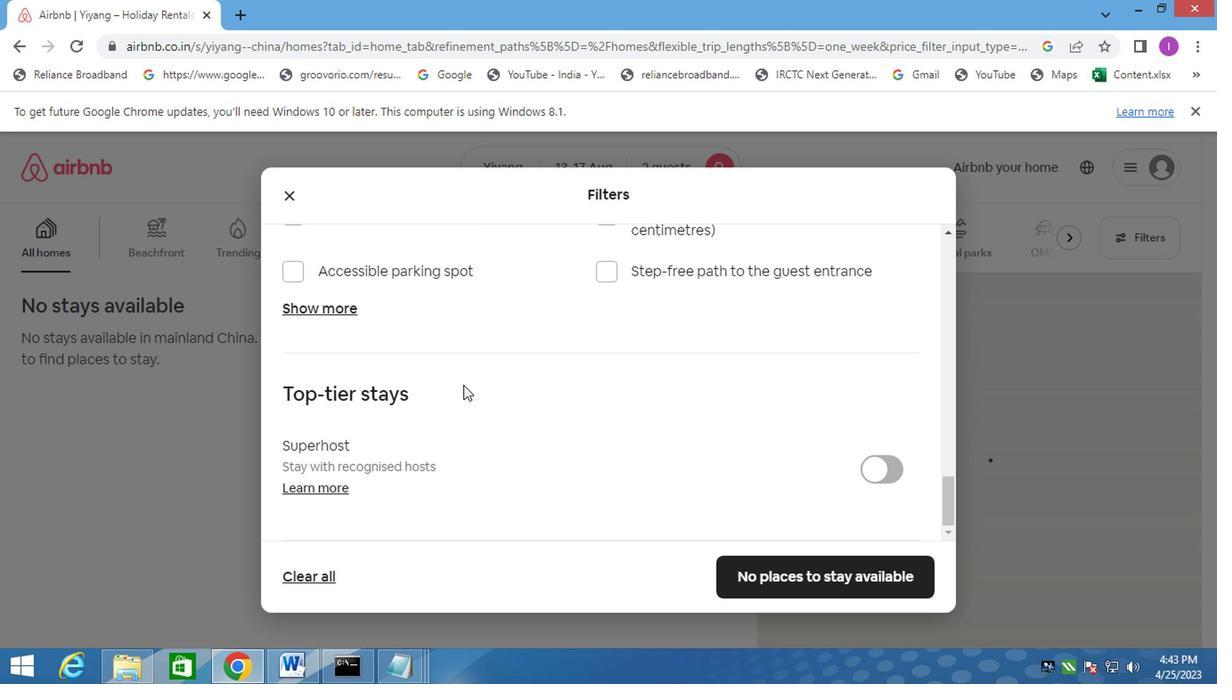 
Action: Mouse scrolled (460, 384) with delta (0, -1)
Screenshot: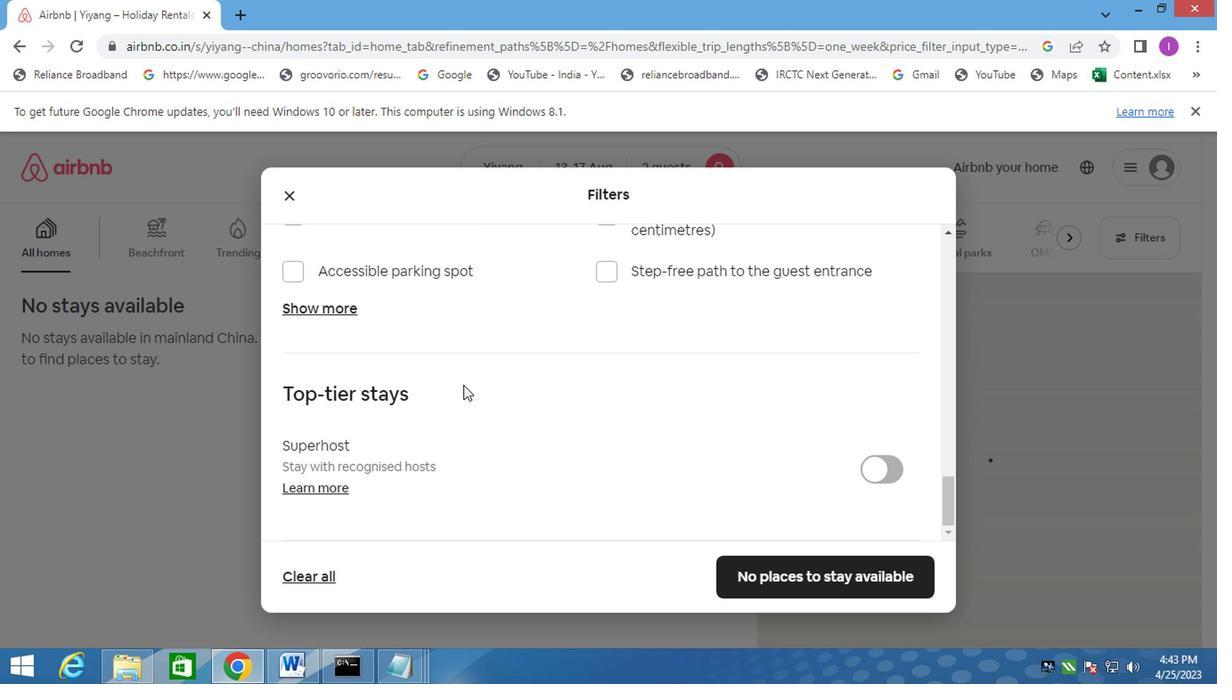 
Action: Mouse scrolled (460, 384) with delta (0, -1)
Screenshot: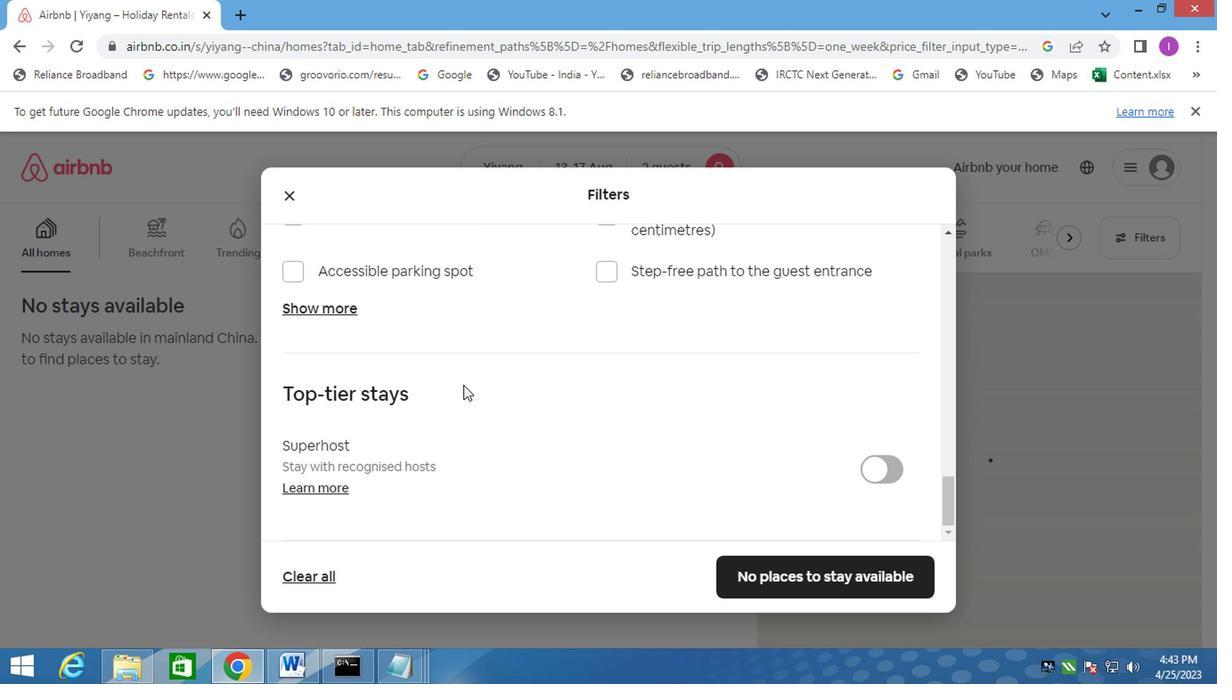 
Action: Mouse scrolled (460, 384) with delta (0, -1)
Screenshot: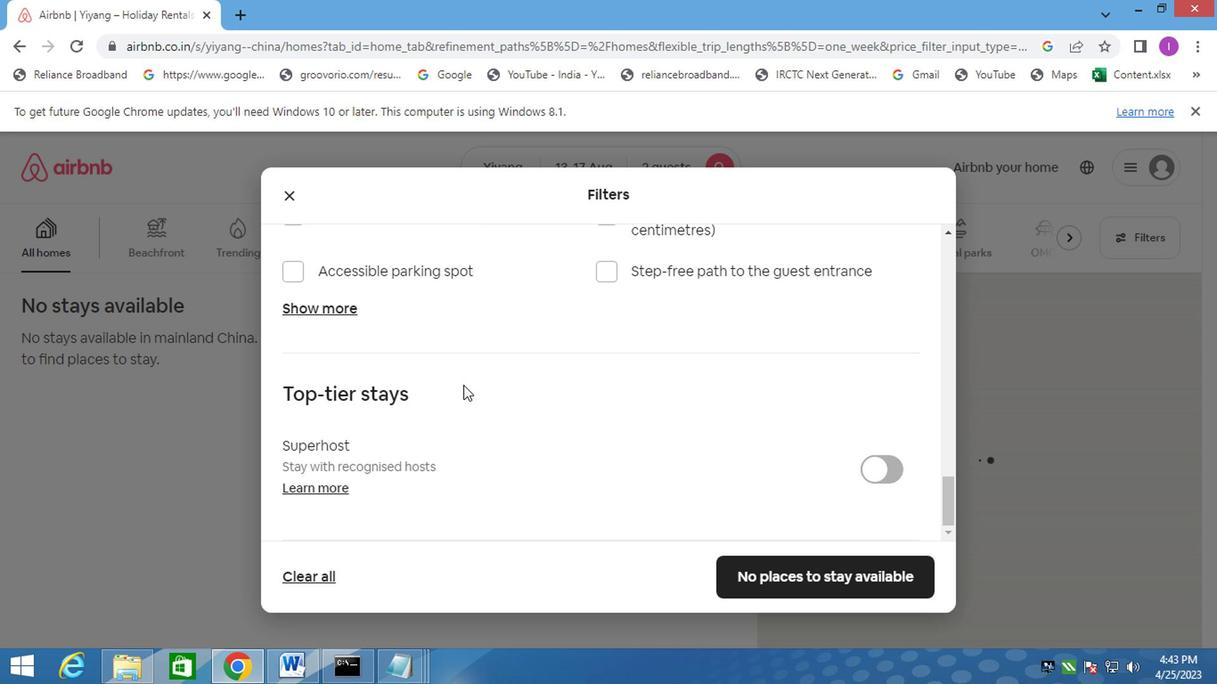 
Action: Mouse scrolled (460, 384) with delta (0, -1)
Screenshot: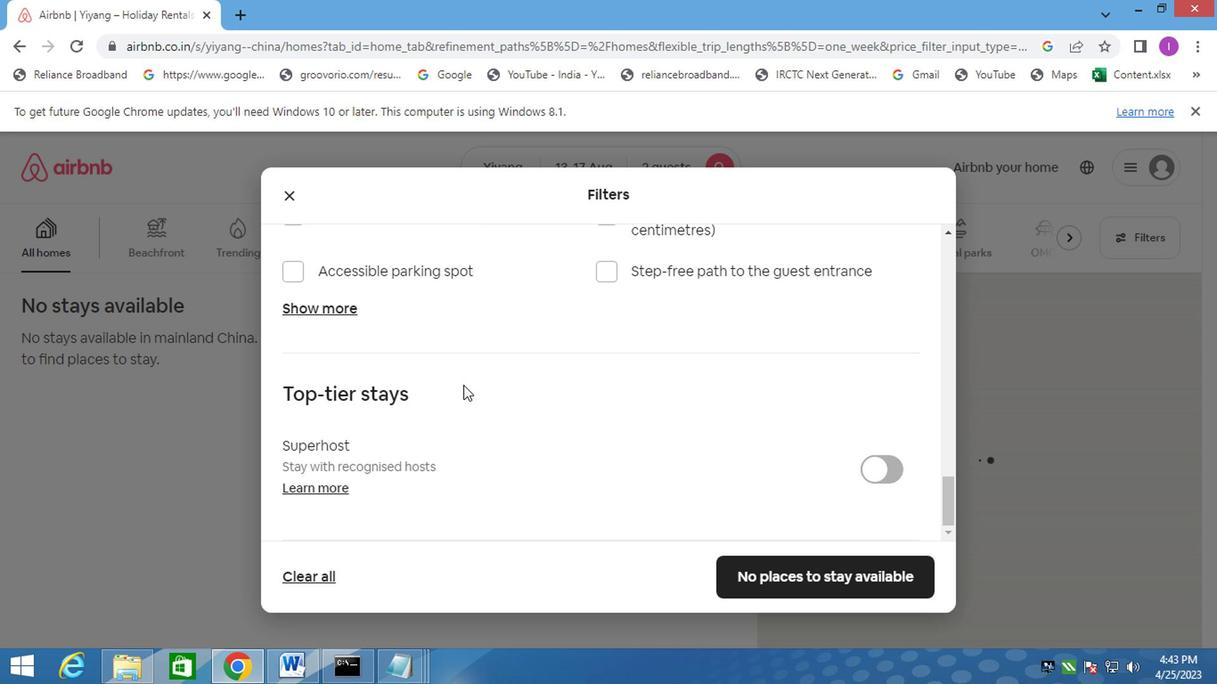 
Action: Mouse scrolled (460, 384) with delta (0, -1)
Screenshot: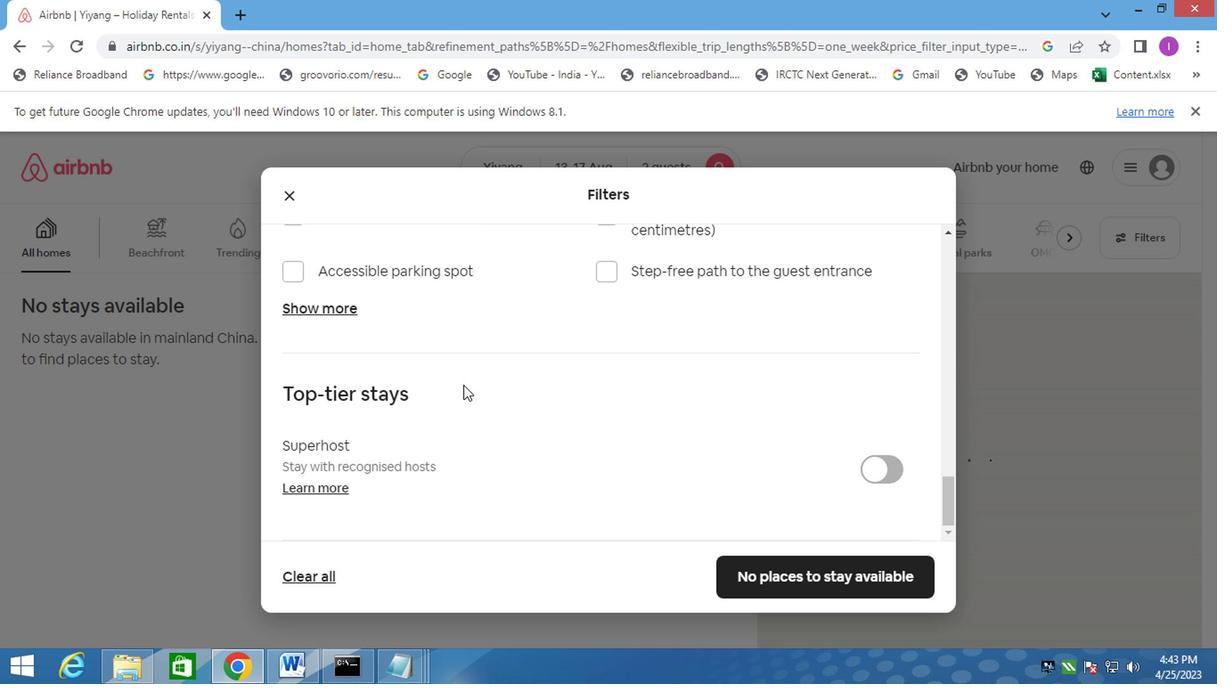 
Action: Mouse moved to (496, 390)
Screenshot: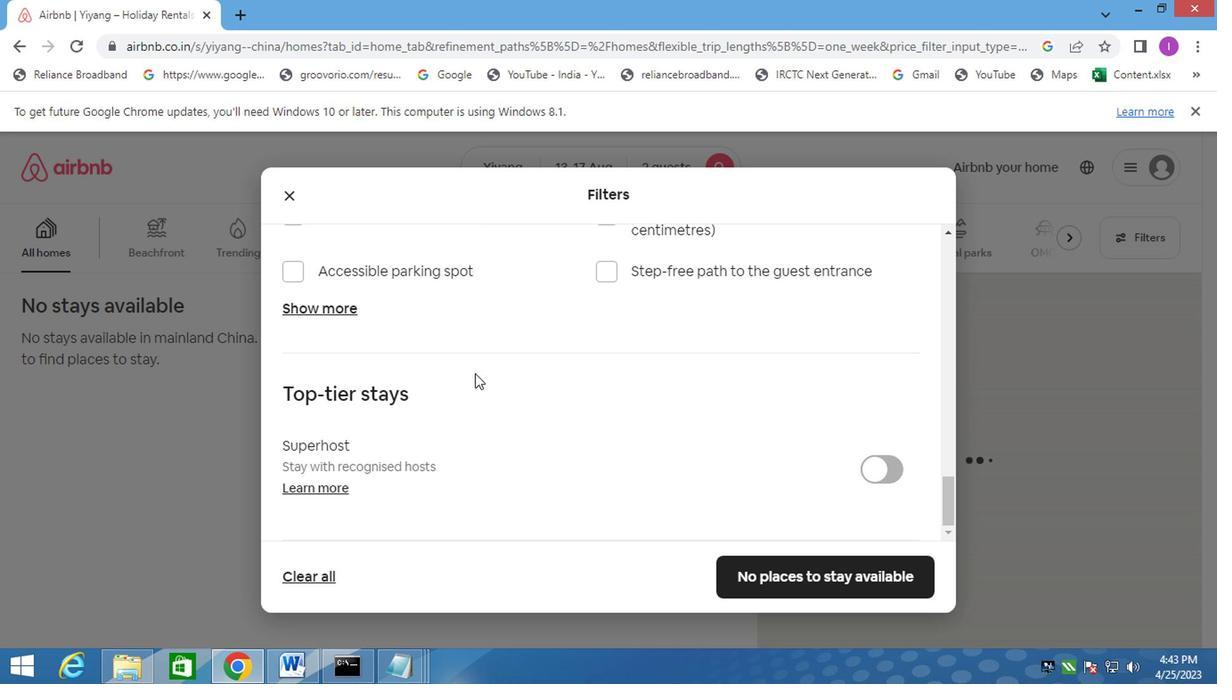 
Action: Mouse scrolled (484, 377) with delta (0, 0)
Screenshot: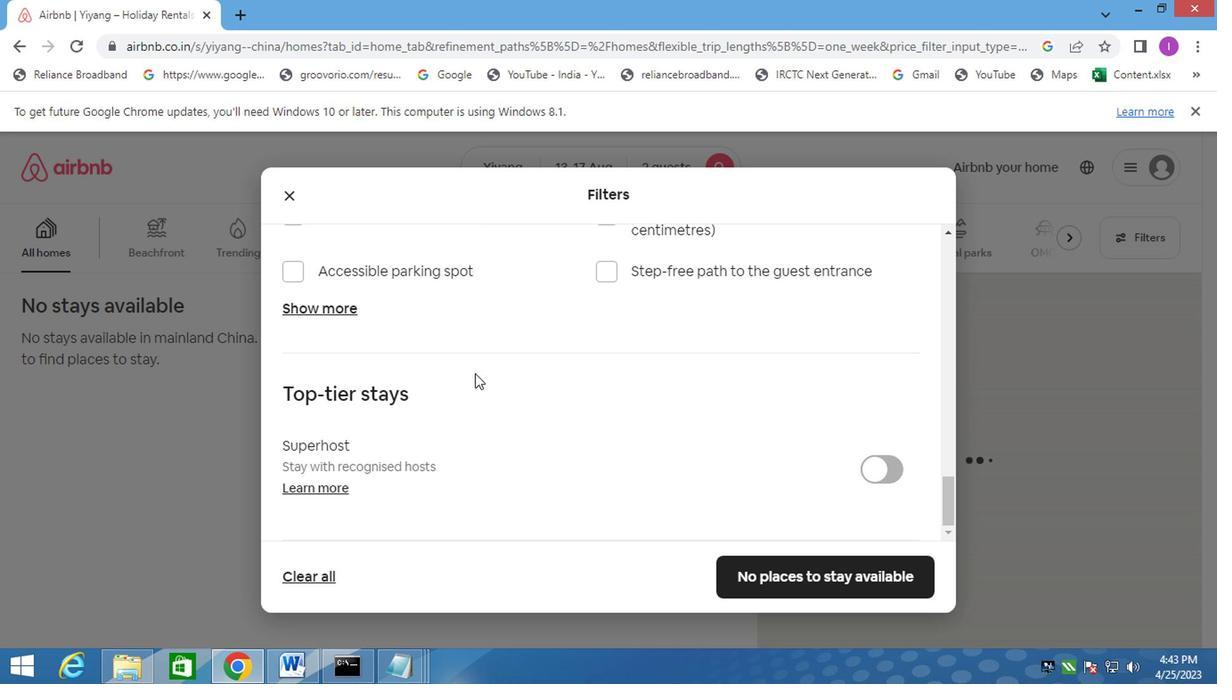 
Action: Mouse moved to (746, 573)
Screenshot: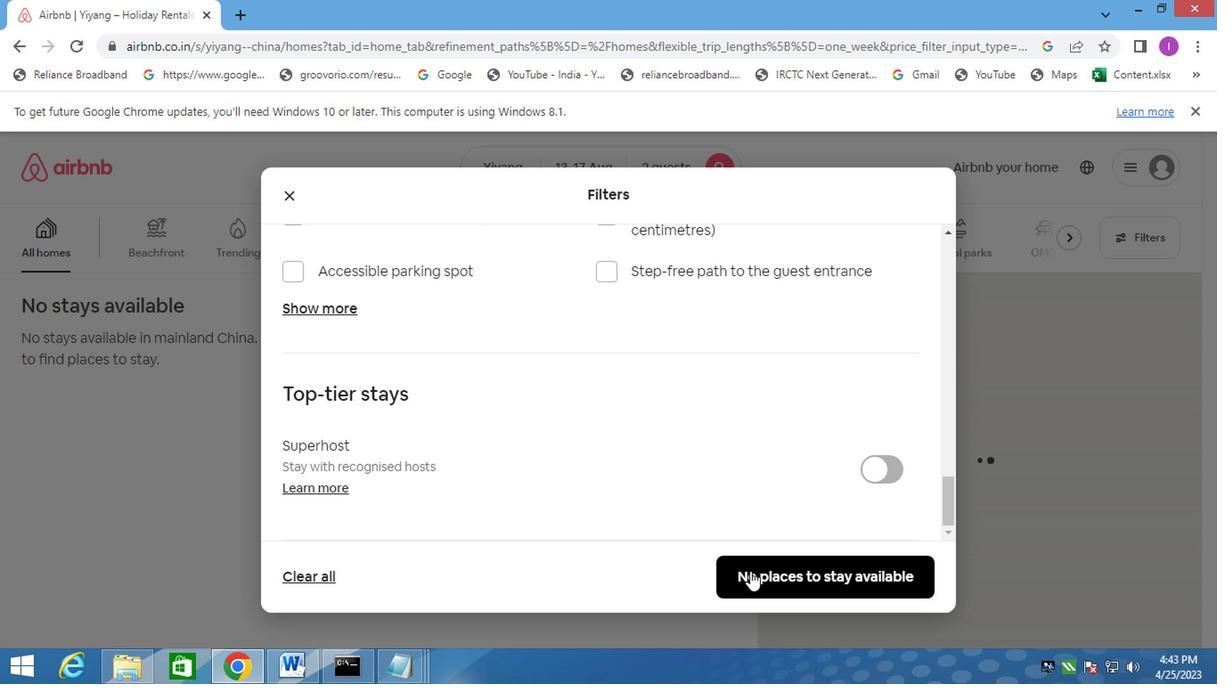 
Action: Mouse pressed left at (746, 573)
Screenshot: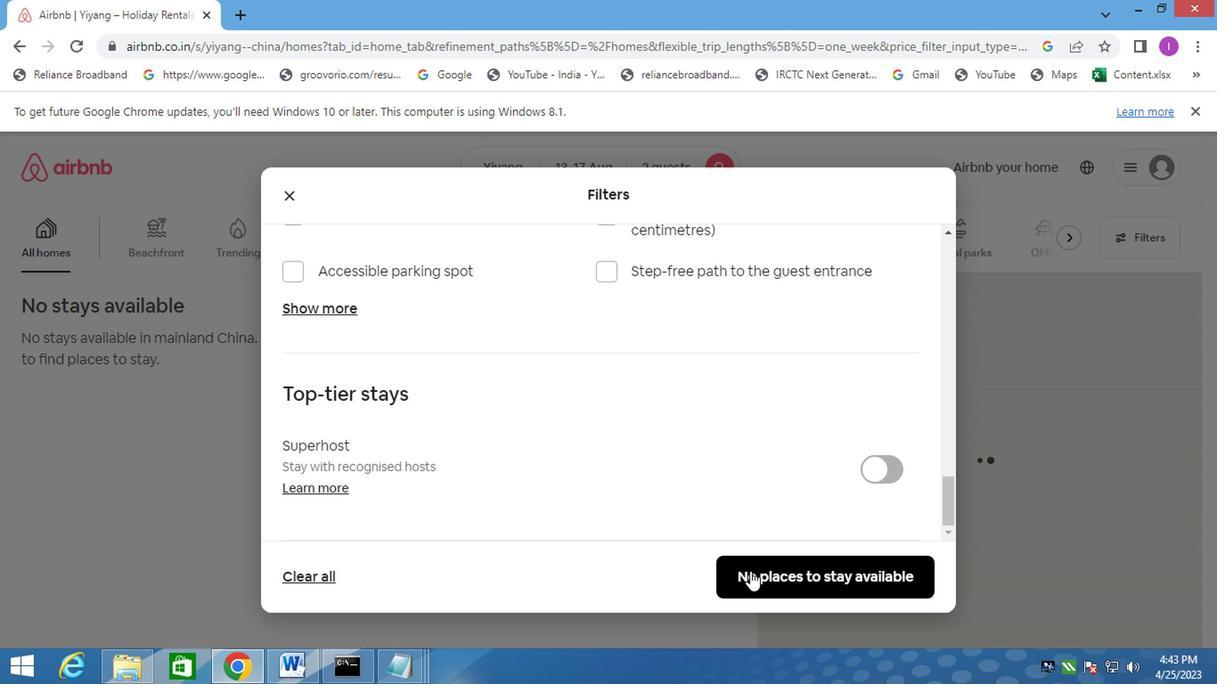 
Action: Mouse moved to (677, 551)
Screenshot: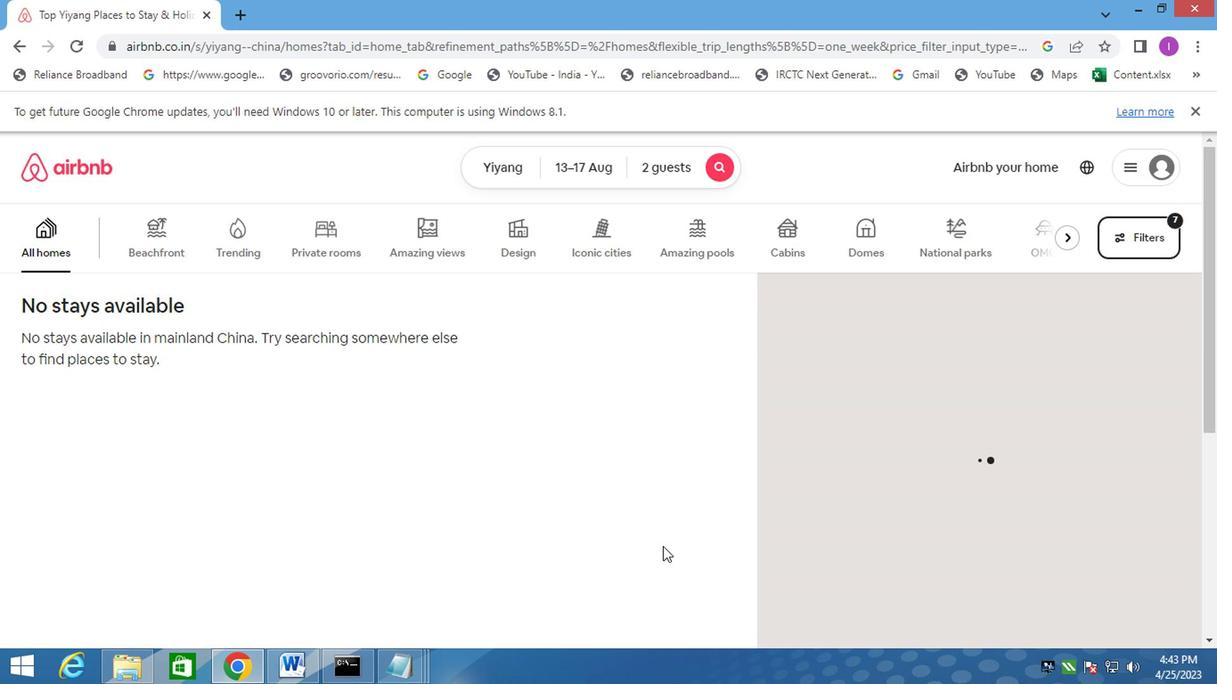 
